 Task: Create new invoice with Date Opened :30-Apr-23, Select Customer: Fujiyama Sushi, Terms: Payment Term 2. Make invoice entry for item-1 with Date: 30-Apr-23, Description: HEATH Milk Chocolate English Toffee Pint_x000D_
, Action: Material, Income Account: Income:Sales, Quantity: 1, Unit Price: 5.6, Discount $: 0.55. Make entry for item-2 with Date: 30-Apr-23, Description: Dove Nutritive Solutions Intensive Repair Conditioner (12 oz), Action: Material, Income Account: Income:Sales, Quantity: 1, Unit Price: 14.25, Discount $: 1.55. Make entry for item-3 with Date: 30-Apr-23, Description: COPA Life at the Beach Clip Blue & Green Umbrella, Action: Material, Income Account: Income:Sales, Quantity: 1, Unit Price: 15.25, Discount $: 2.05. Write Notes: 'Looking forward to serving you again.'. Post Invoice with Post Date: 30-Apr-23, Post to Accounts: Assets:Accounts Receivable. Pay / Process Payment with Transaction Date: 15-May-23, Amount: 30.95, Transfer Account: Checking Account. Print Invoice, display notes by going to Option, then go to Display Tab and check 'Invoice Notes'.
Action: Mouse moved to (202, 40)
Screenshot: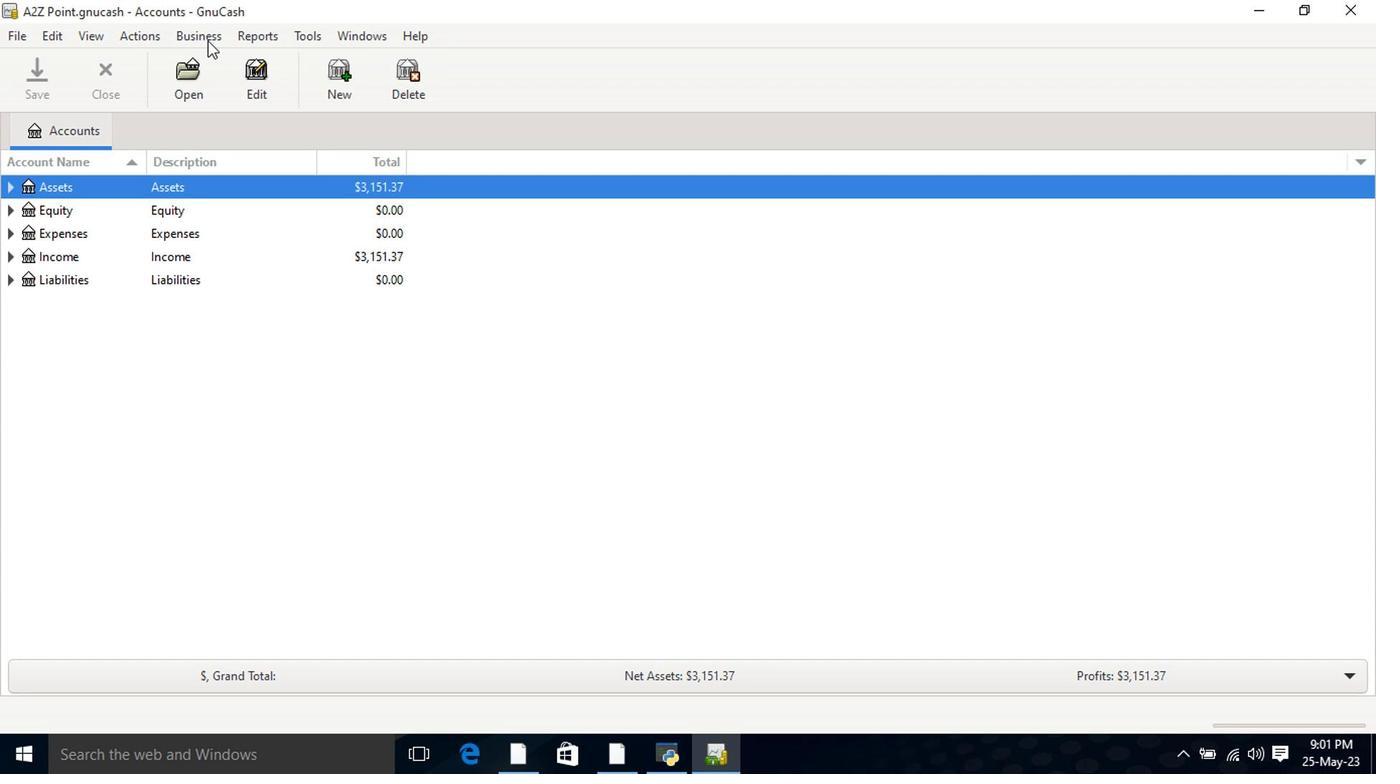 
Action: Mouse pressed left at (202, 40)
Screenshot: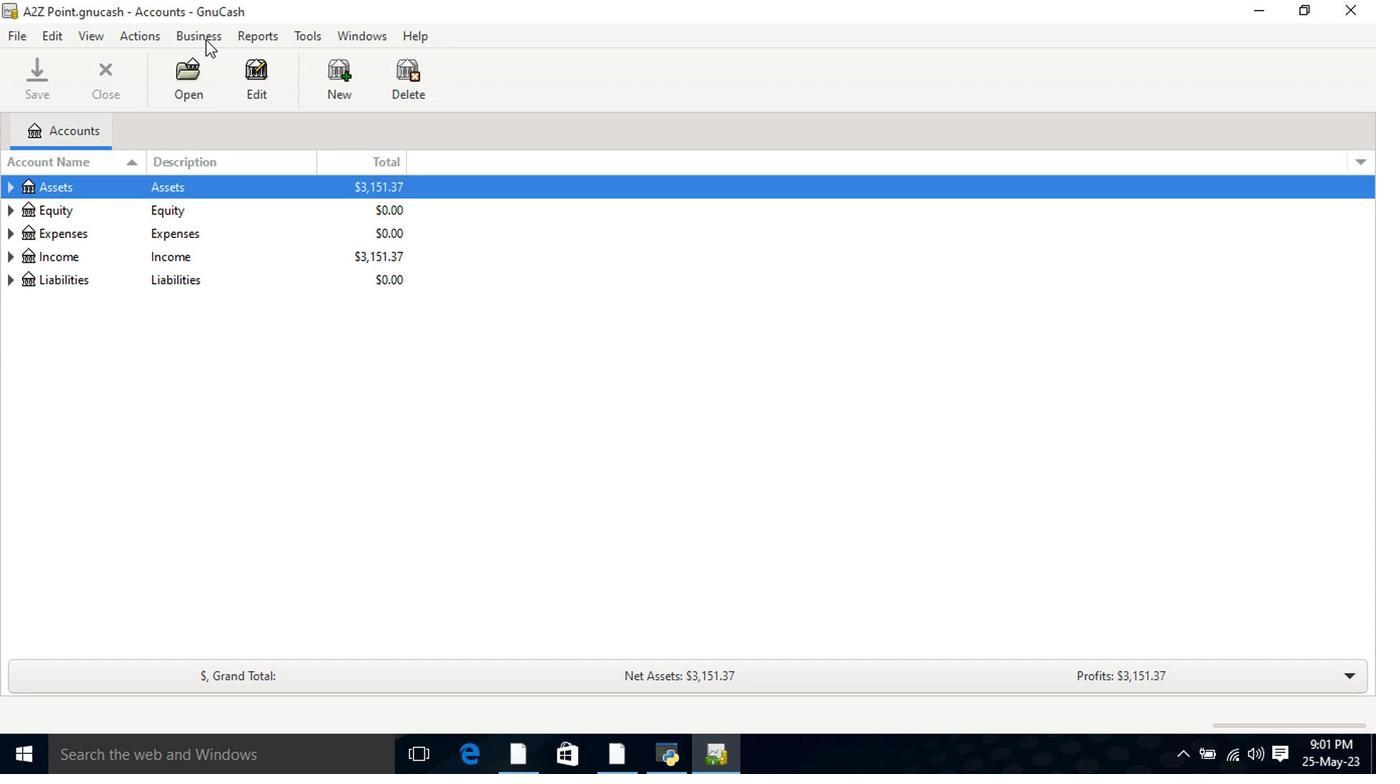 
Action: Mouse moved to (455, 146)
Screenshot: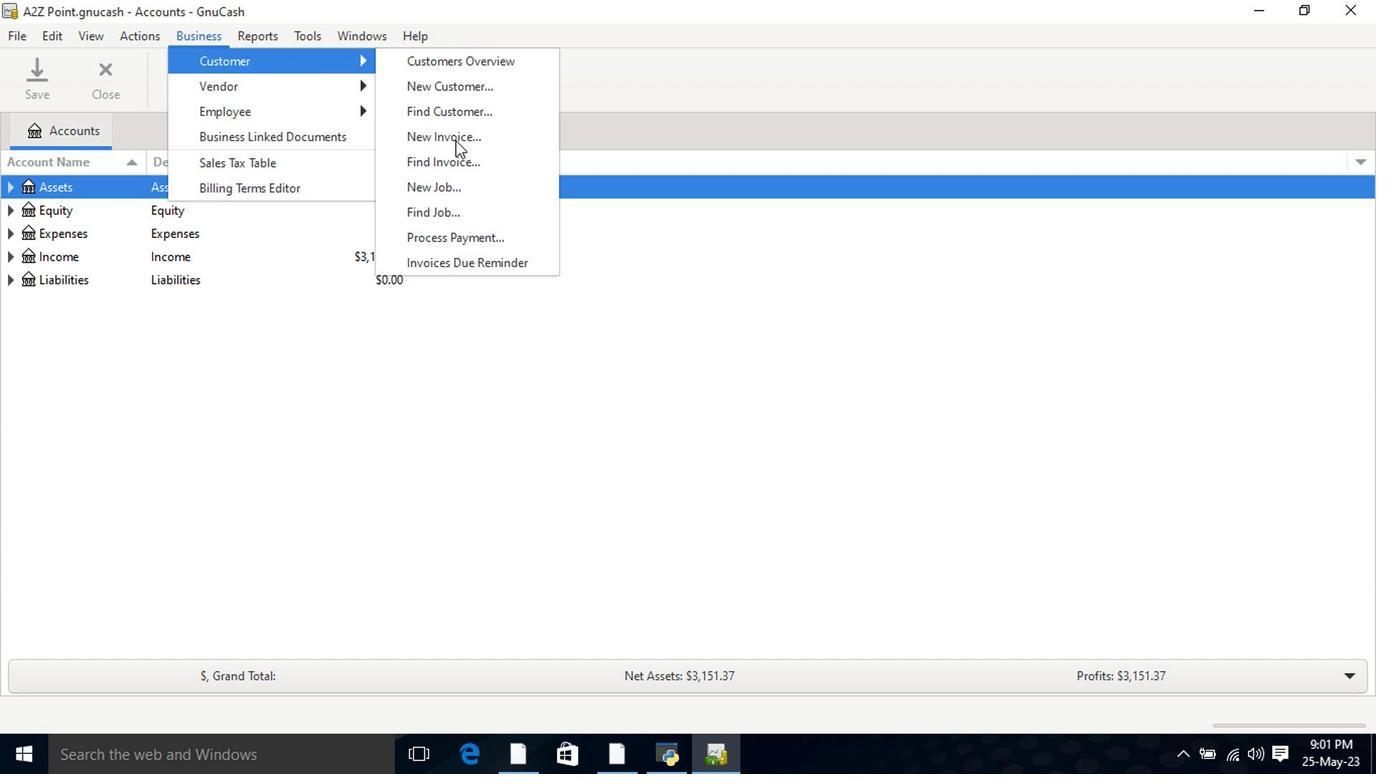 
Action: Mouse pressed left at (455, 146)
Screenshot: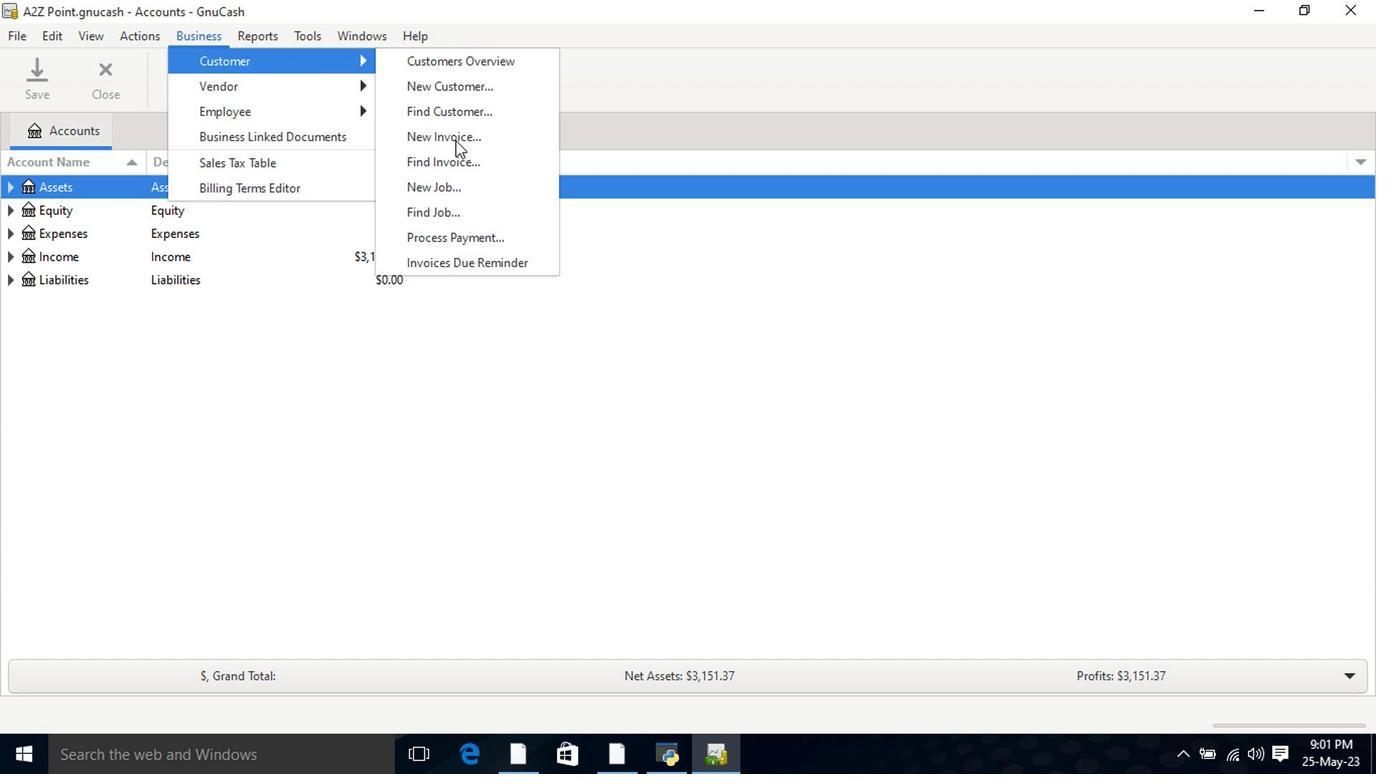 
Action: Mouse moved to (824, 315)
Screenshot: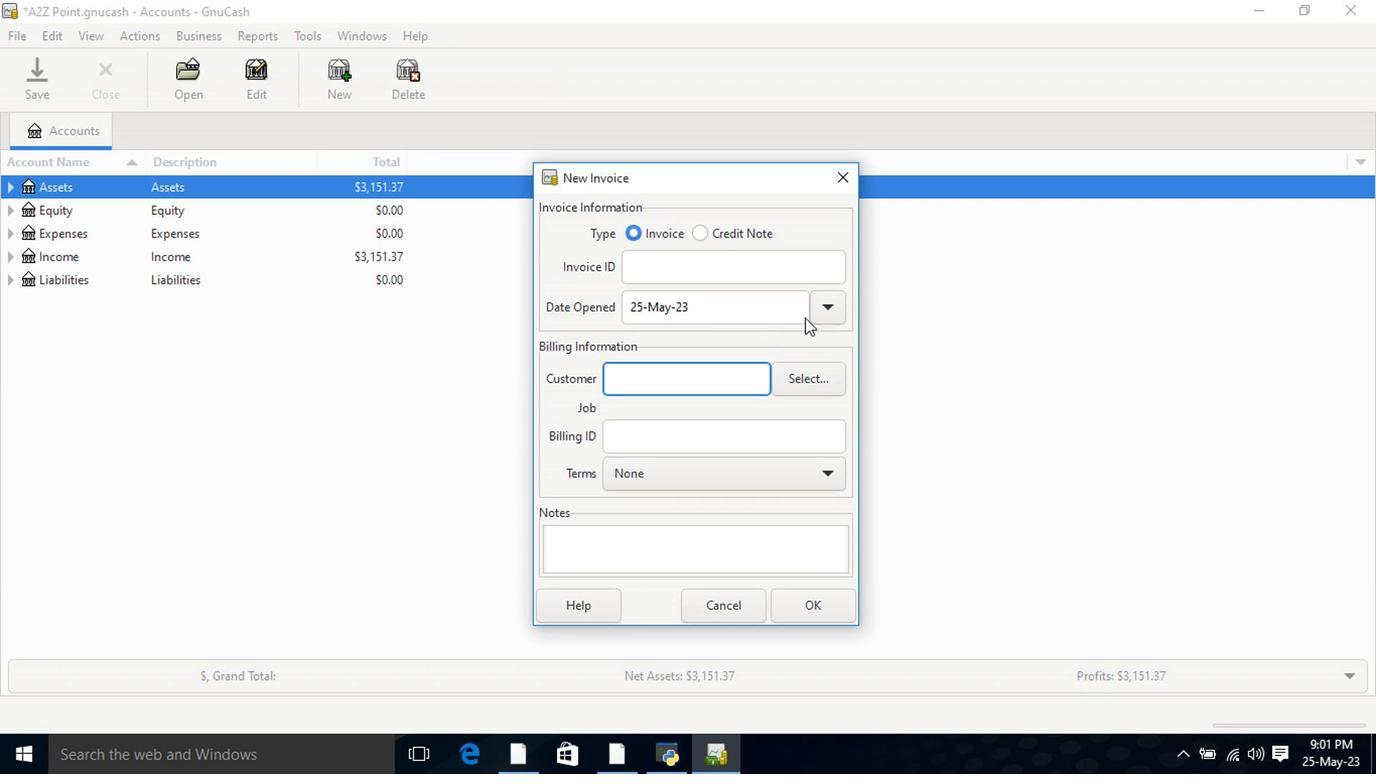 
Action: Mouse pressed left at (824, 315)
Screenshot: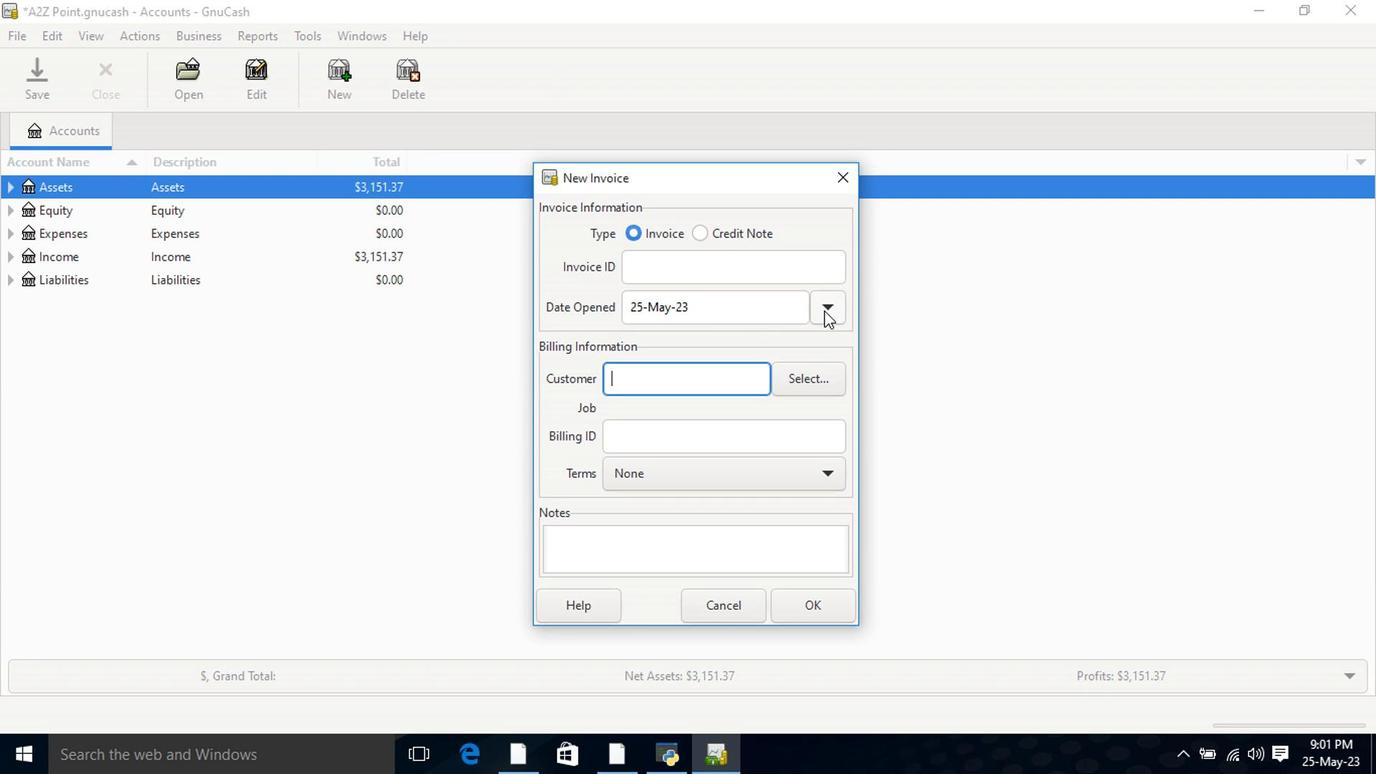 
Action: Mouse moved to (672, 345)
Screenshot: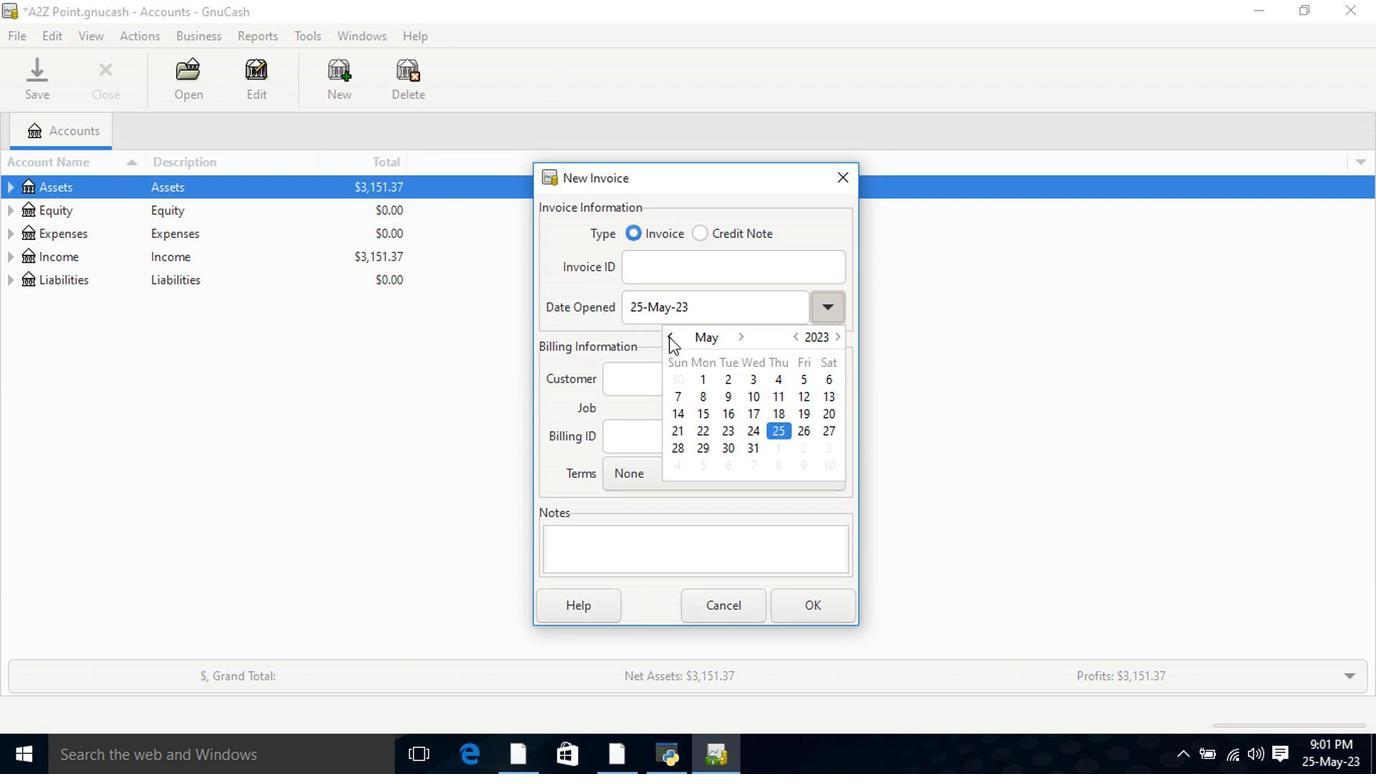 
Action: Mouse pressed left at (672, 345)
Screenshot: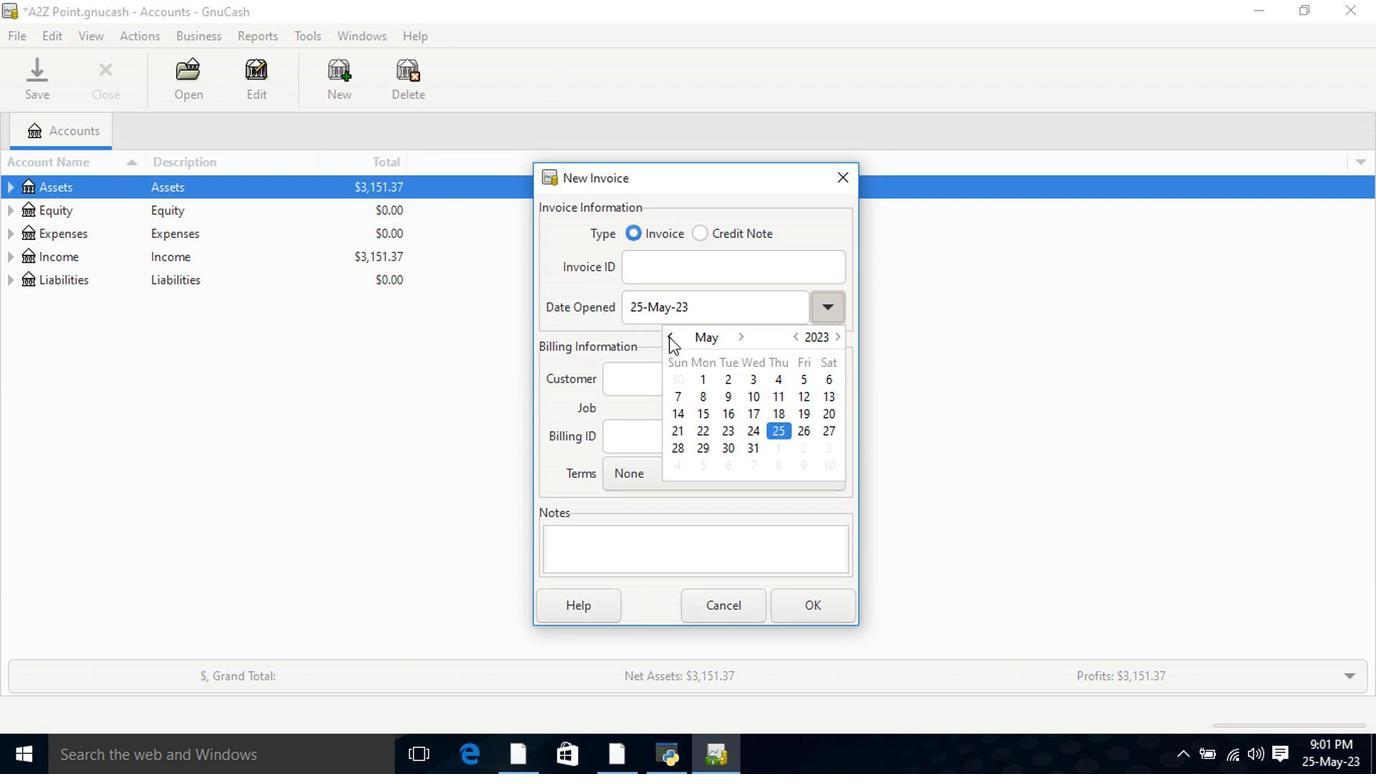 
Action: Mouse moved to (686, 473)
Screenshot: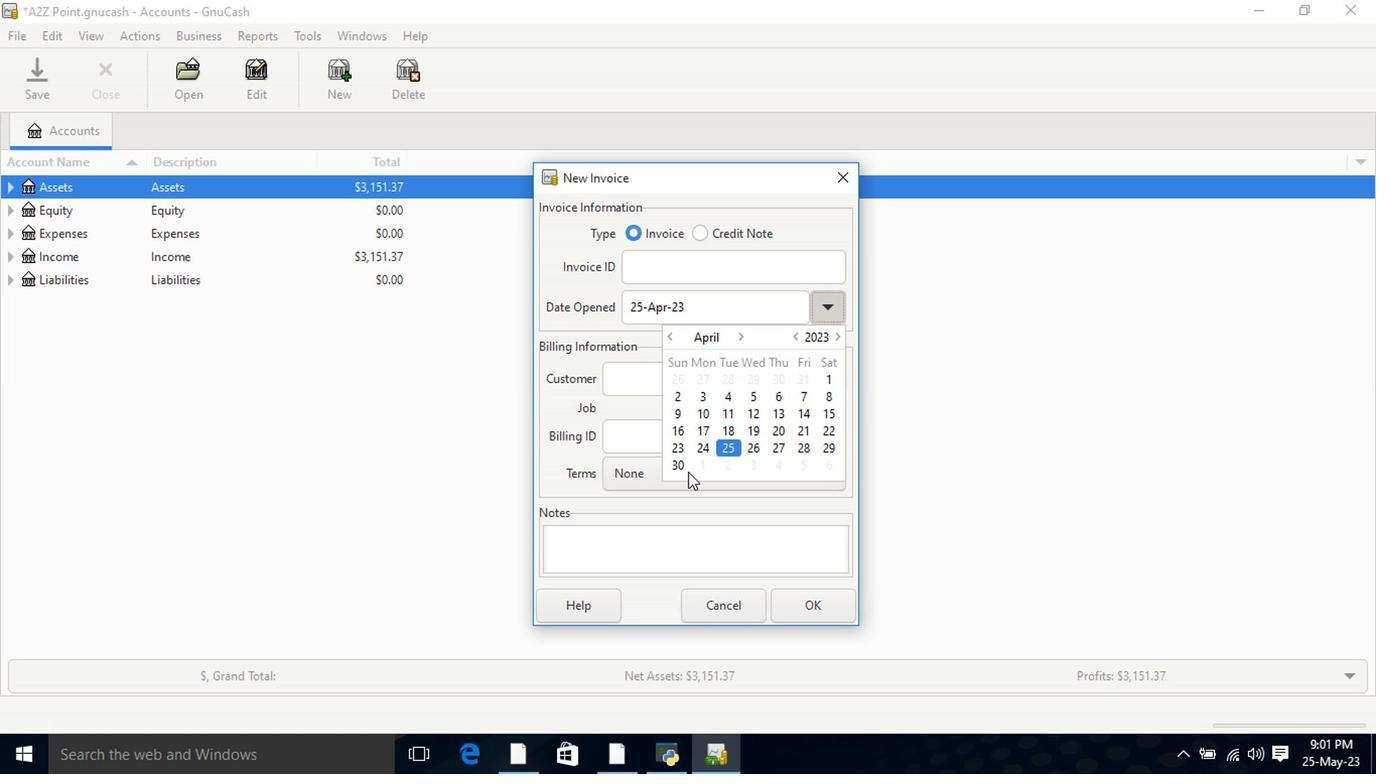 
Action: Mouse pressed left at (686, 475)
Screenshot: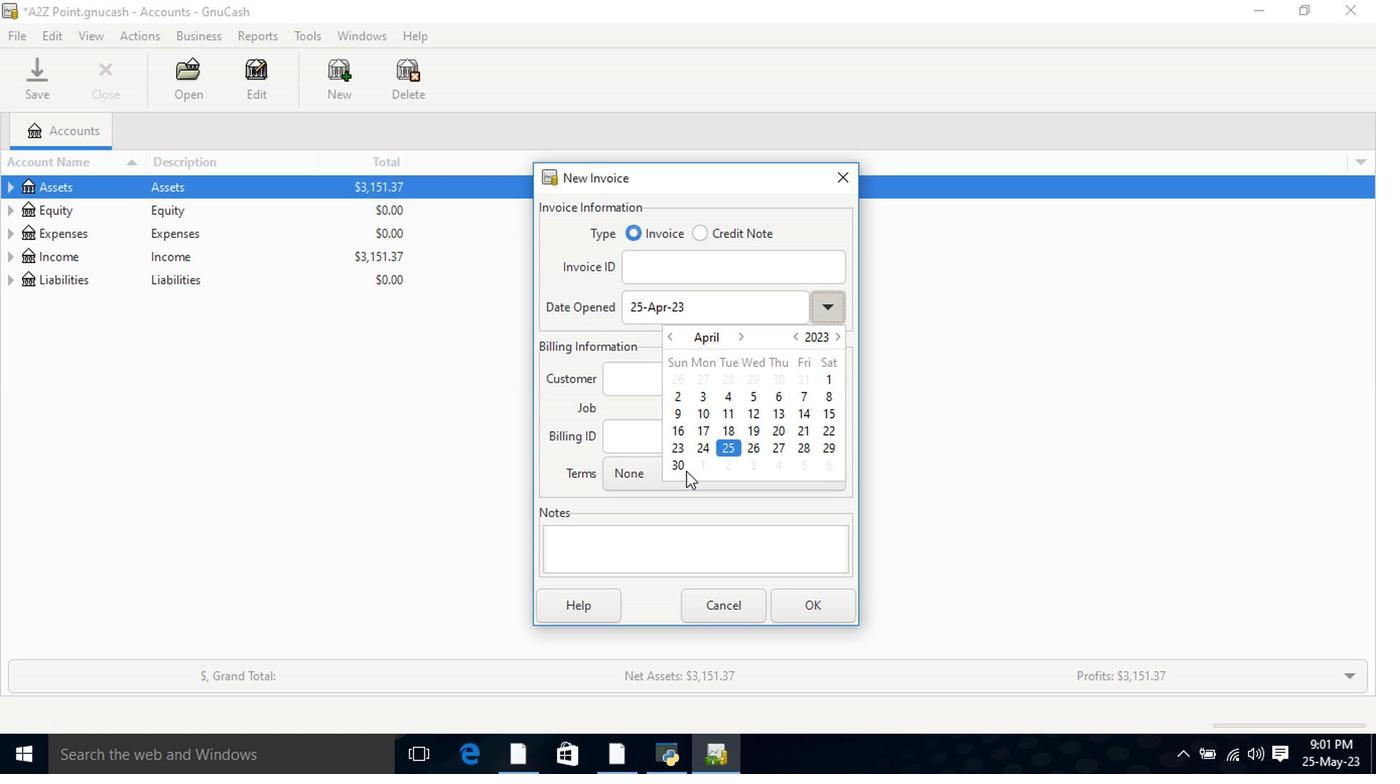 
Action: Mouse moved to (739, 386)
Screenshot: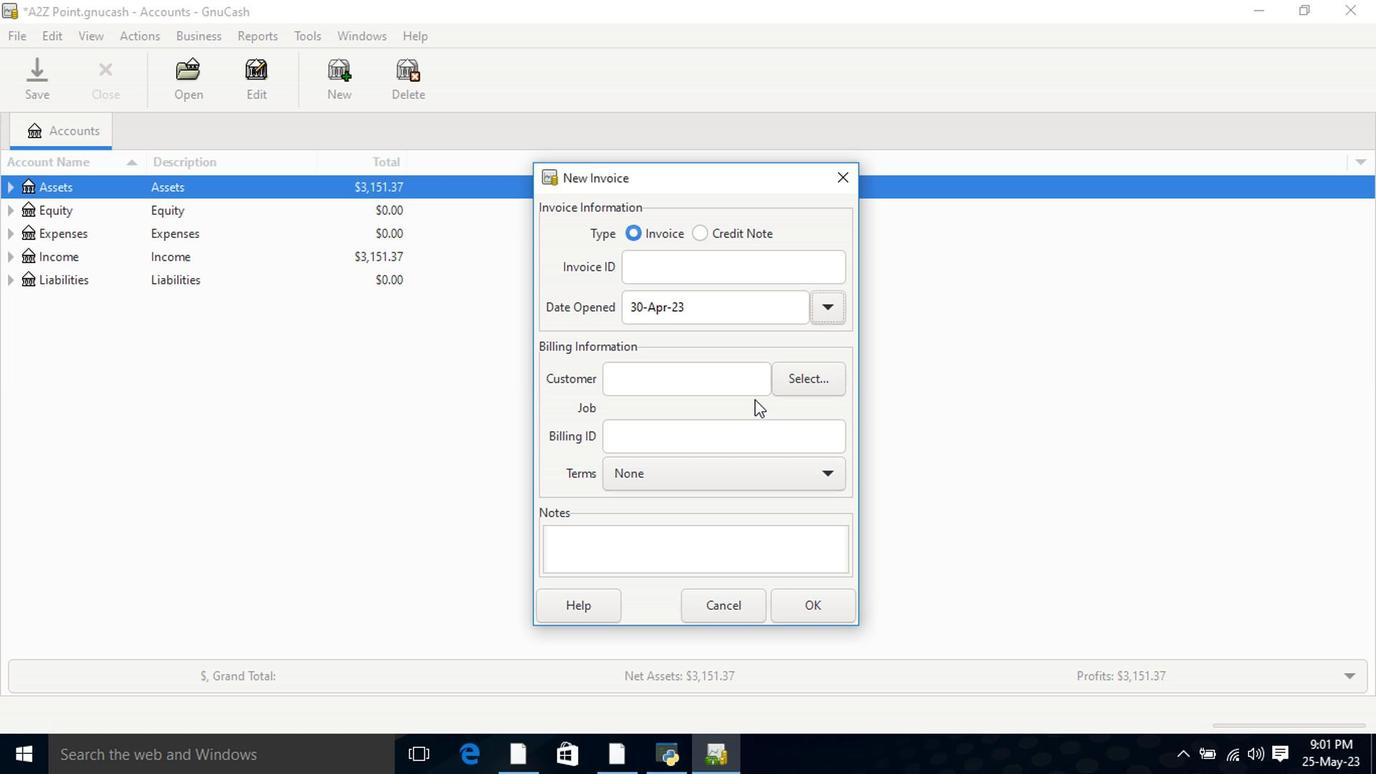 
Action: Mouse pressed left at (739, 386)
Screenshot: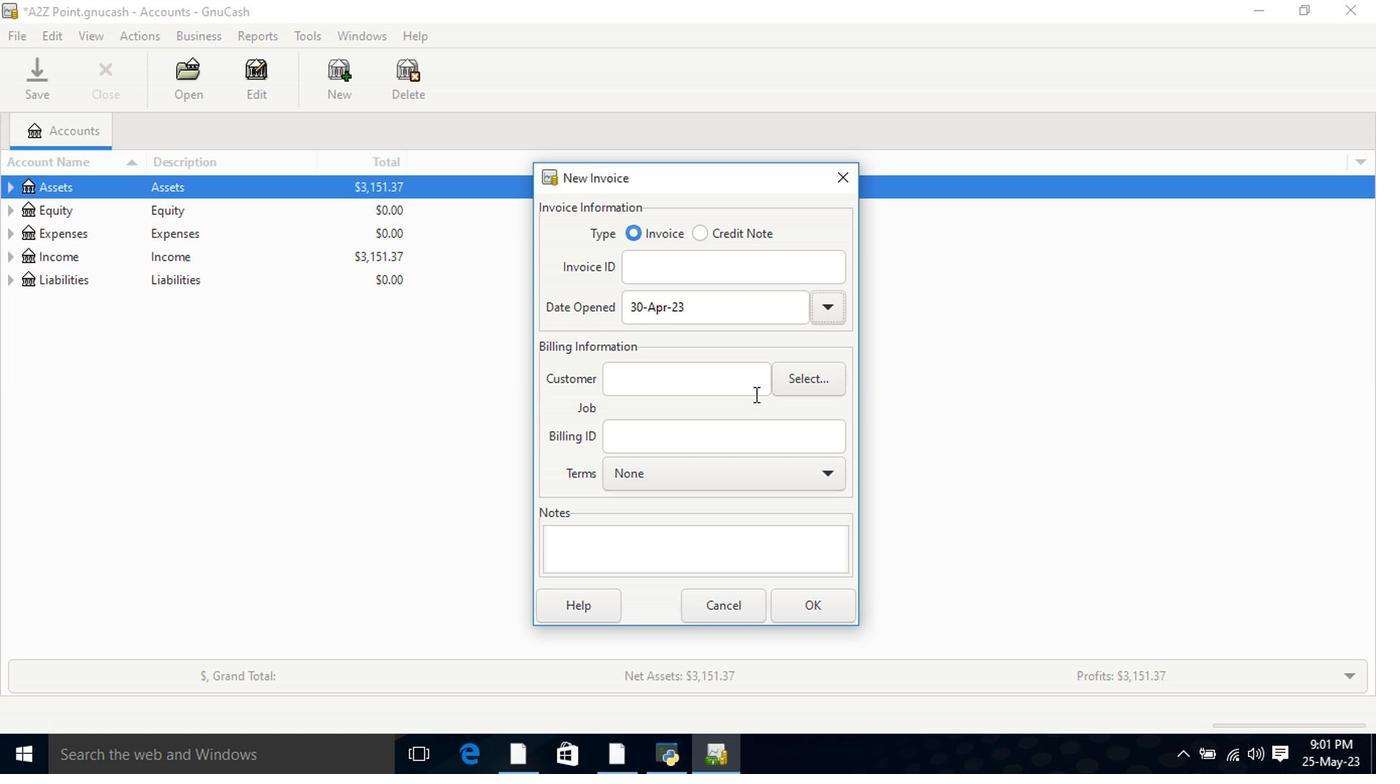 
Action: Key pressed fuji
Screenshot: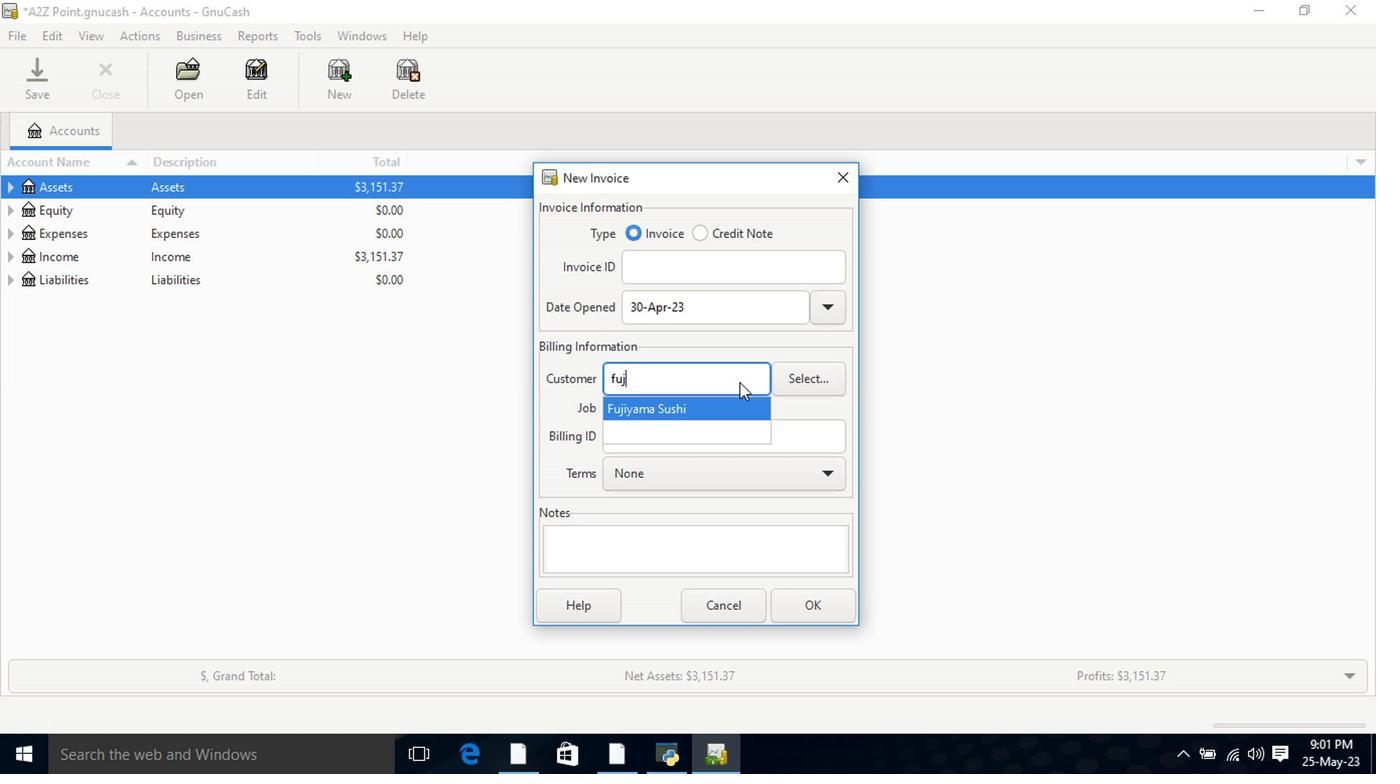 
Action: Mouse moved to (698, 415)
Screenshot: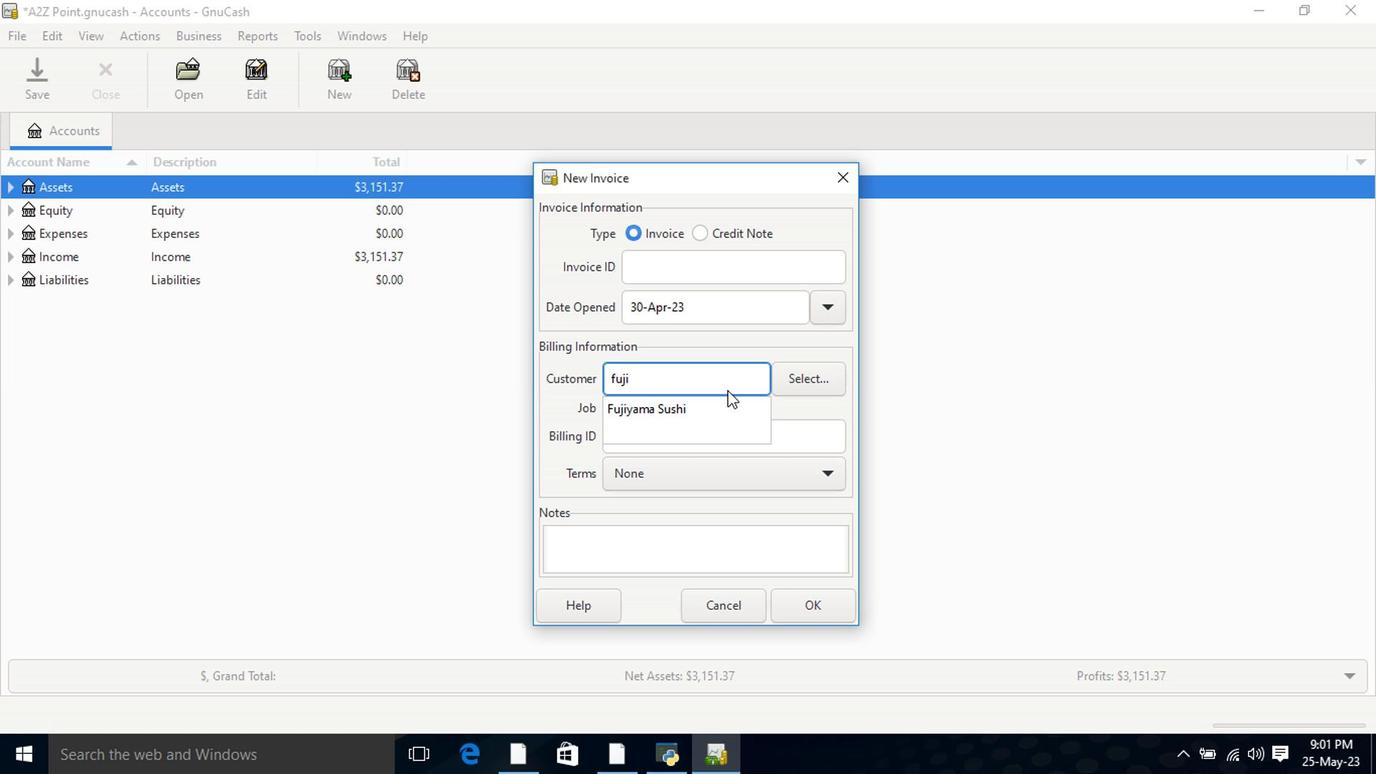 
Action: Mouse pressed left at (698, 415)
Screenshot: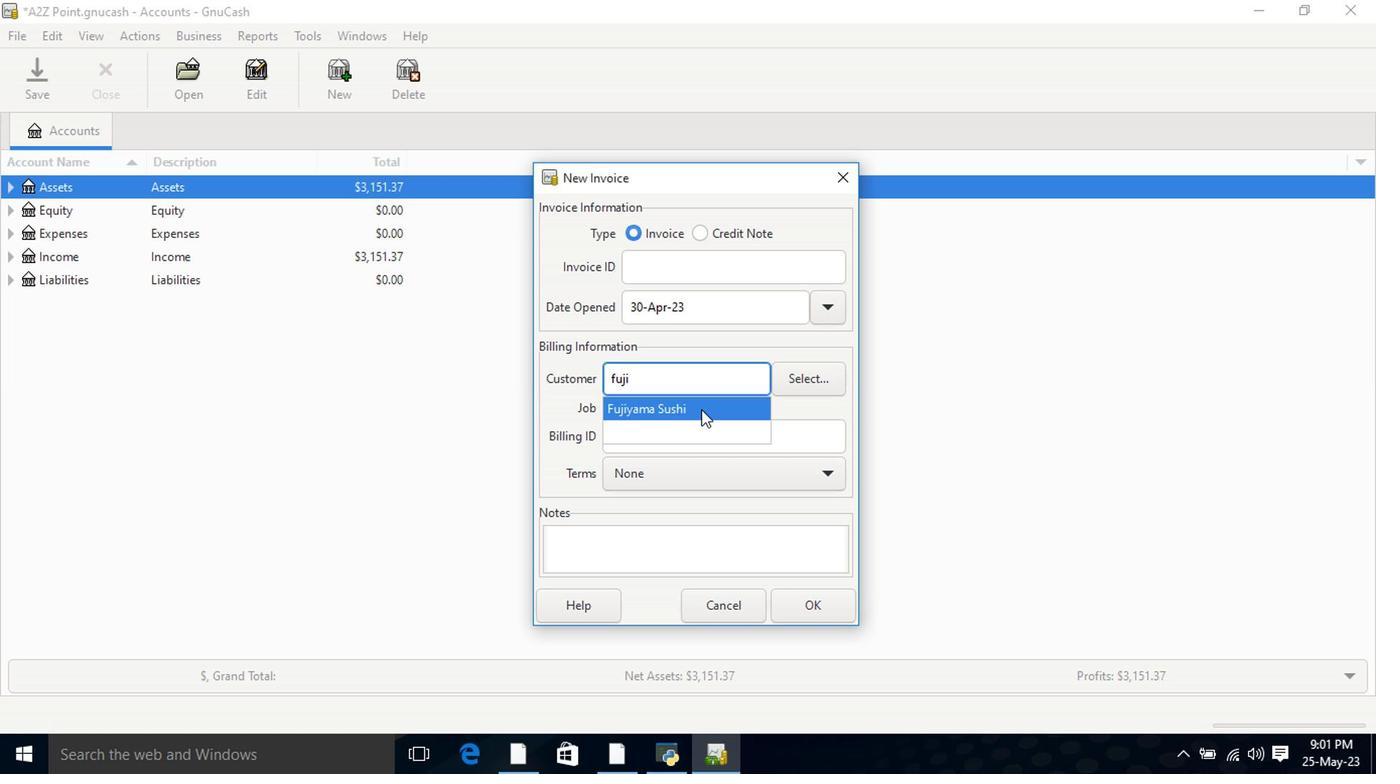 
Action: Mouse moved to (706, 500)
Screenshot: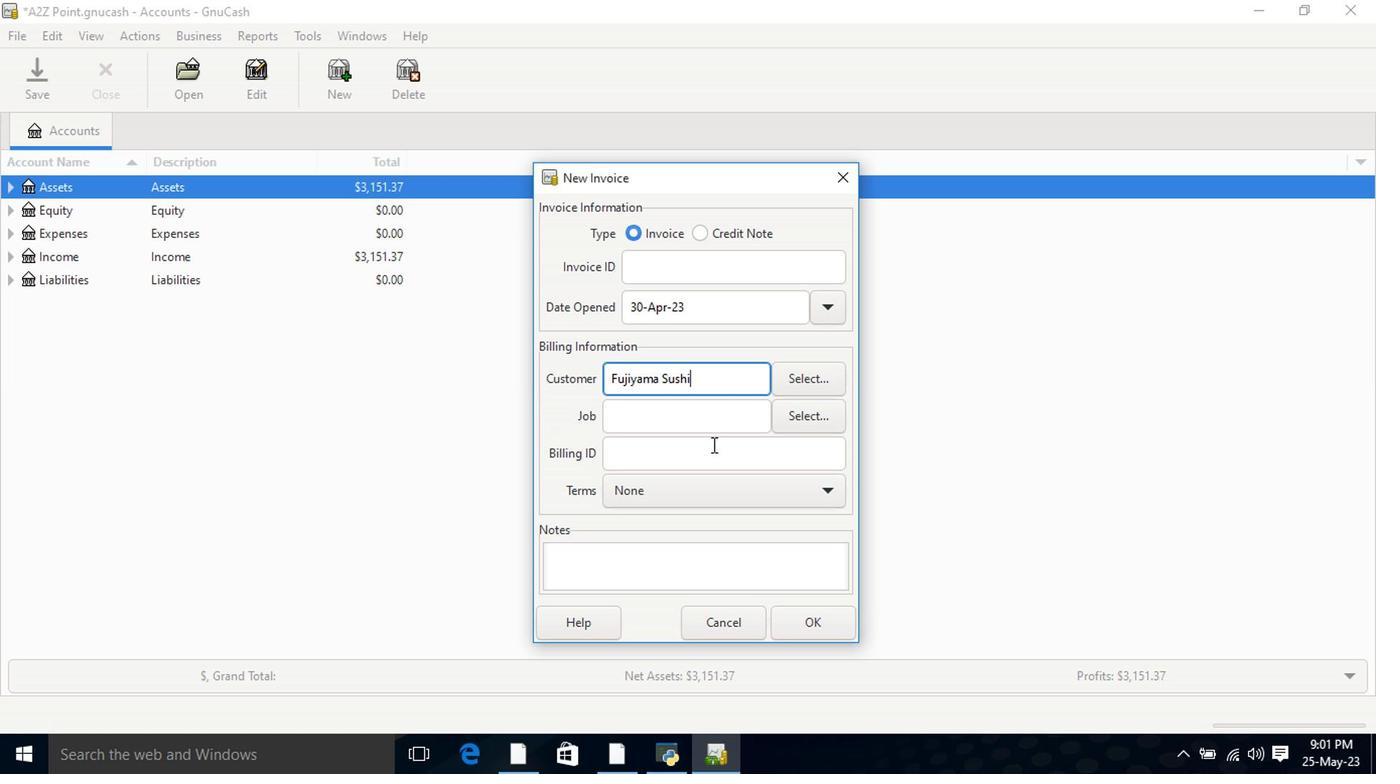 
Action: Mouse pressed left at (706, 500)
Screenshot: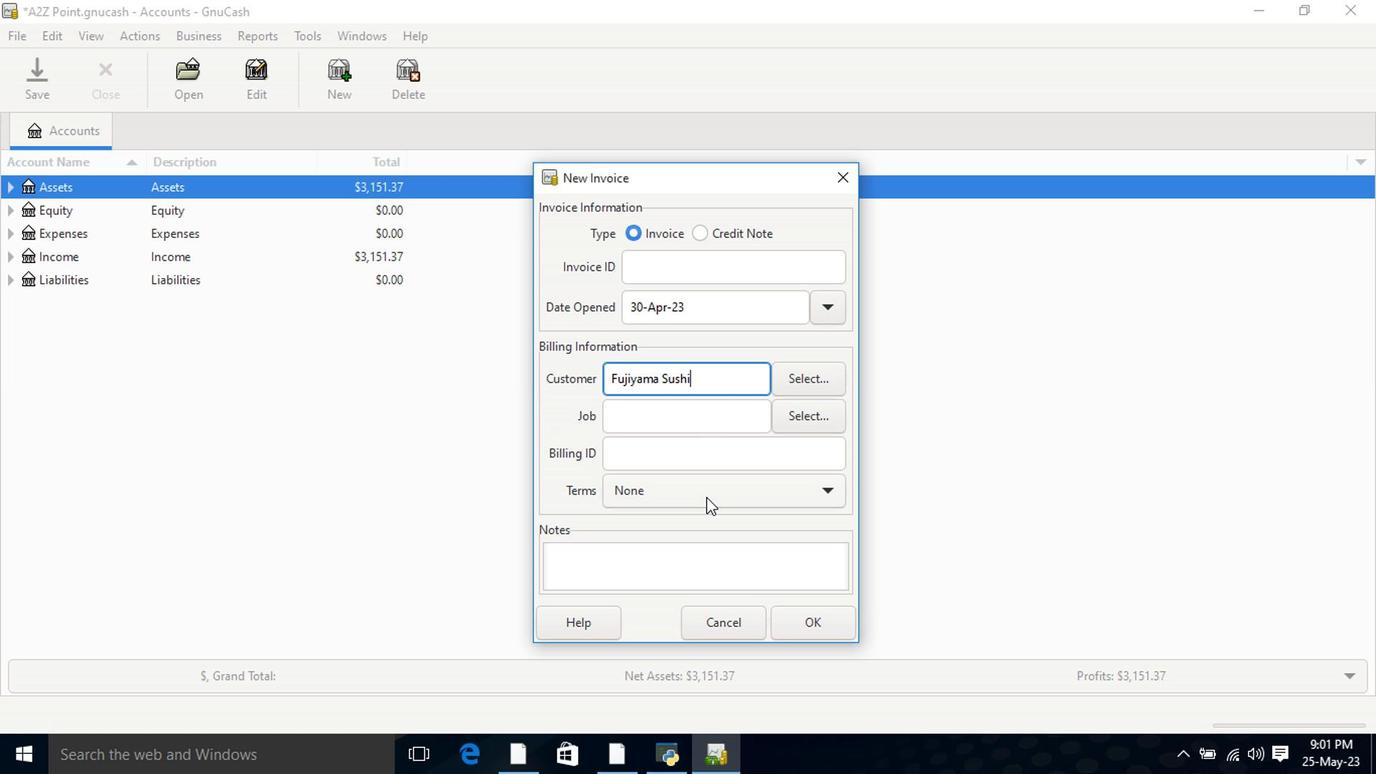 
Action: Mouse moved to (707, 550)
Screenshot: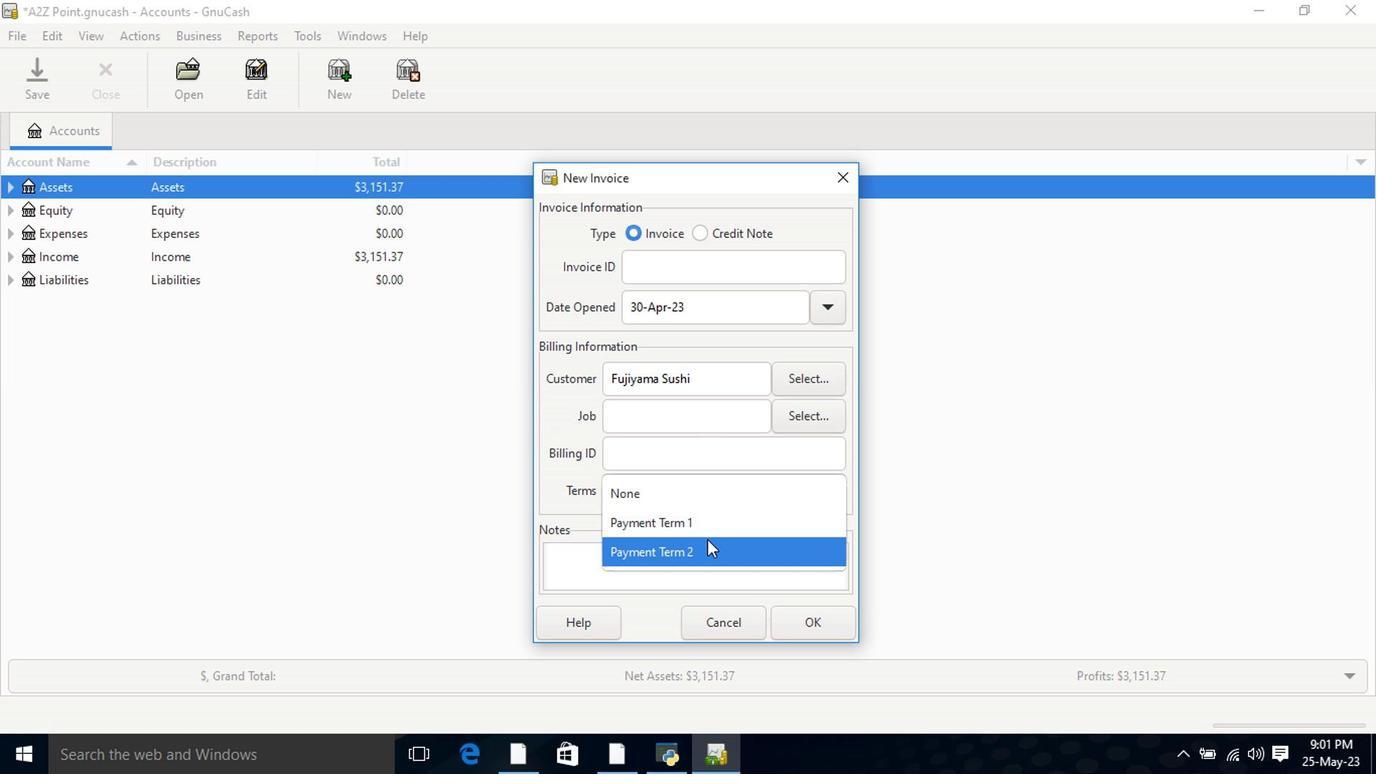 
Action: Mouse pressed left at (707, 550)
Screenshot: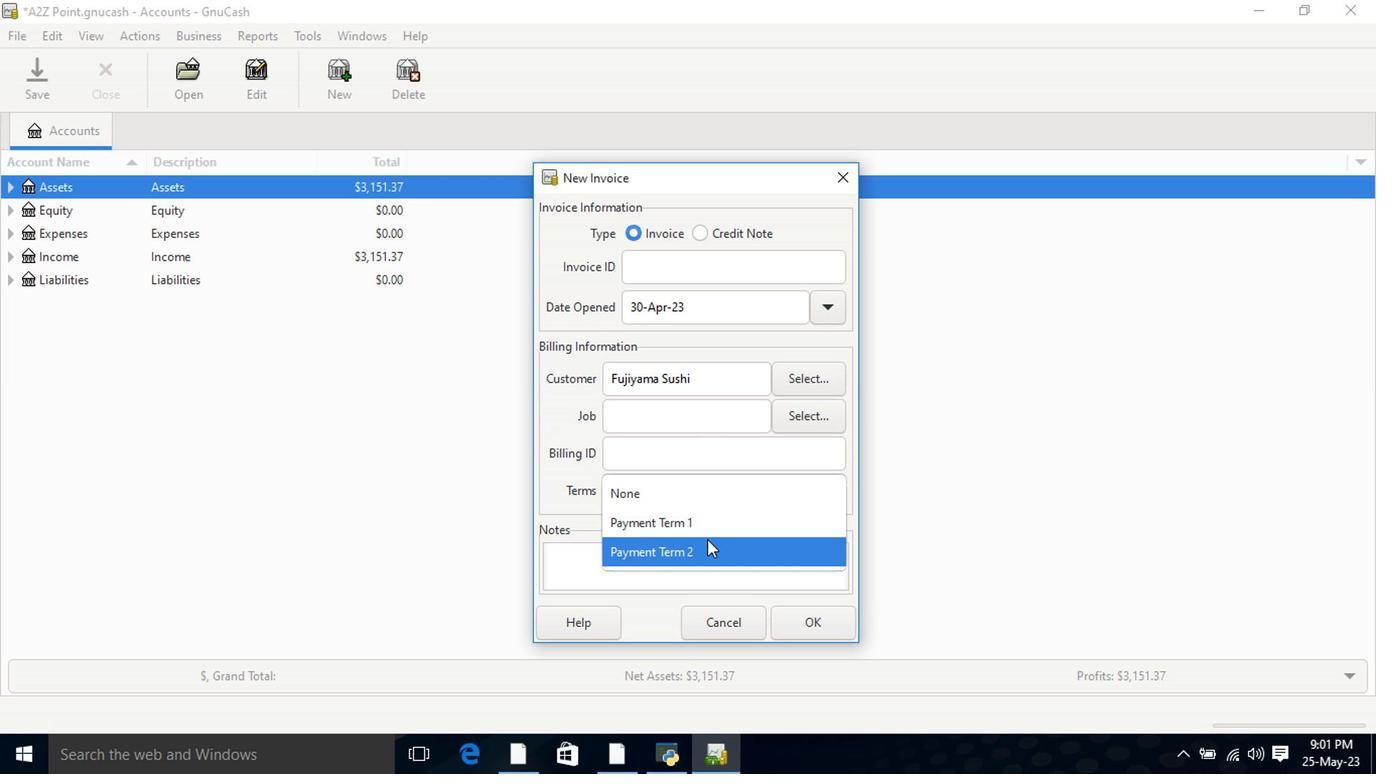 
Action: Mouse moved to (821, 630)
Screenshot: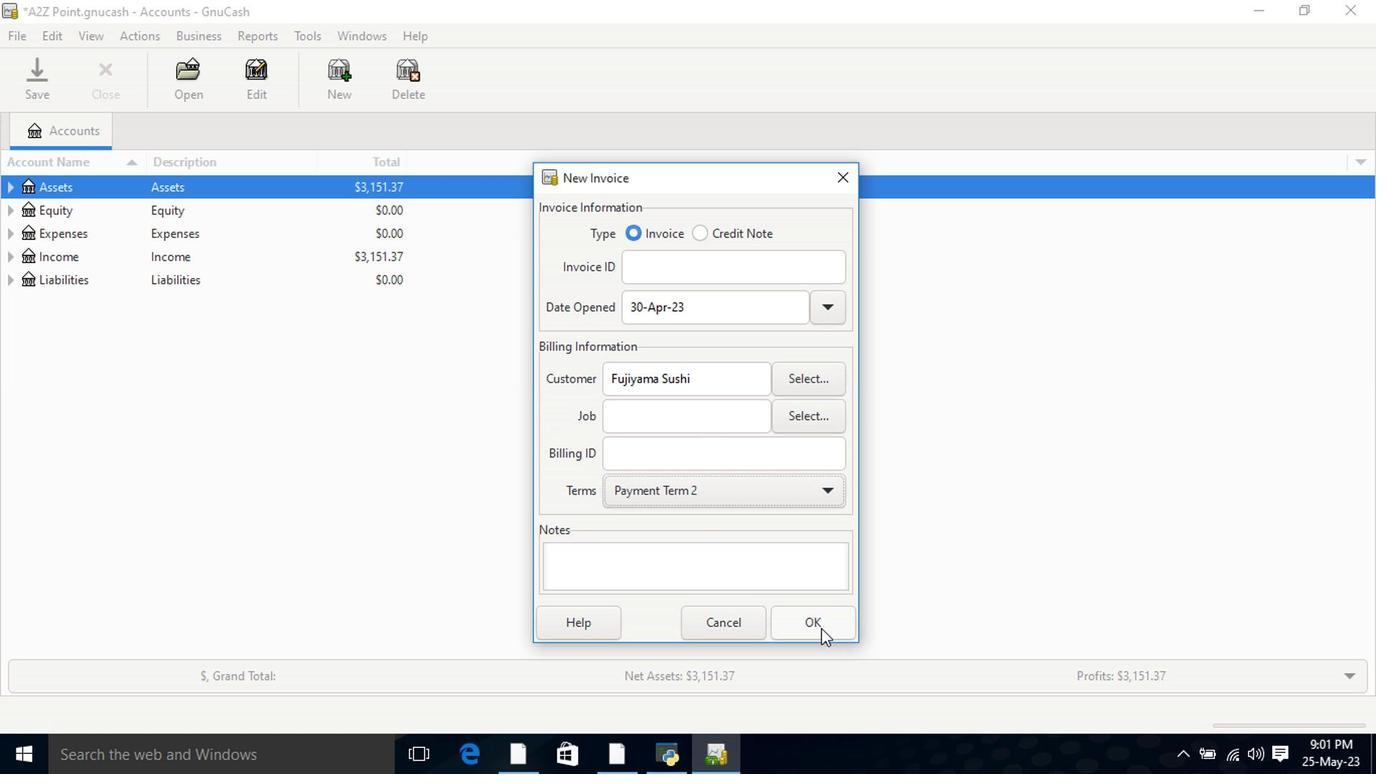 
Action: Mouse pressed left at (821, 630)
Screenshot: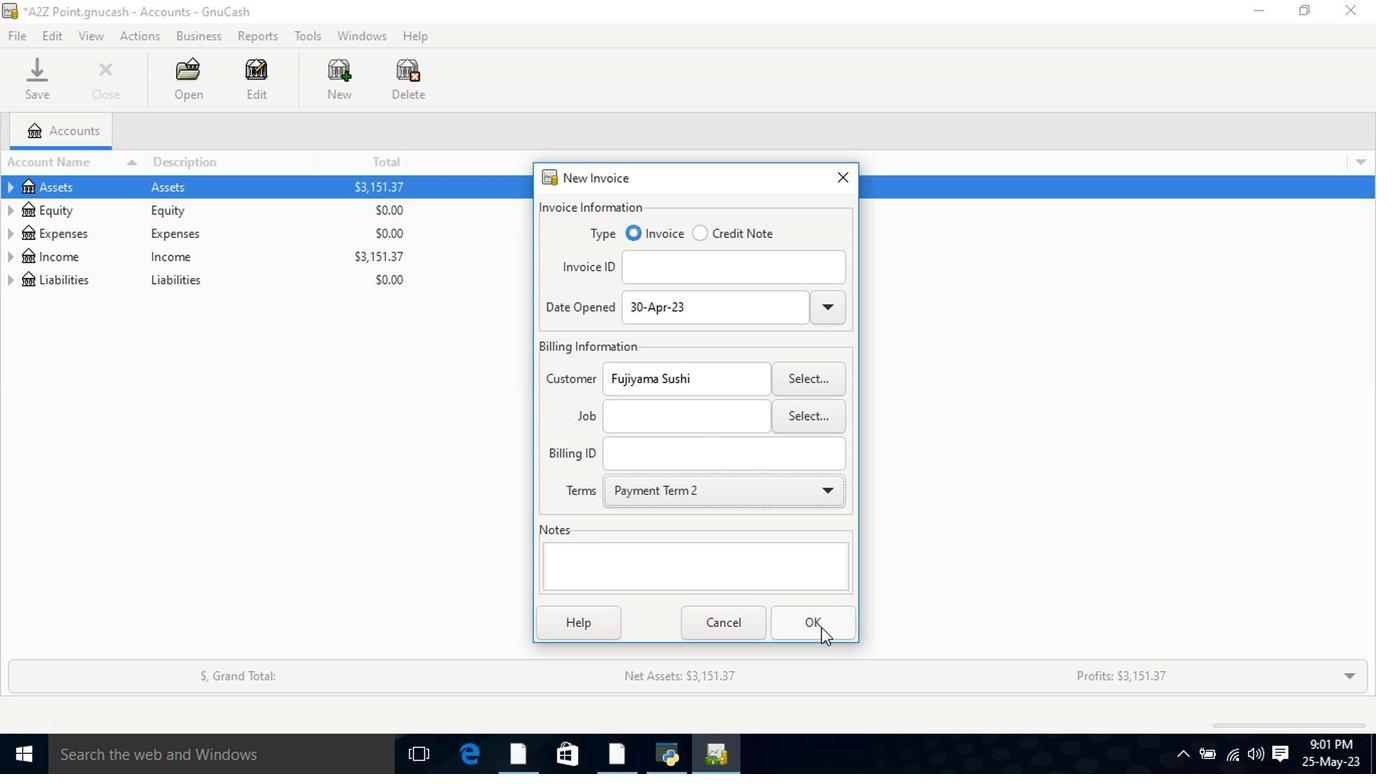 
Action: Mouse moved to (89, 395)
Screenshot: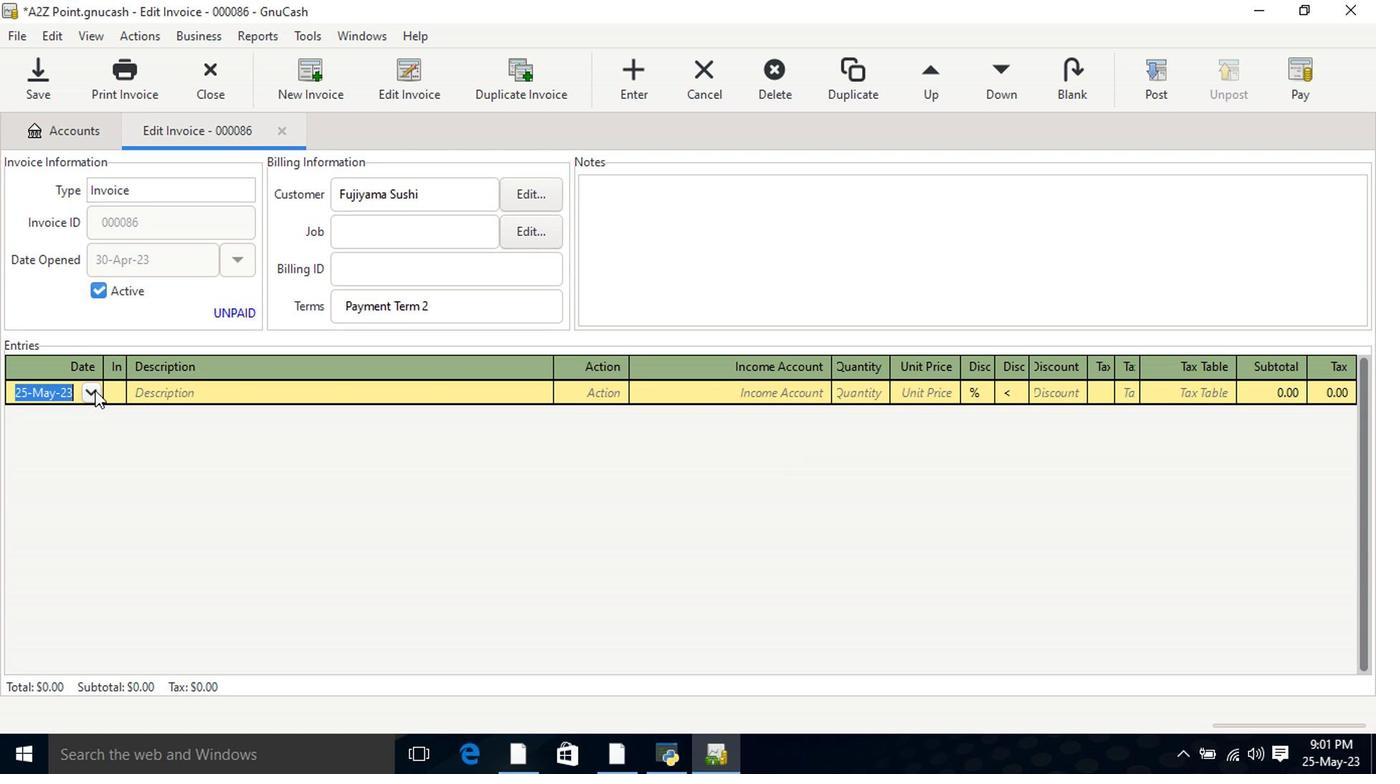 
Action: Mouse pressed left at (89, 395)
Screenshot: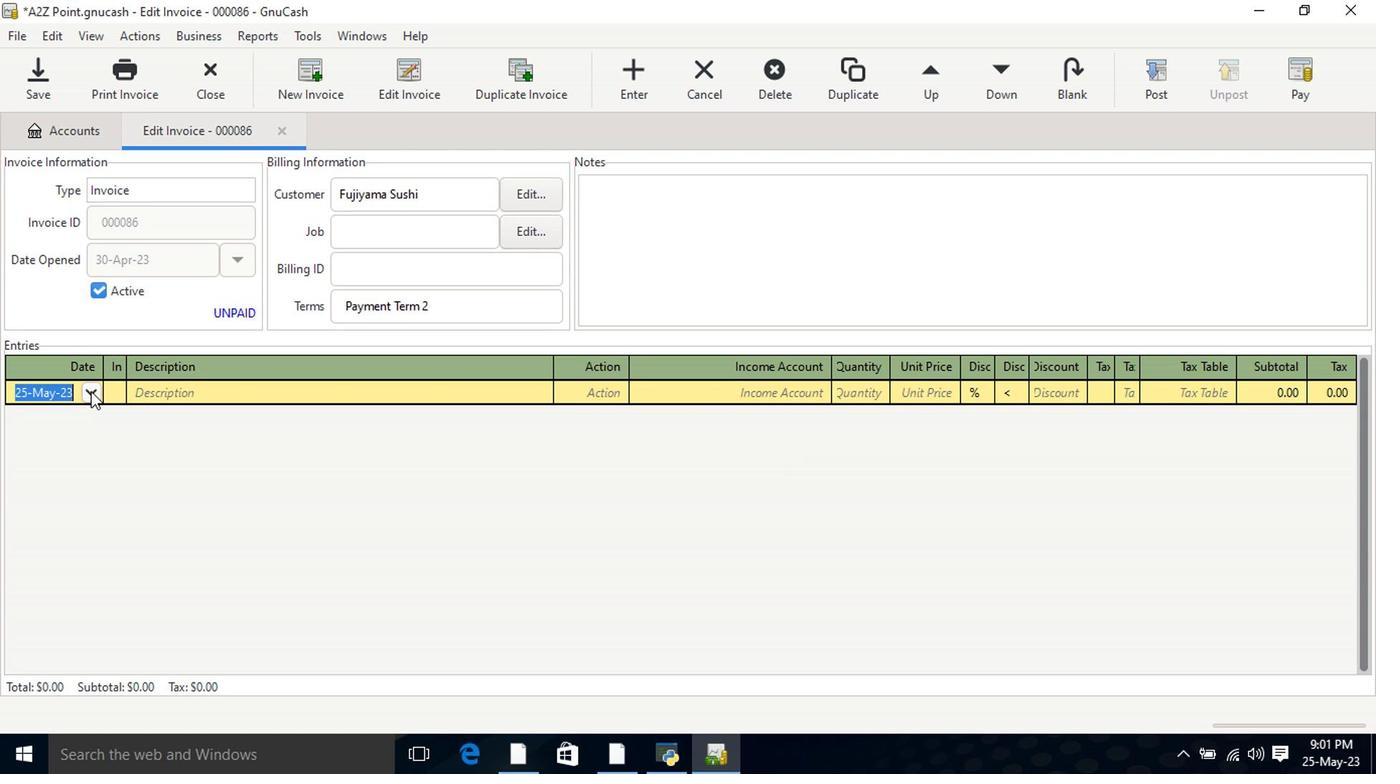 
Action: Mouse moved to (13, 422)
Screenshot: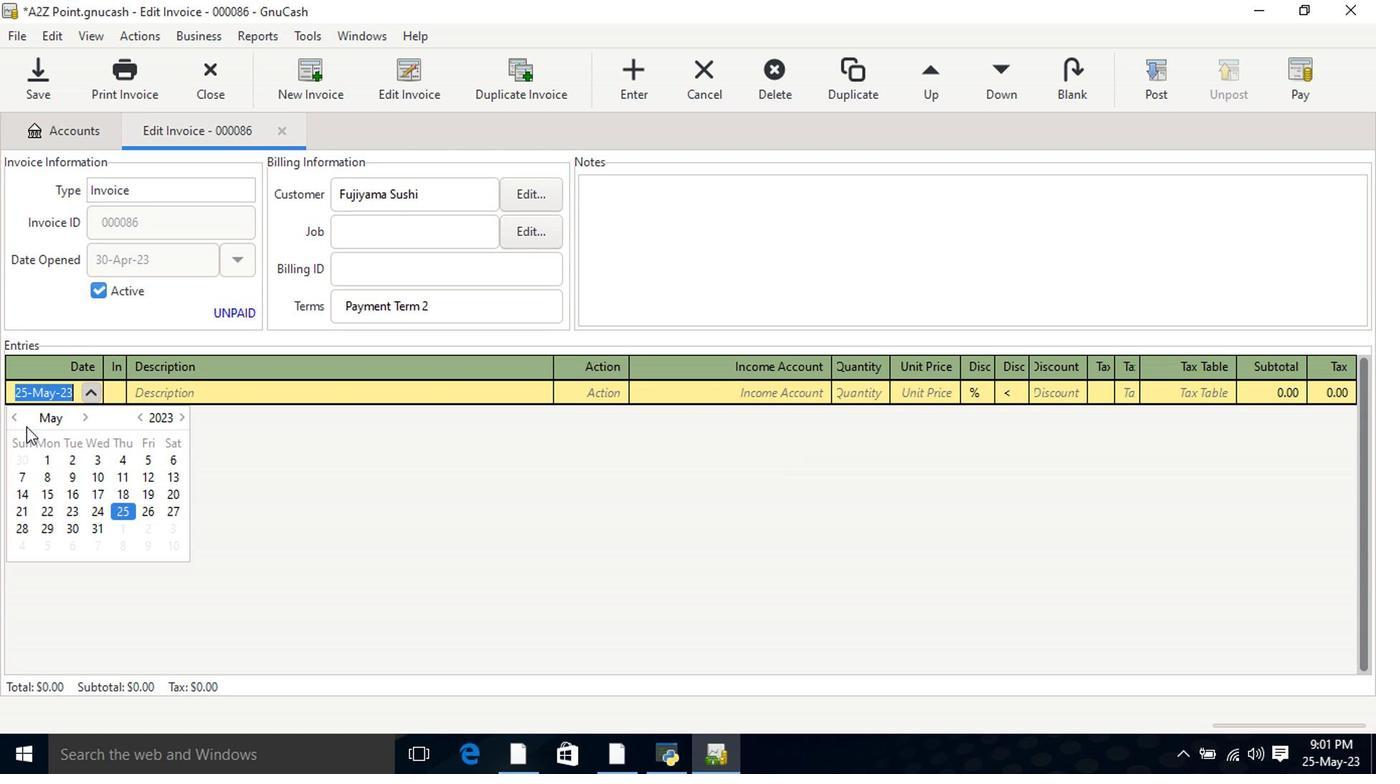 
Action: Mouse pressed left at (13, 422)
Screenshot: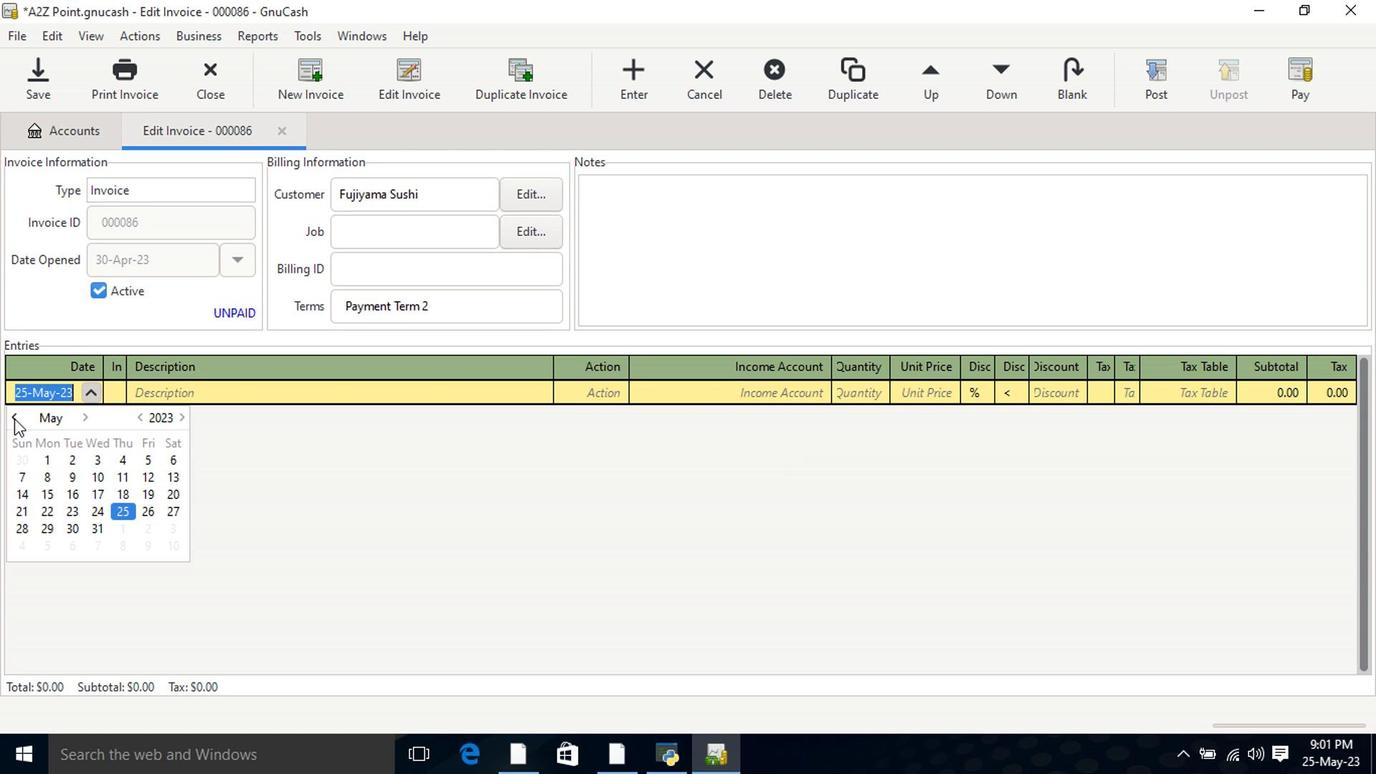 
Action: Mouse moved to (28, 551)
Screenshot: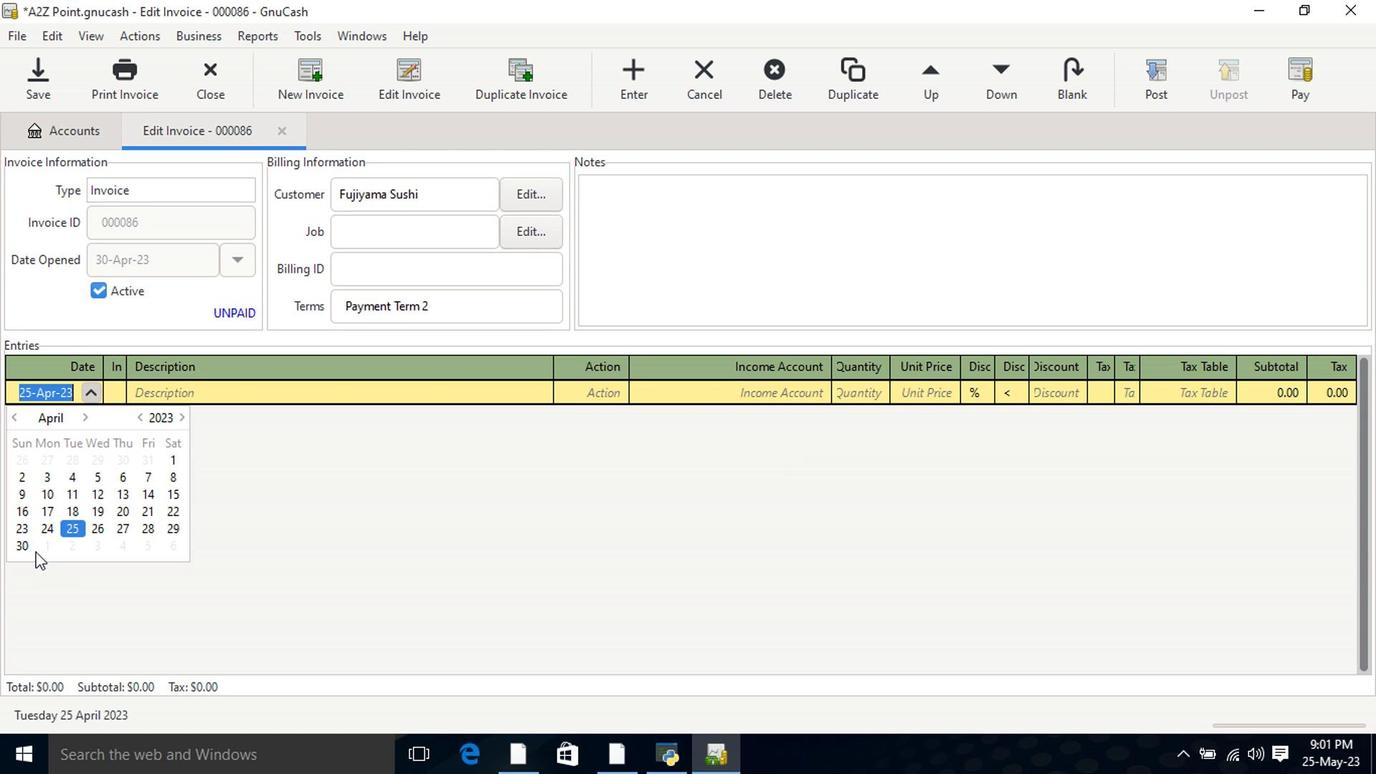 
Action: Mouse pressed left at (28, 551)
Screenshot: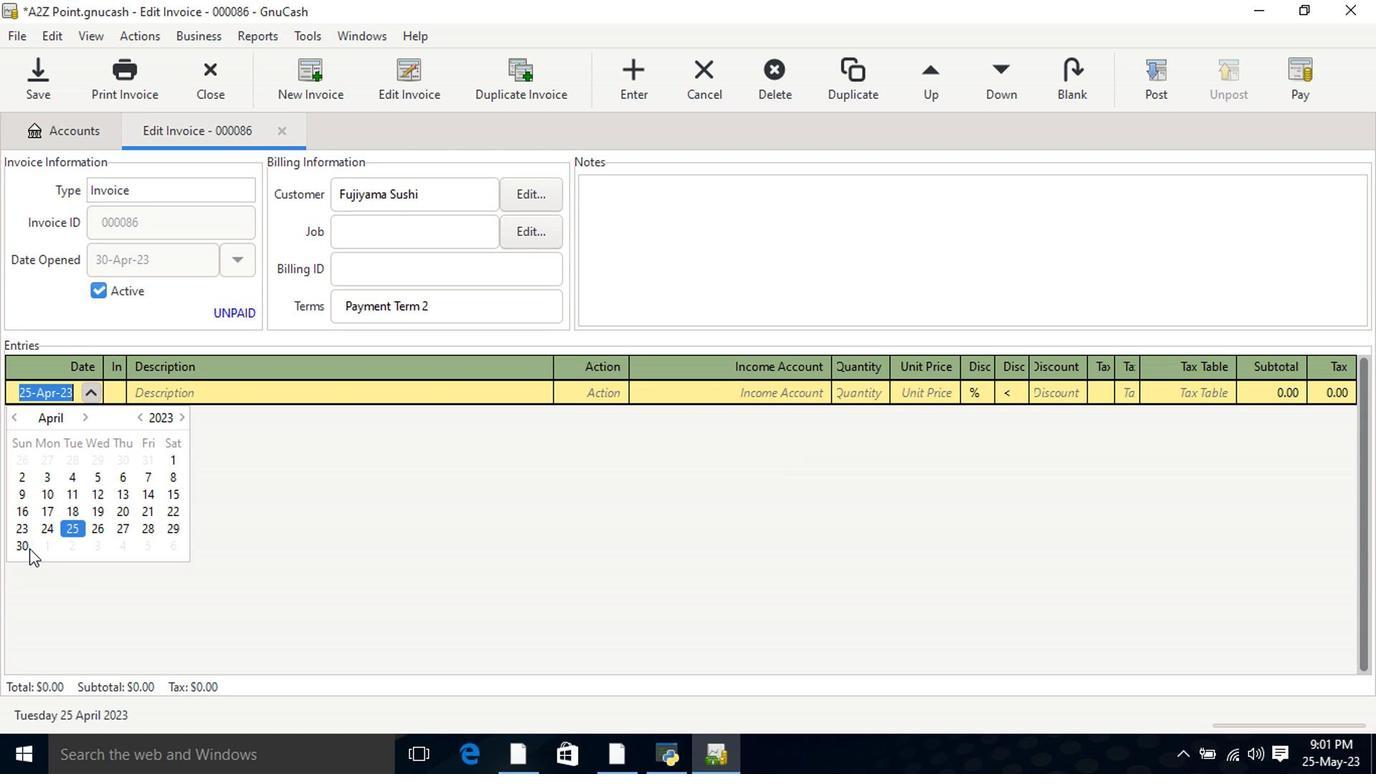 
Action: Mouse pressed left at (28, 551)
Screenshot: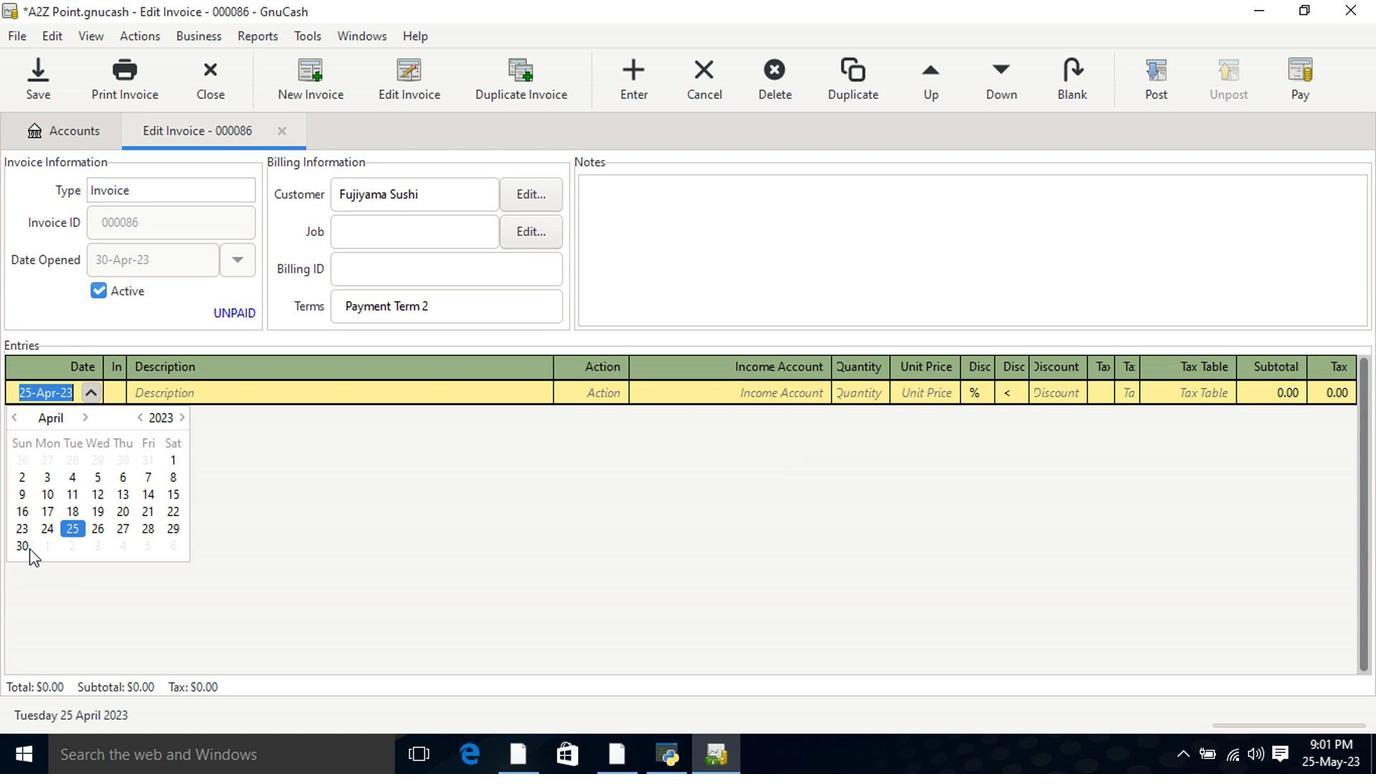 
Action: Mouse moved to (222, 394)
Screenshot: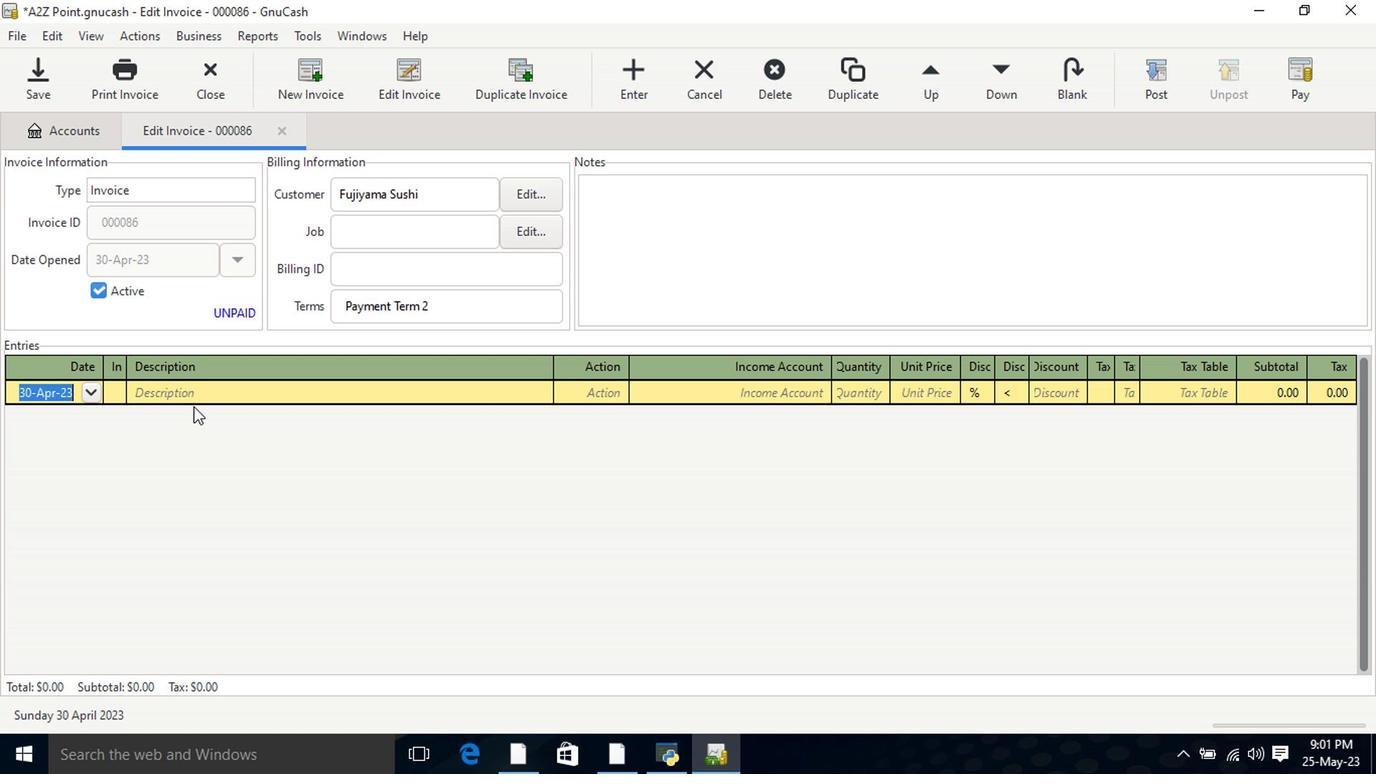 
Action: Mouse pressed left at (222, 394)
Screenshot: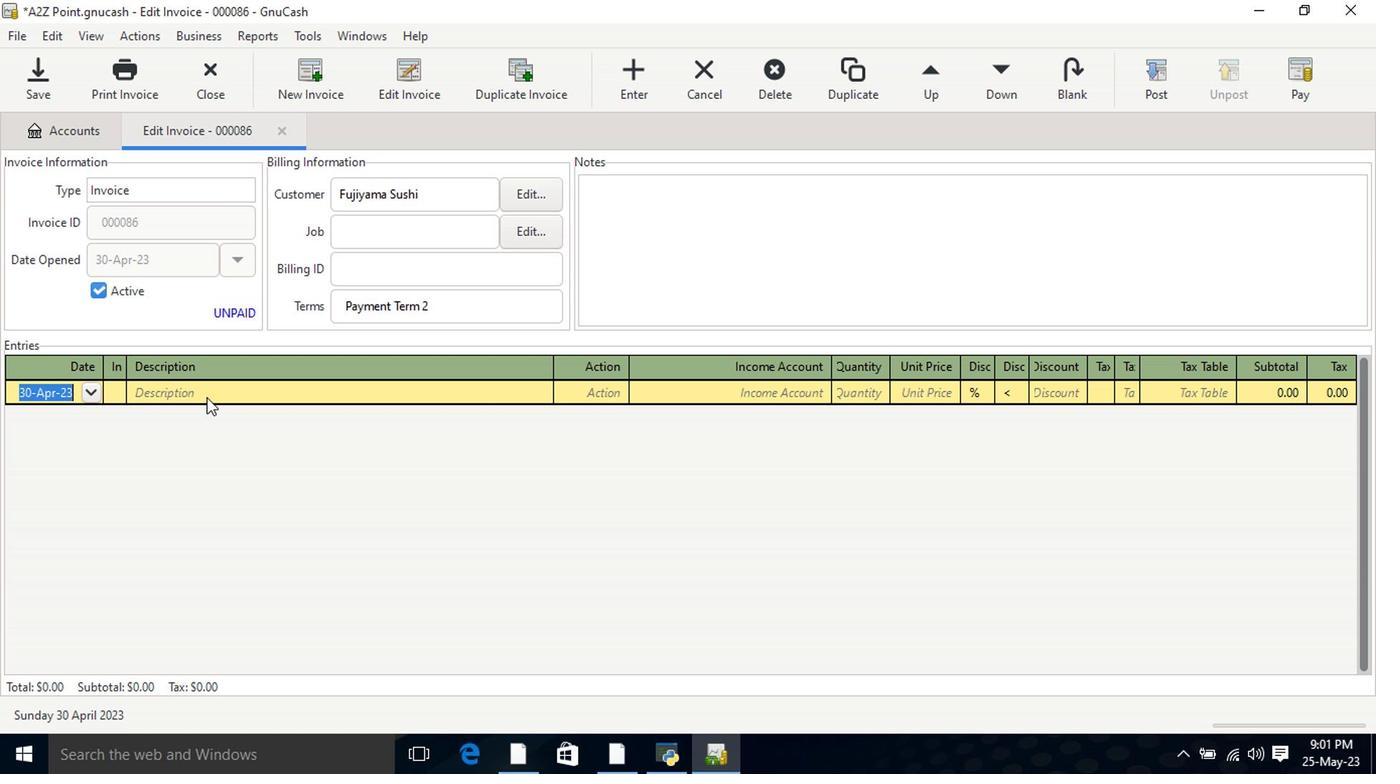 
Action: Mouse moved to (222, 394)
Screenshot: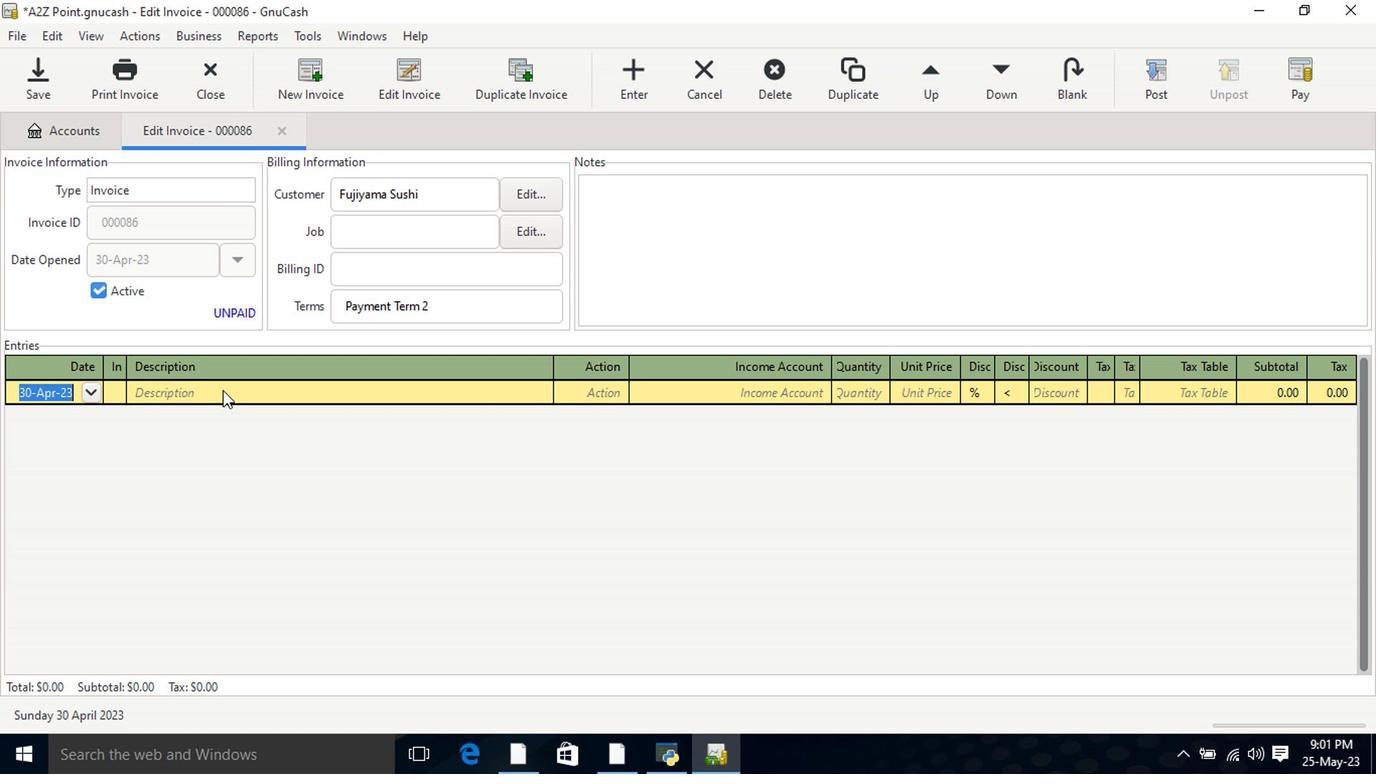 
Action: Key pressed <Key.shift>HEATH<Key.tab>1<Key.tab>5.6<Key.tab>
Screenshot: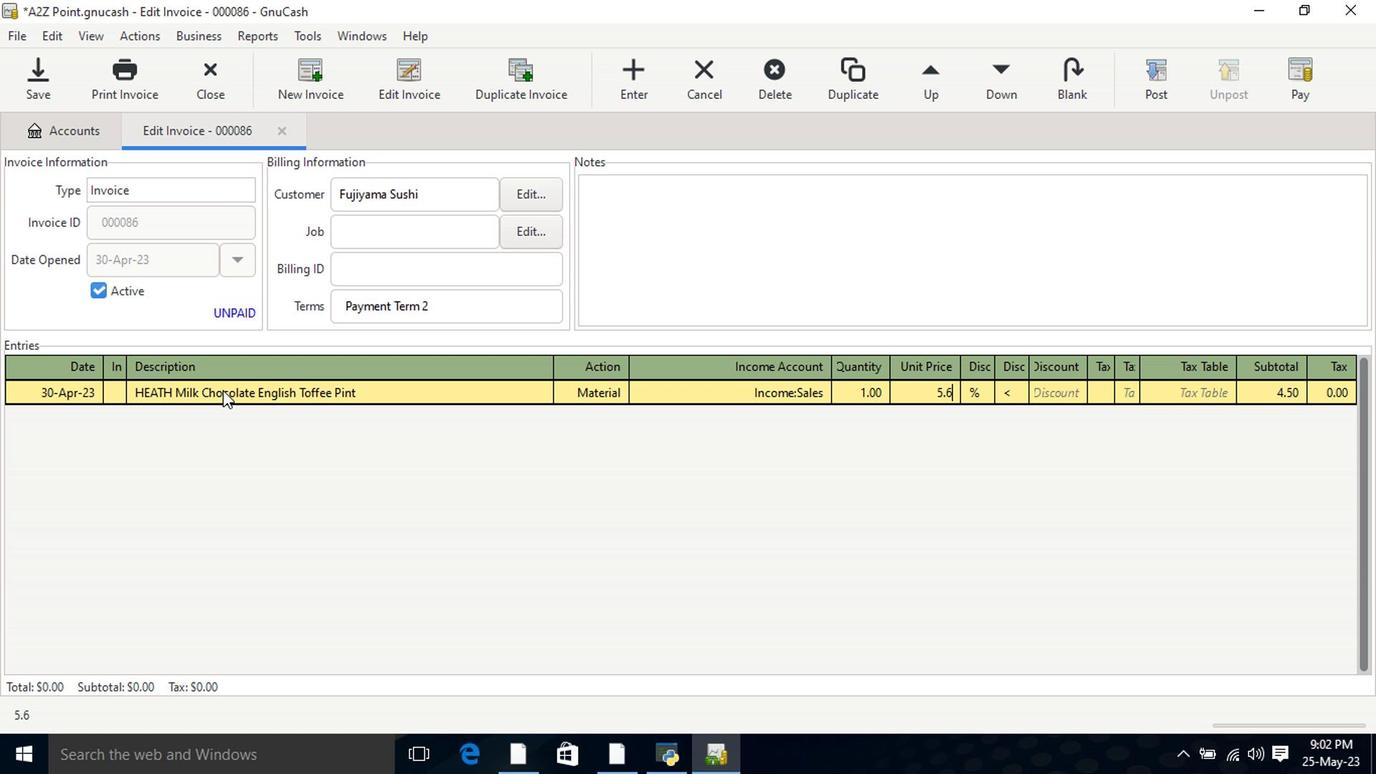 
Action: Mouse moved to (978, 387)
Screenshot: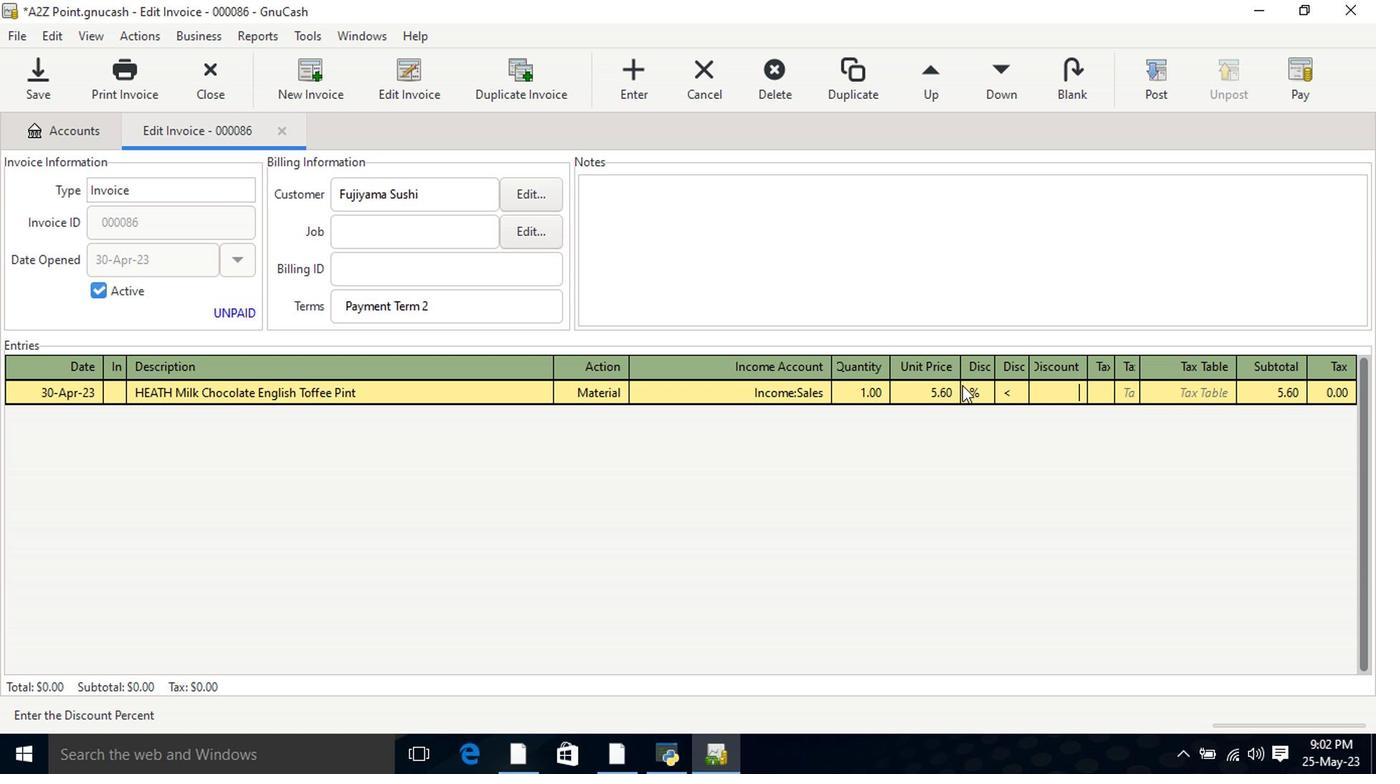 
Action: Mouse pressed left at (978, 387)
Screenshot: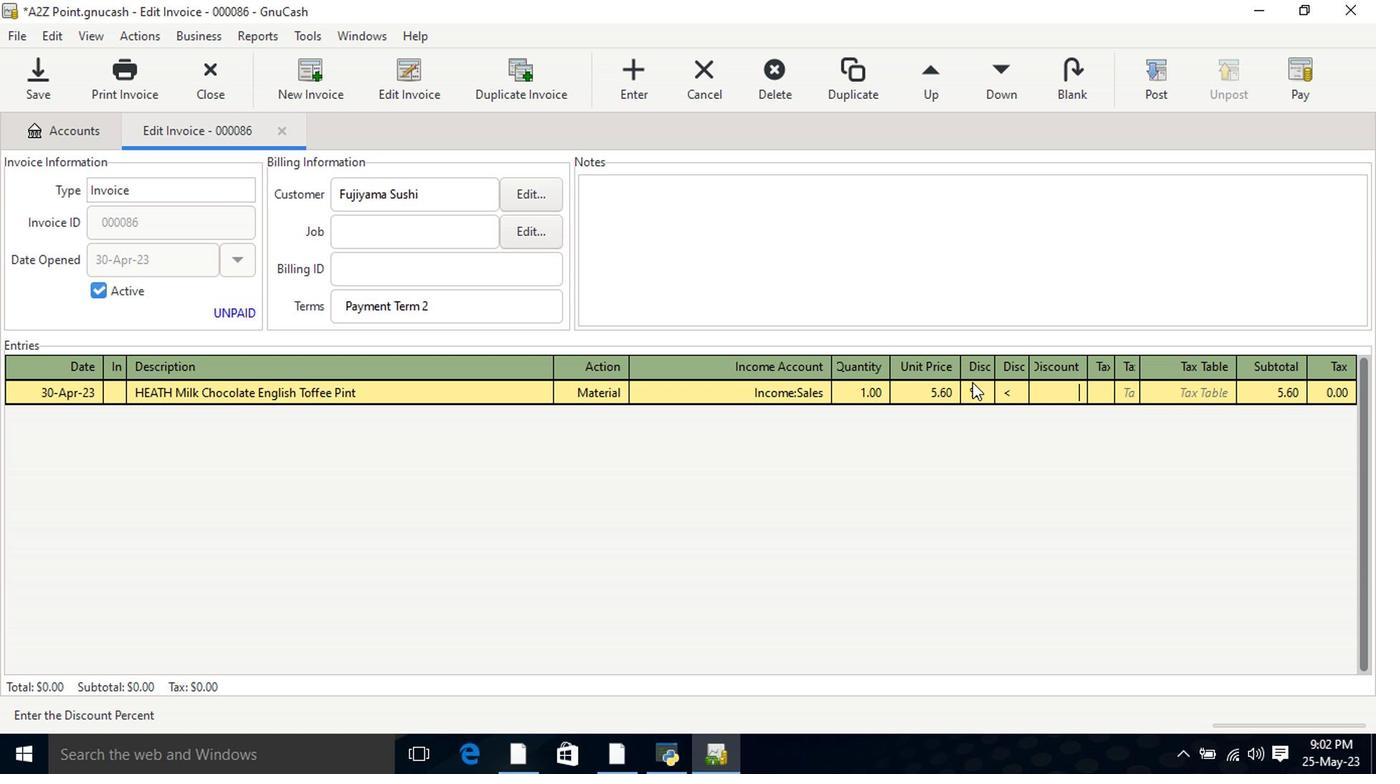 
Action: Mouse moved to (998, 403)
Screenshot: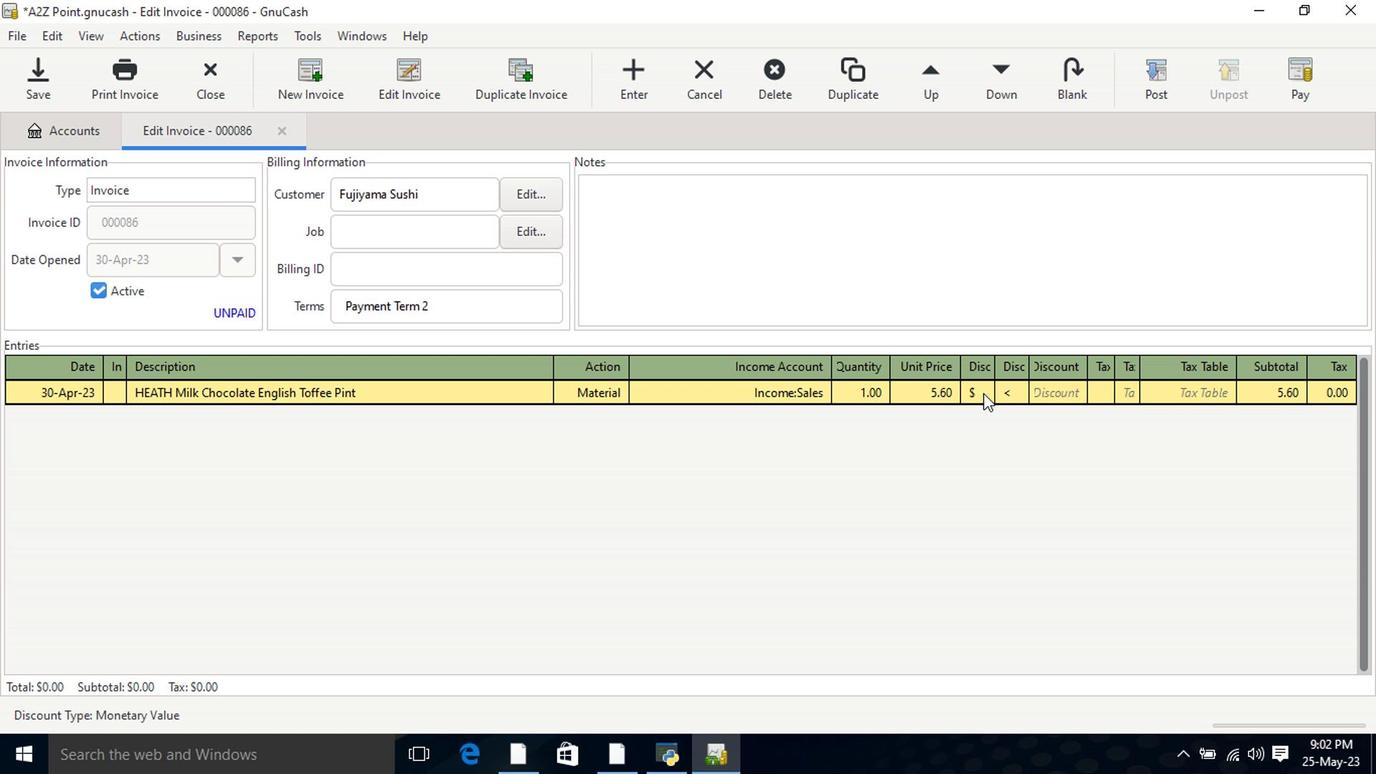 
Action: Mouse pressed left at (998, 403)
Screenshot: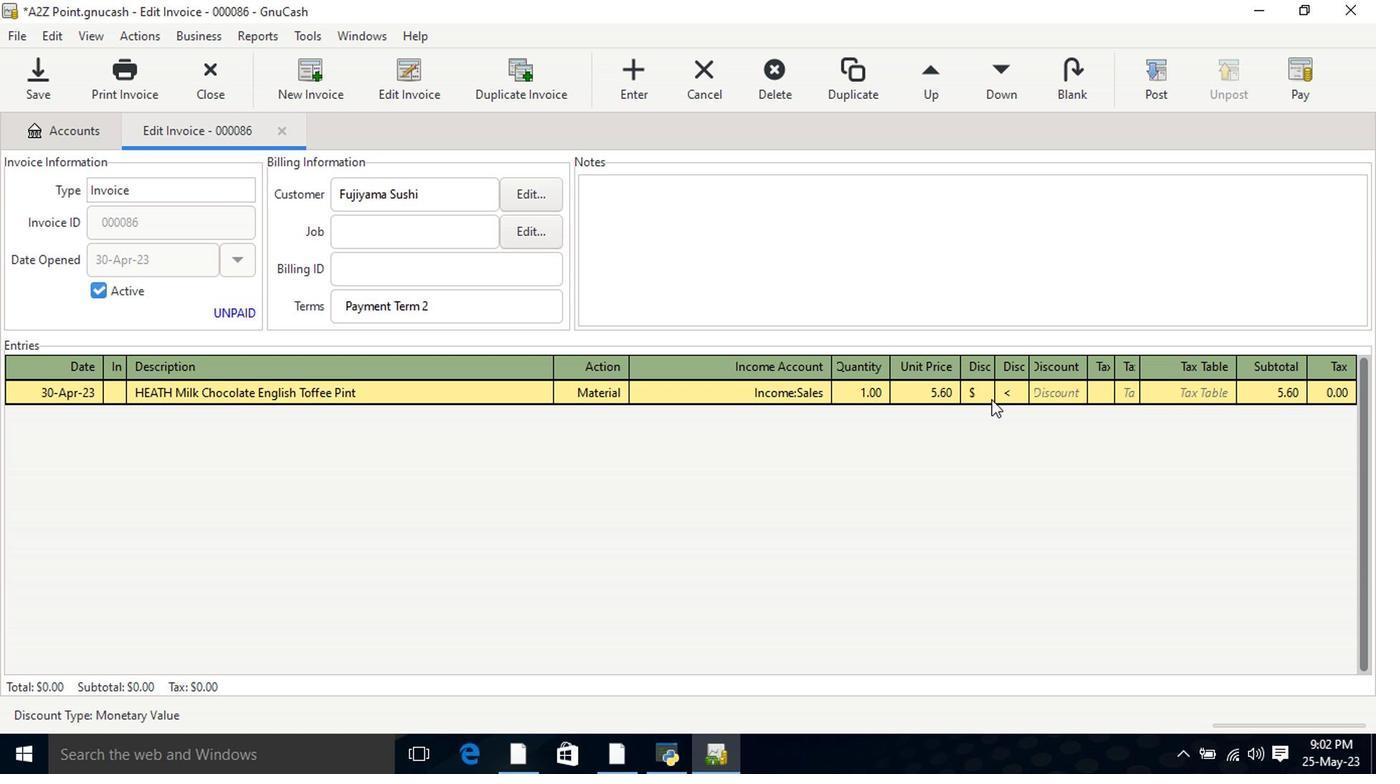
Action: Mouse moved to (1054, 399)
Screenshot: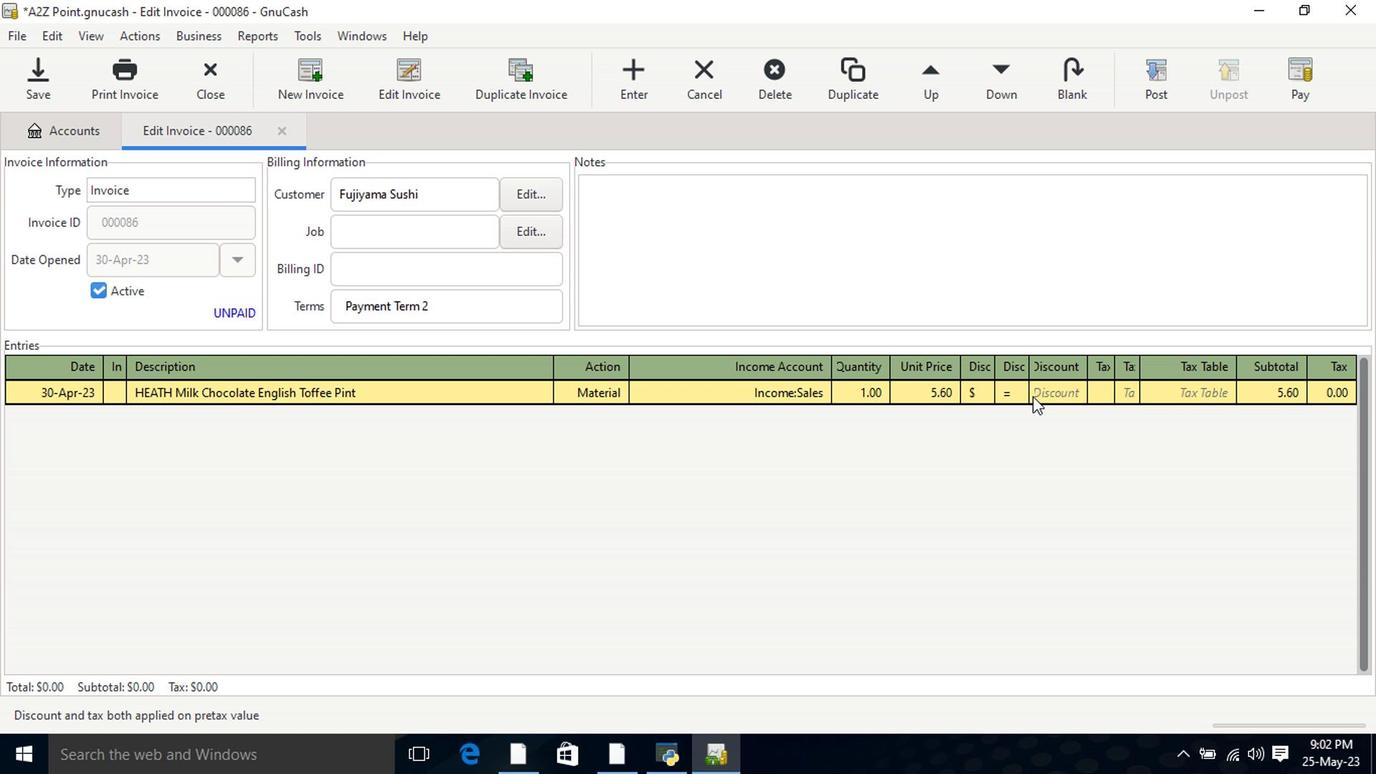 
Action: Mouse pressed left at (1054, 399)
Screenshot: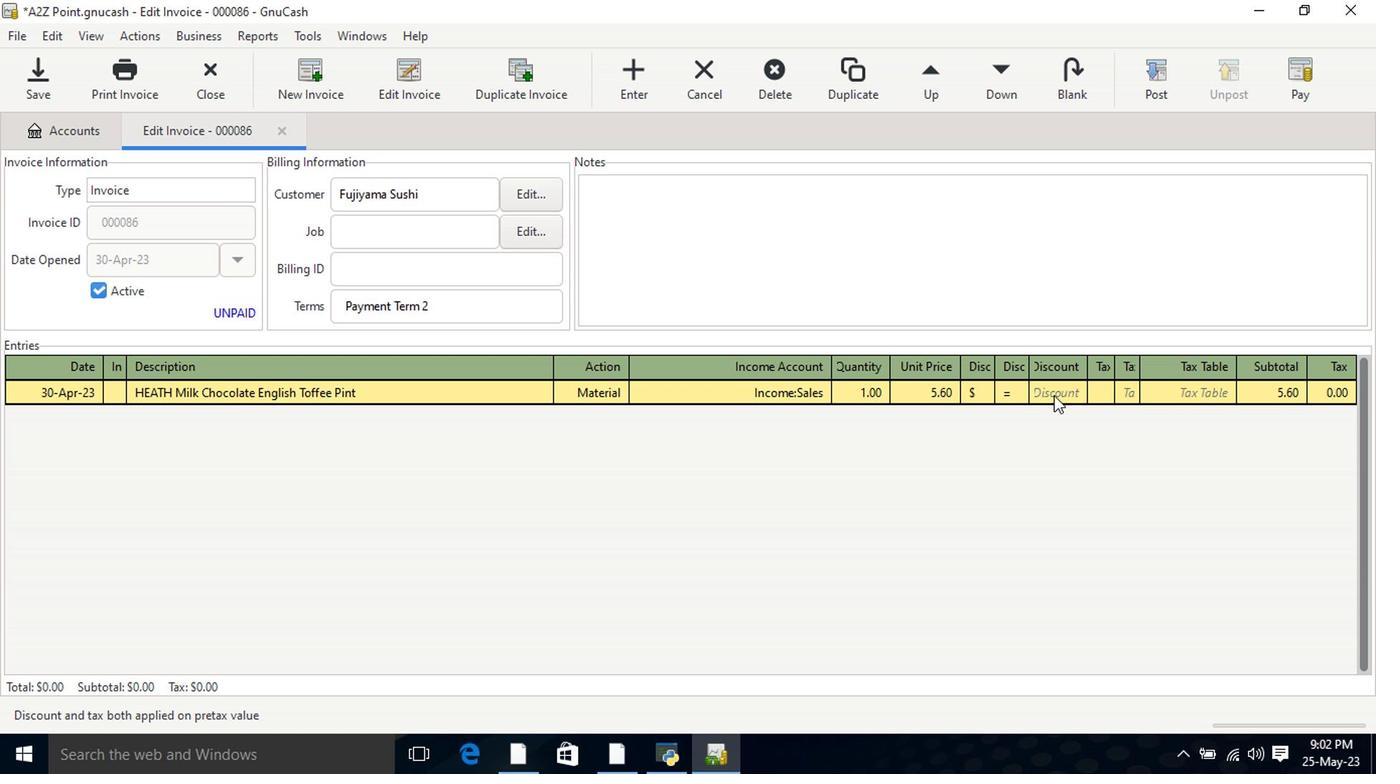 
Action: Mouse moved to (1054, 399)
Screenshot: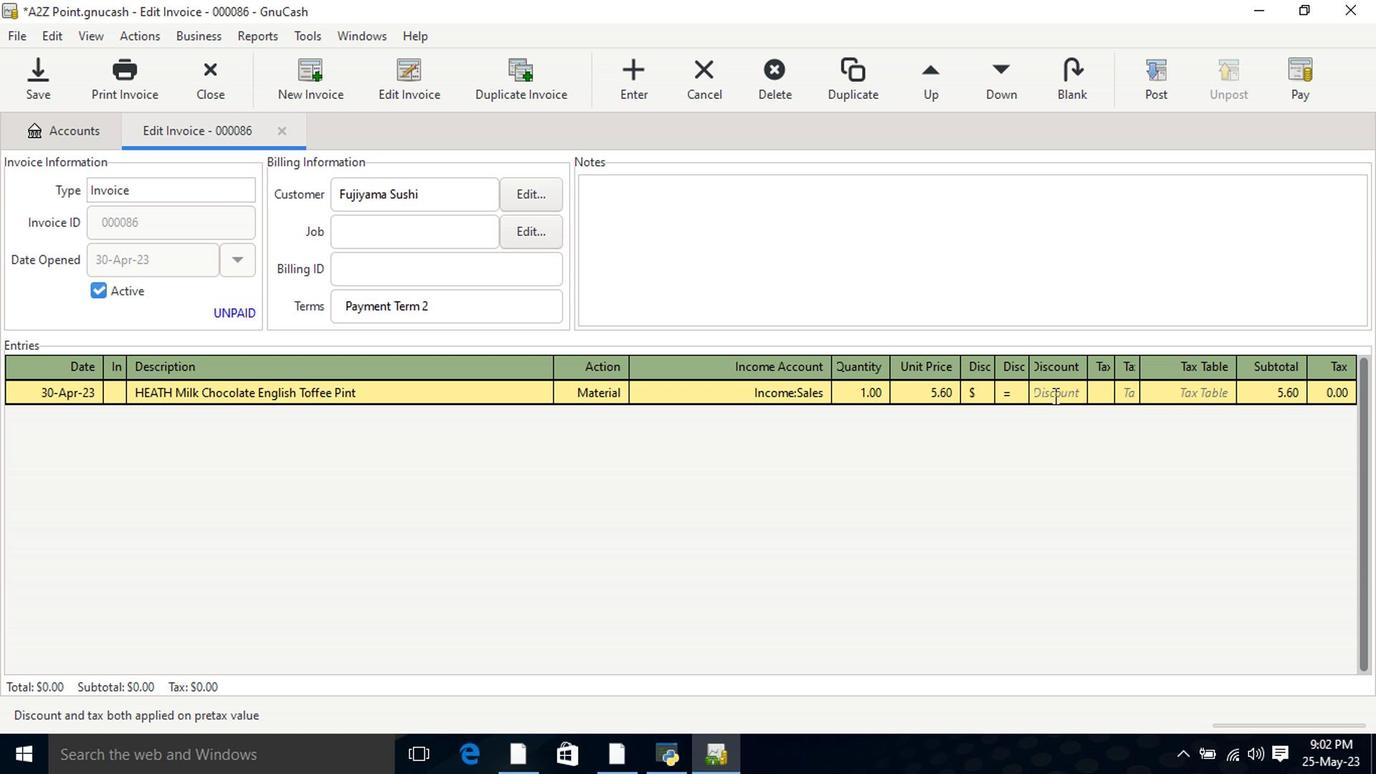 
Action: Key pressed 0.55<Key.tab><Key.tab><Key.shift>Dove<Key.space><Key.shift>Nutritive<Key.space><Key.shift>Solutions<Key.space><Key.shift>Intes<Key.backspace>nsive<Key.space><Key.shift>Repair<Key.space><Key.shift>Cons<Key.backspace>dtioner<Key.space><Key.shift_r><Key.shift_r><Key.shift_r><Key.shift_r><Key.shift_r><Key.shift_r><Key.shift_r><Key.shift_r><Key.shift_r><Key.shift_r><Key.shift_r><Key.shift_r><Key.shift_r><Key.shift_r><Key.shift_r><Key.shift_r>(12<Key.space>oz<Key.shift_r>)<Key.tab>ma<Key.tab>incom<Key.down><Key.down><Key.down><Key.tab>1<Key.tab>14.25<Key.tab>
Screenshot: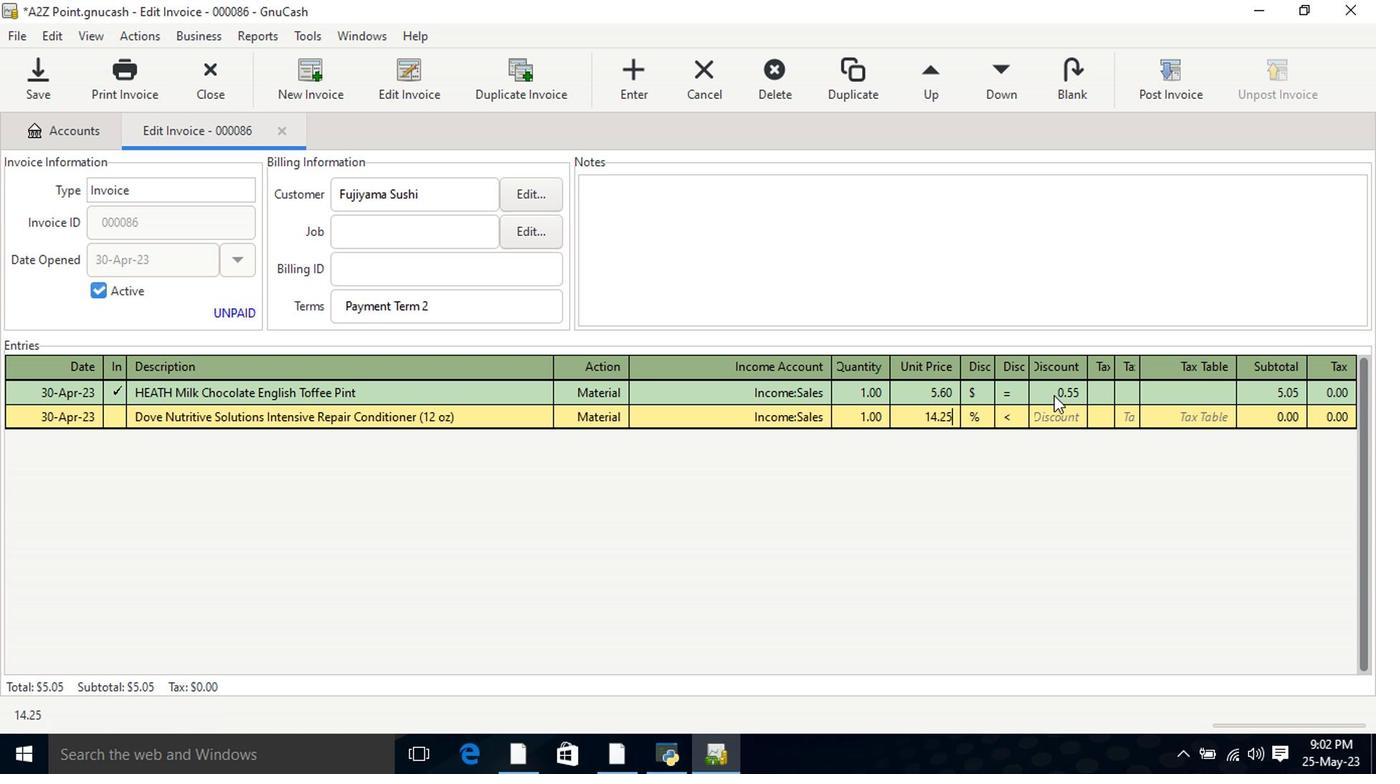 
Action: Mouse moved to (984, 422)
Screenshot: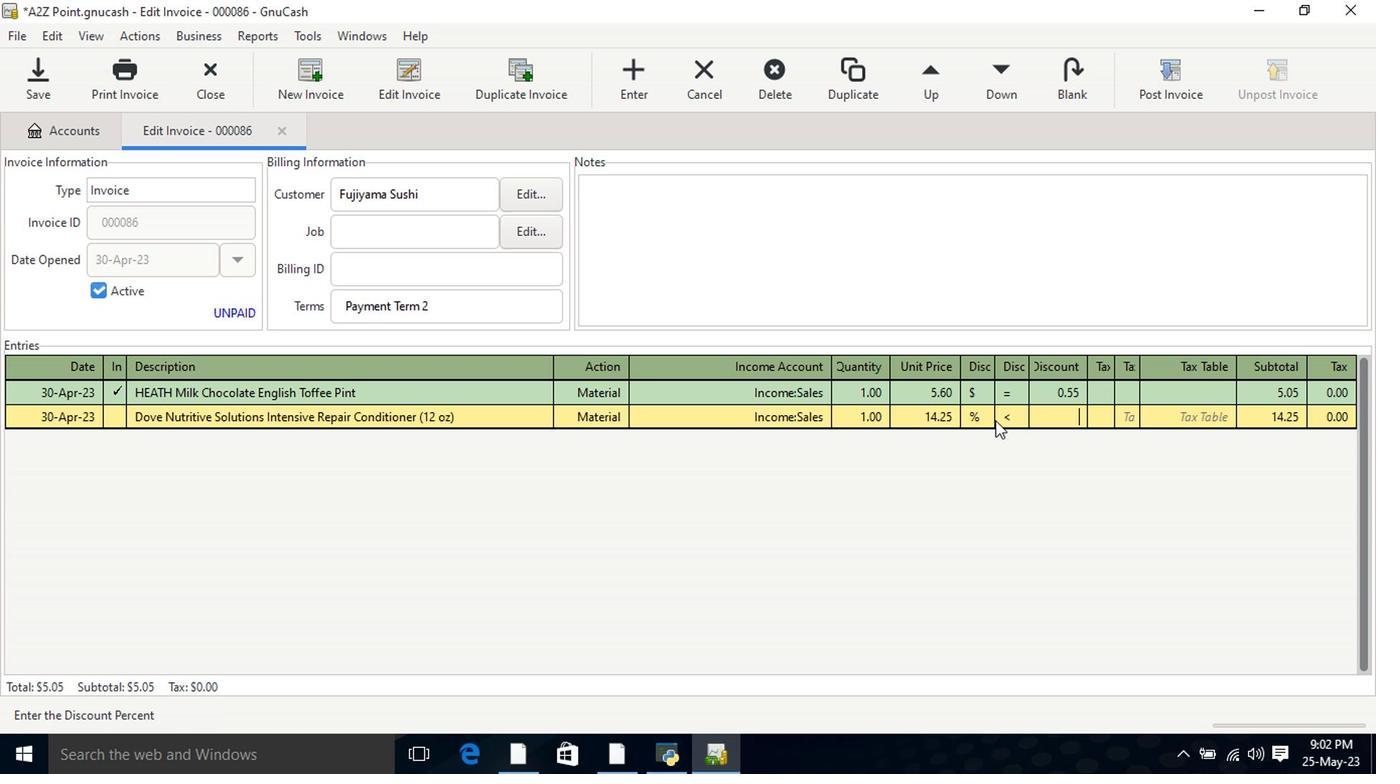 
Action: Mouse pressed left at (984, 422)
Screenshot: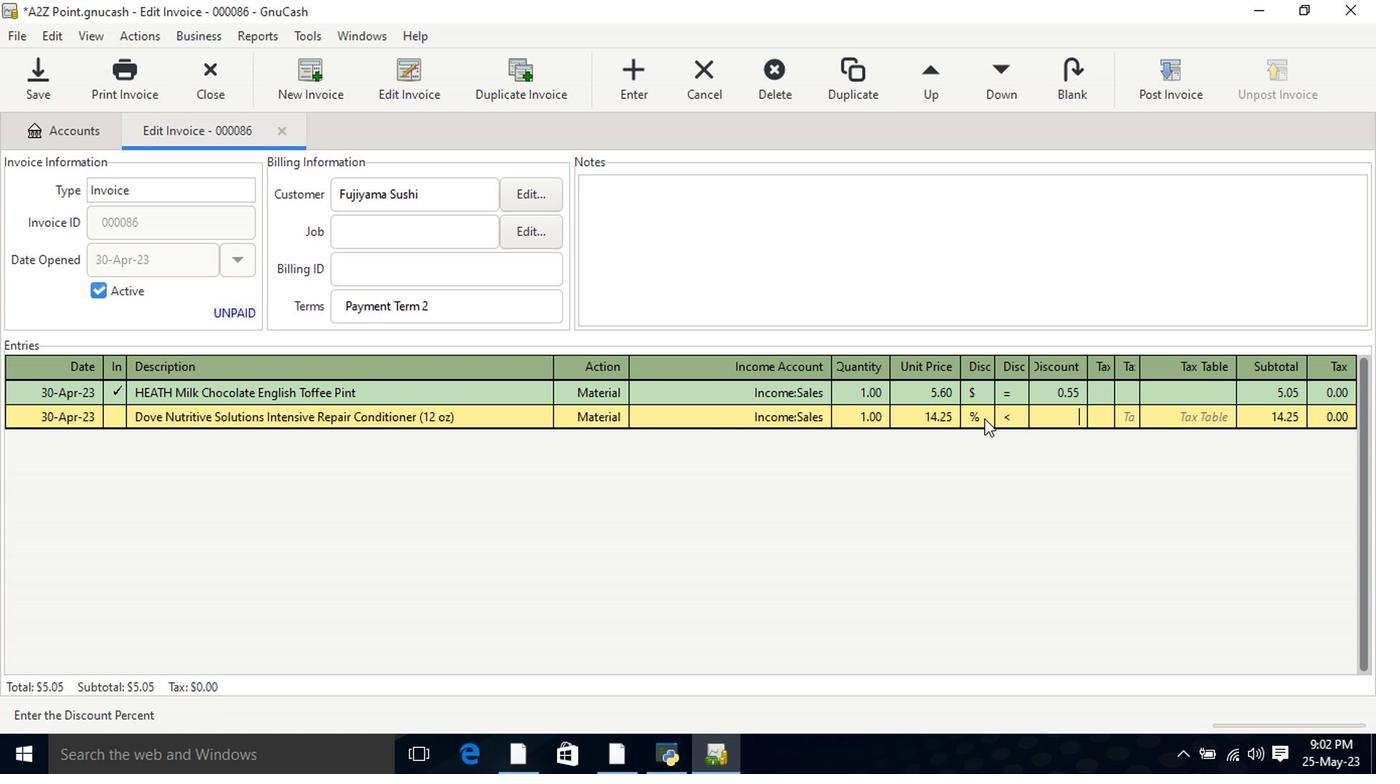 
Action: Mouse moved to (1018, 425)
Screenshot: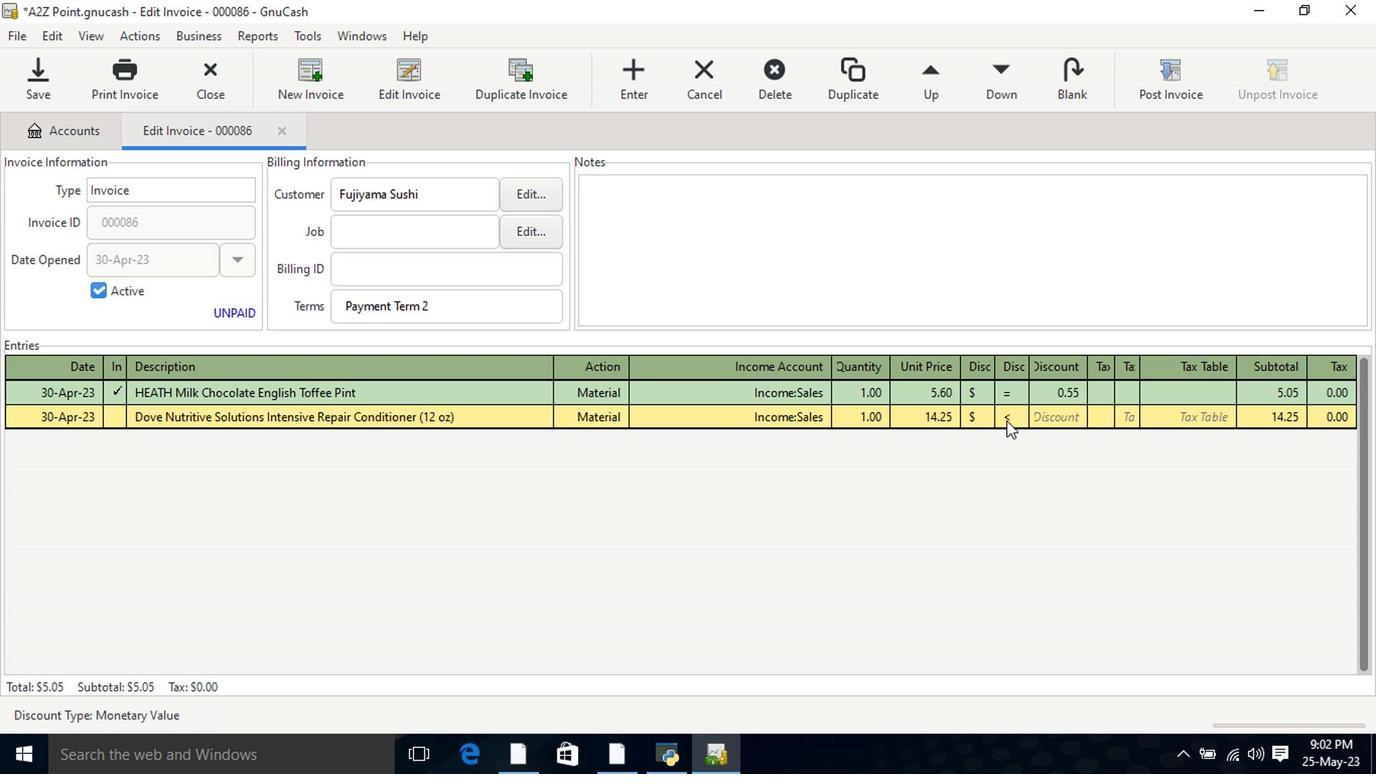 
Action: Mouse pressed left at (1018, 425)
Screenshot: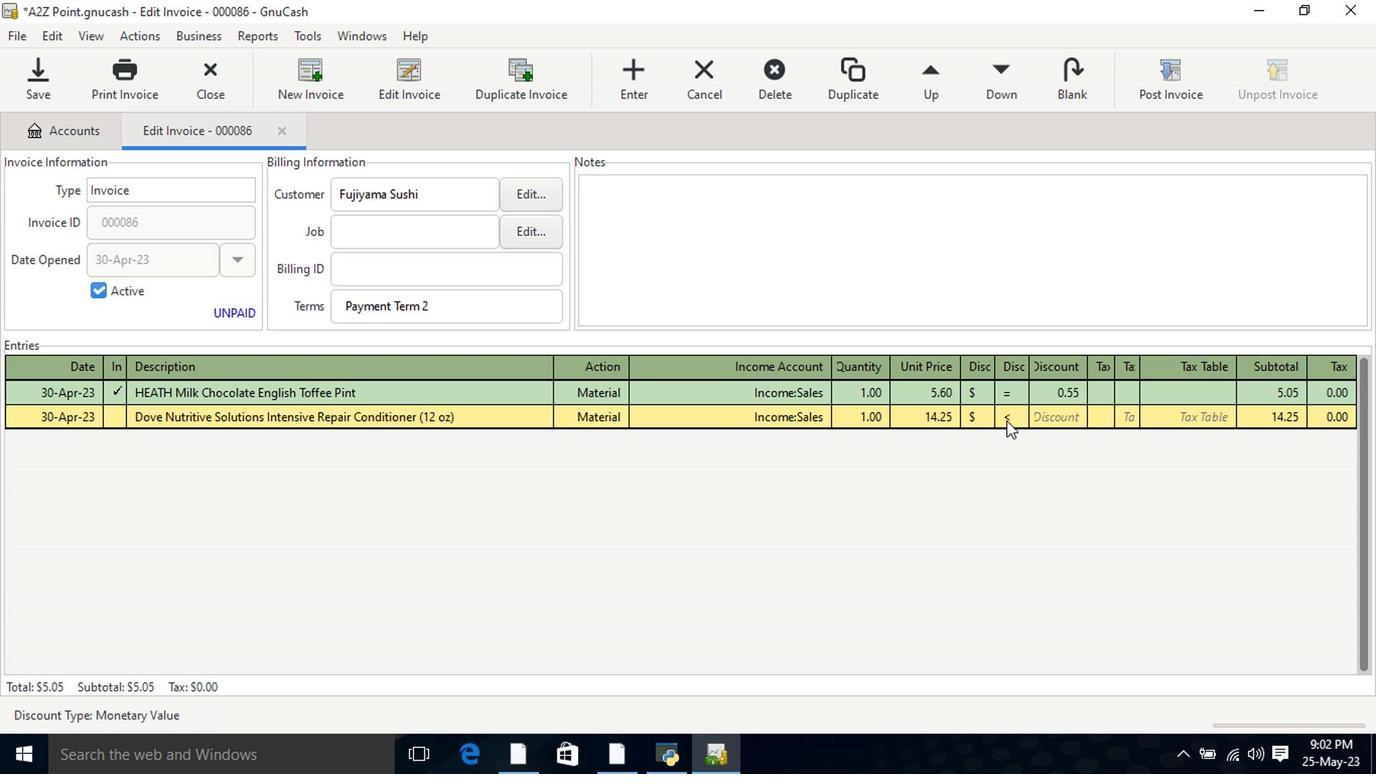 
Action: Mouse moved to (1048, 425)
Screenshot: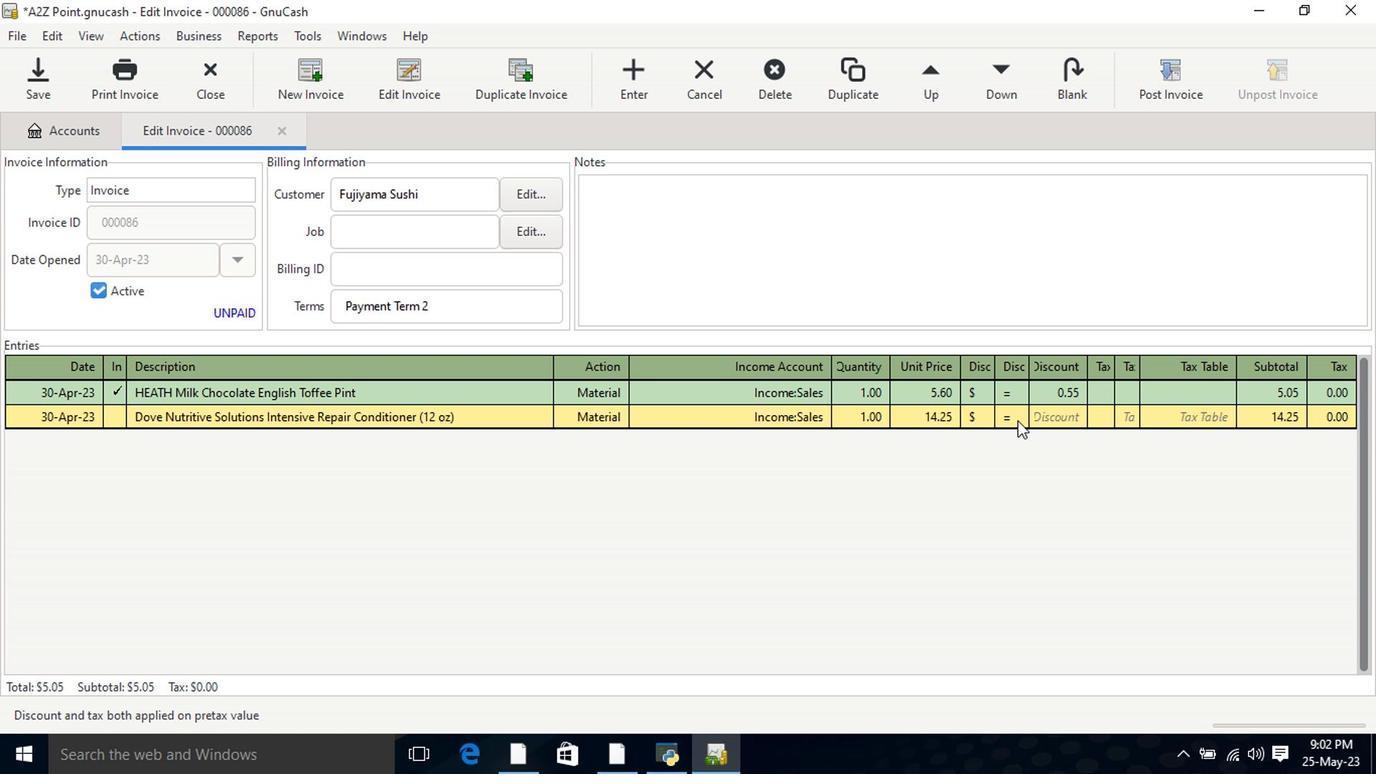 
Action: Mouse pressed left at (1048, 425)
Screenshot: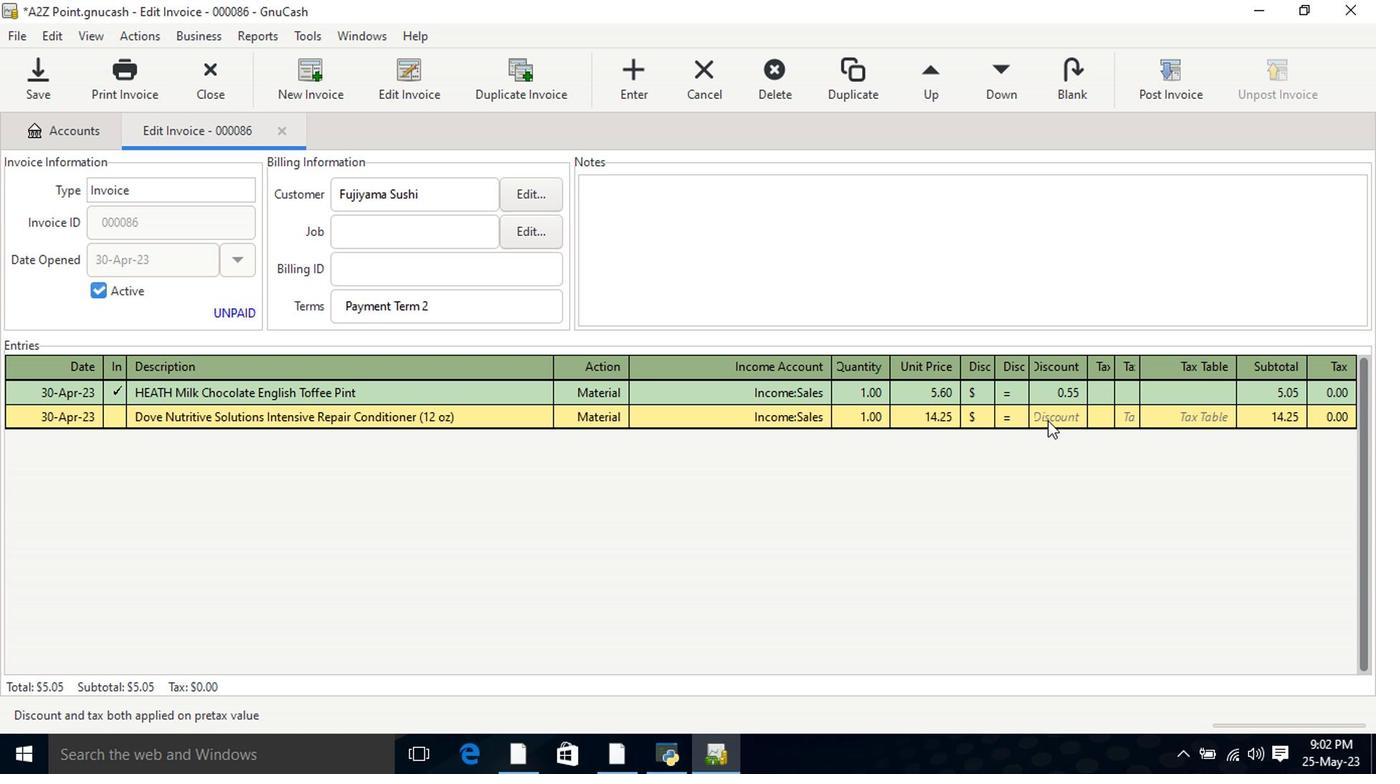 
Action: Key pressed 1.55<Key.tab><Key.tab><Key.shift>COPA<Key.space><Key.shift>Life<Key.space>at<Key.space>the<Key.space><Key.shift>Beach<Key.shift>Clip<Key.space><Key.shift>Blue<Key.space><Key.shift>&<Key.space><Key.shift>Green<Key.space><Key.shift>Umbrella<Key.tab>mate<Key.tab>incom<Key.down><Key.down><Key.down><Key.tab>1<Key.tab>15.25<Key.tab>
Screenshot: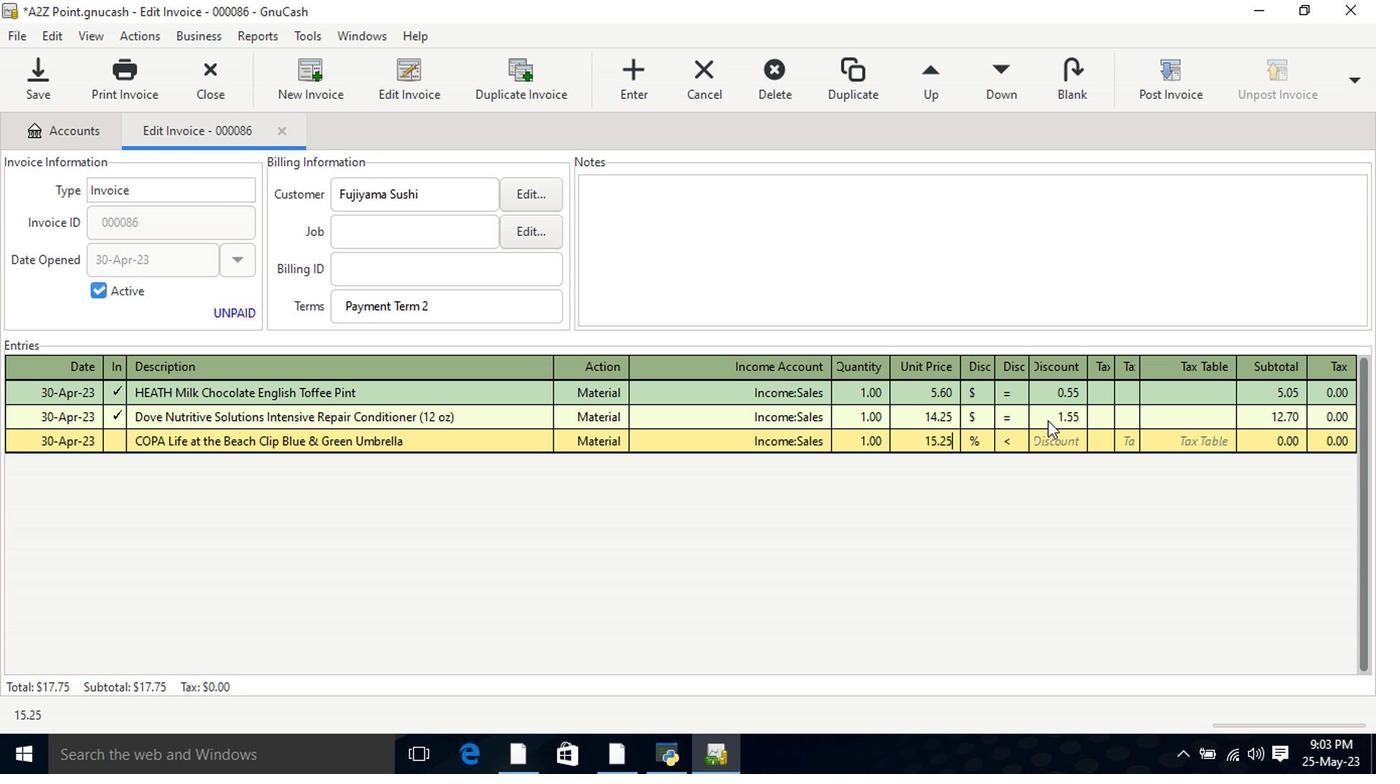 
Action: Mouse moved to (973, 445)
Screenshot: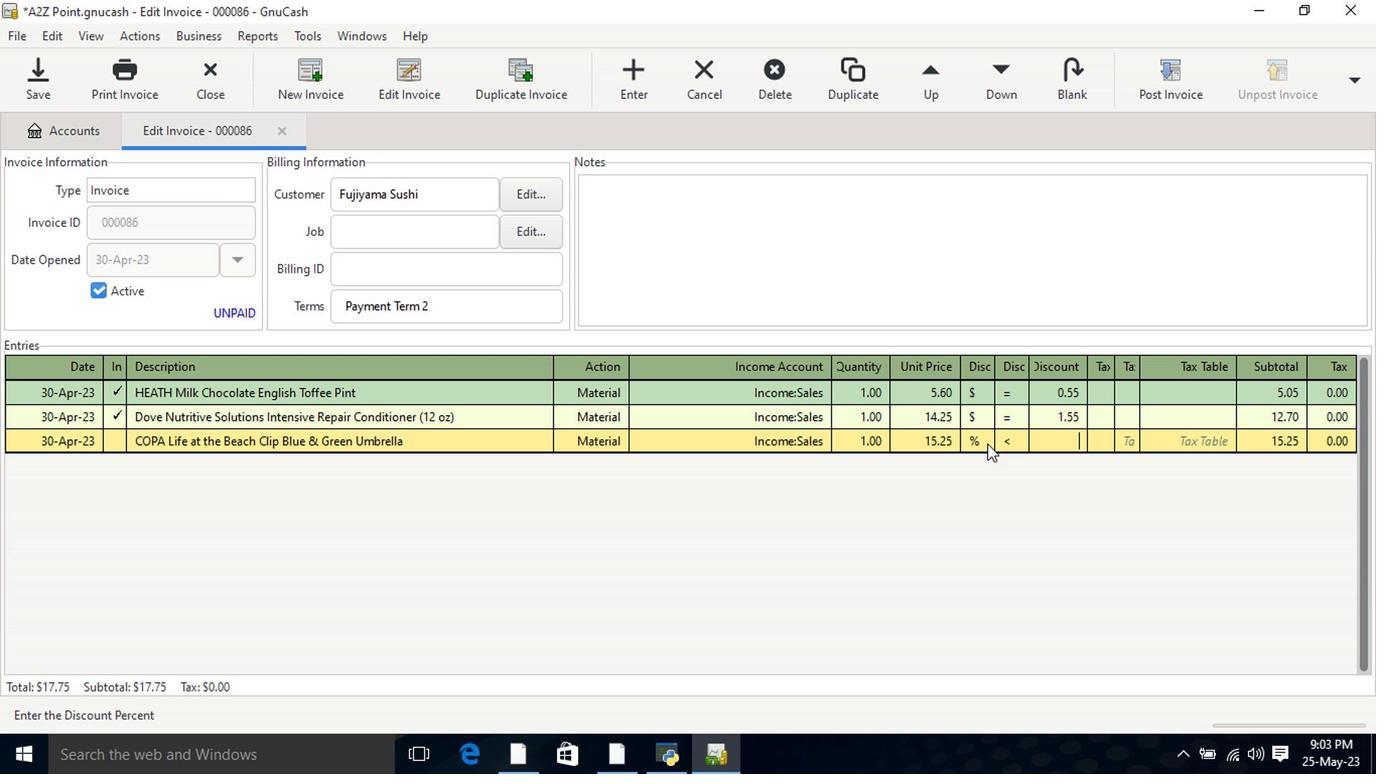 
Action: Mouse pressed left at (973, 445)
Screenshot: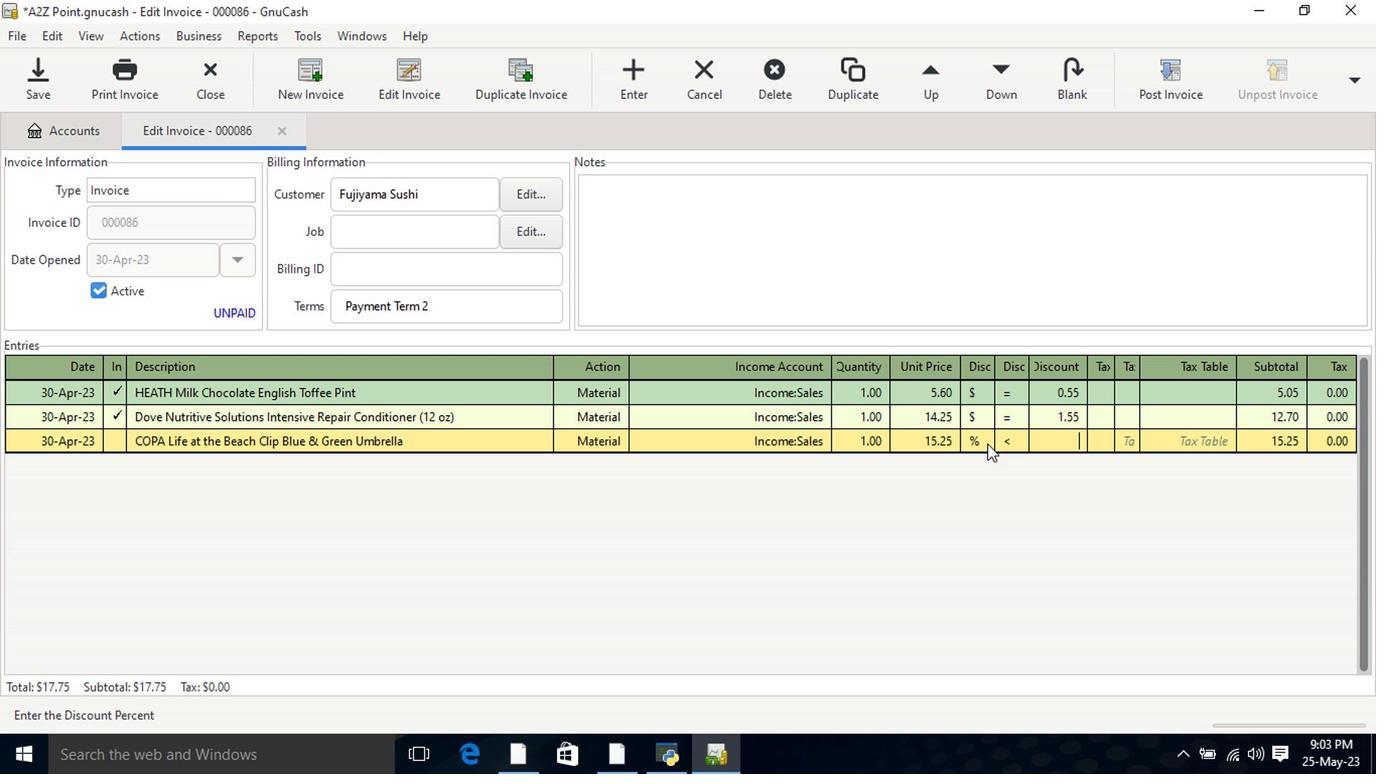 
Action: Mouse moved to (1006, 440)
Screenshot: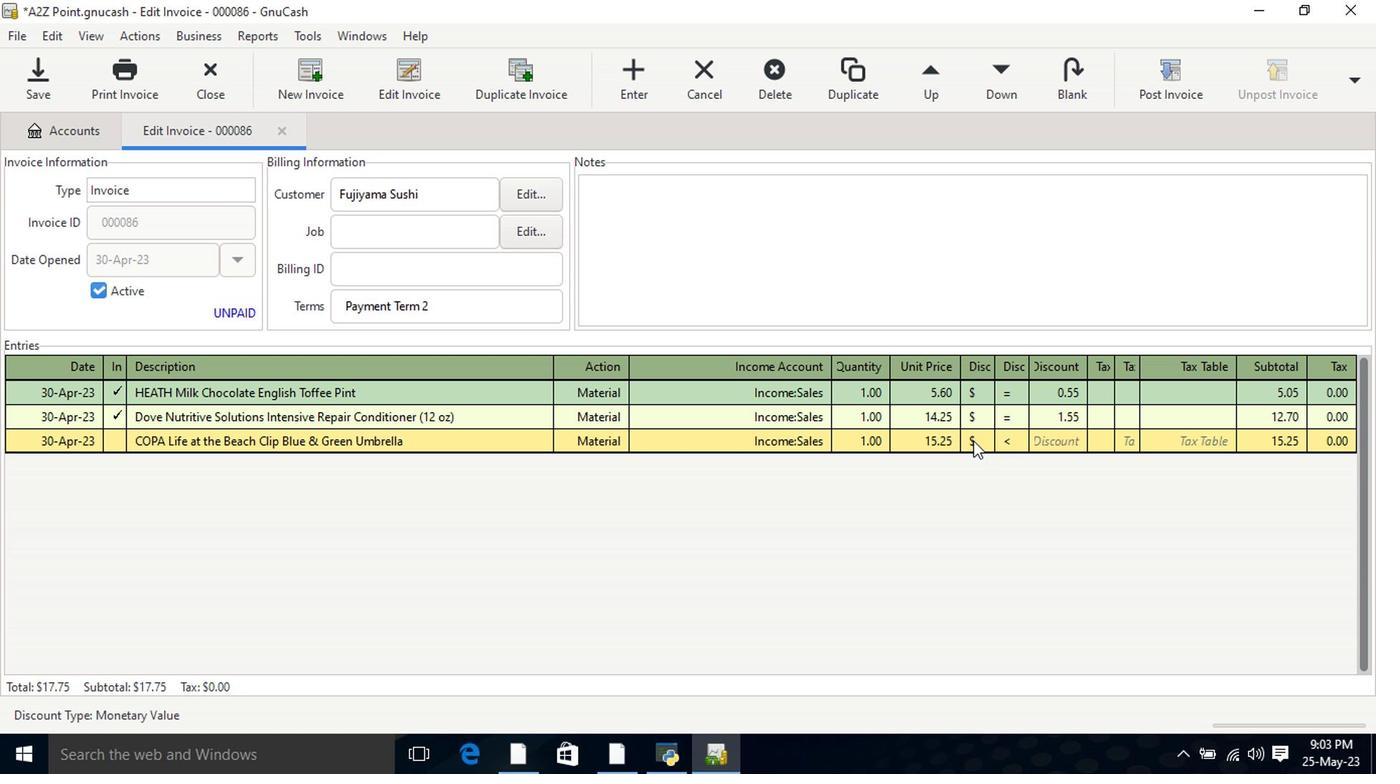 
Action: Mouse pressed left at (1006, 440)
Screenshot: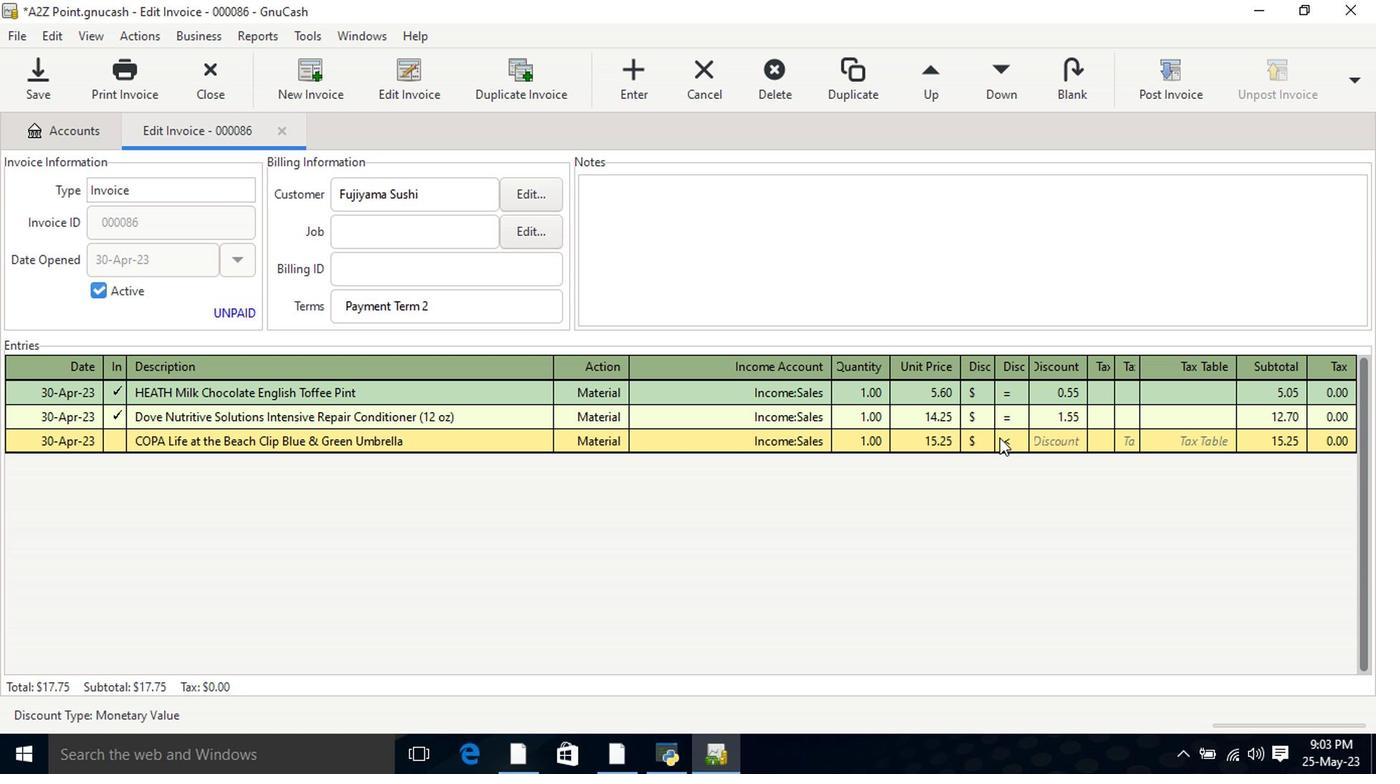 
Action: Mouse moved to (1056, 443)
Screenshot: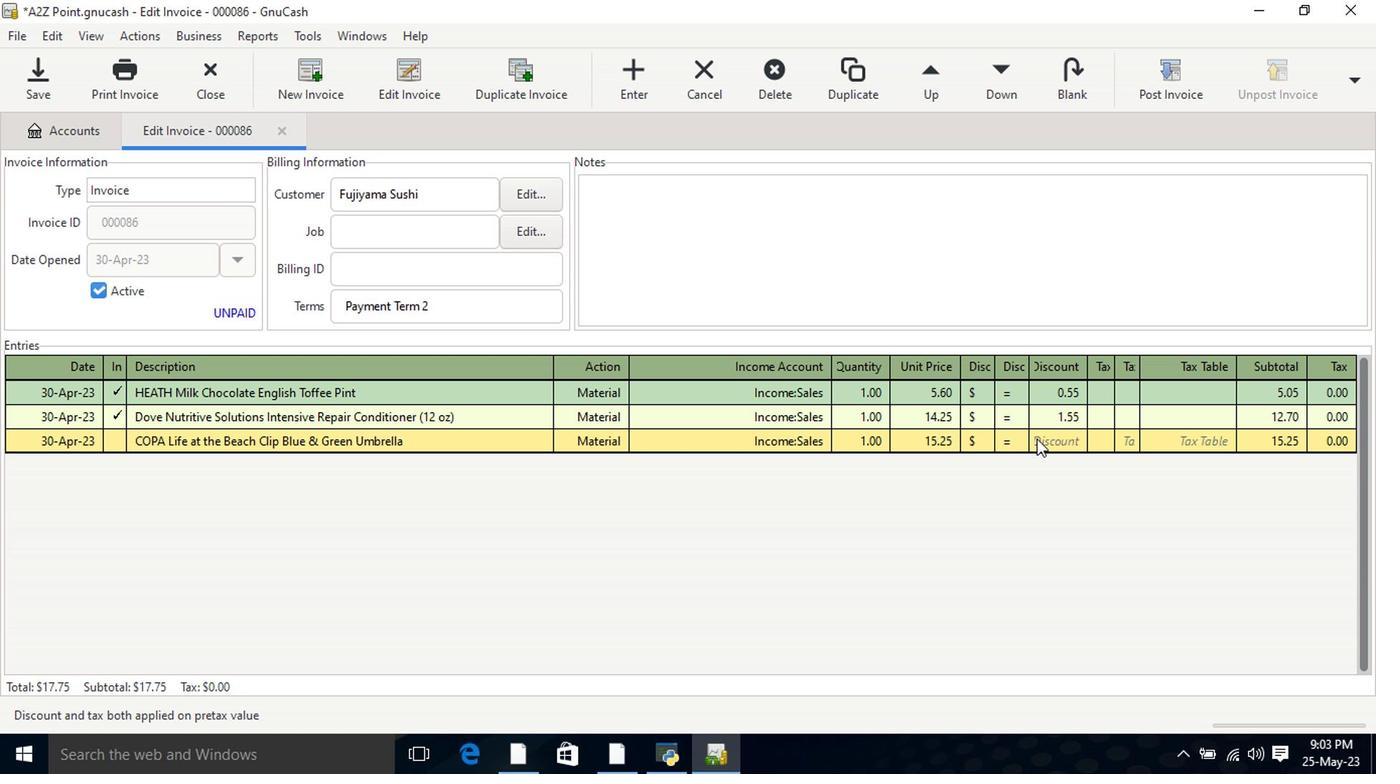 
Action: Mouse pressed left at (1056, 443)
Screenshot: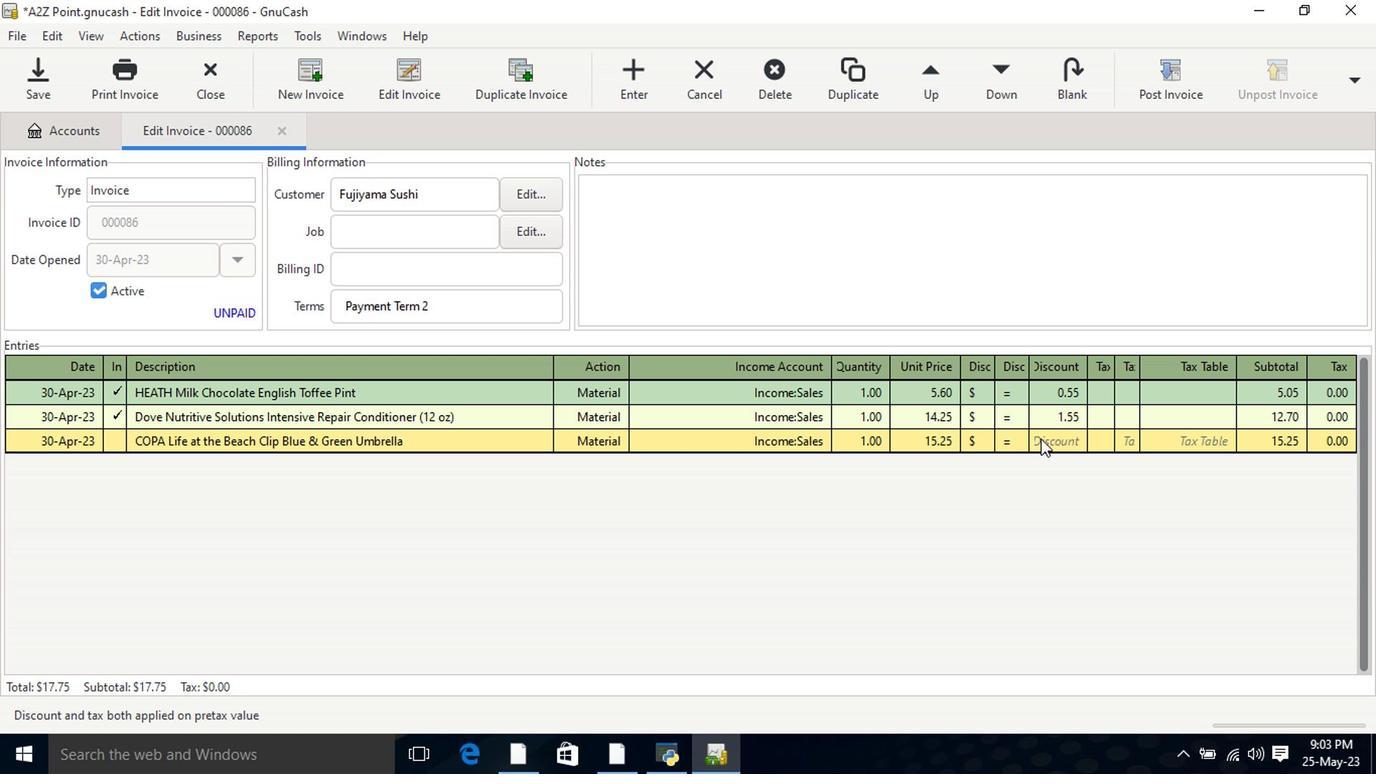 
Action: Key pressed 2.05<Key.tab>
Screenshot: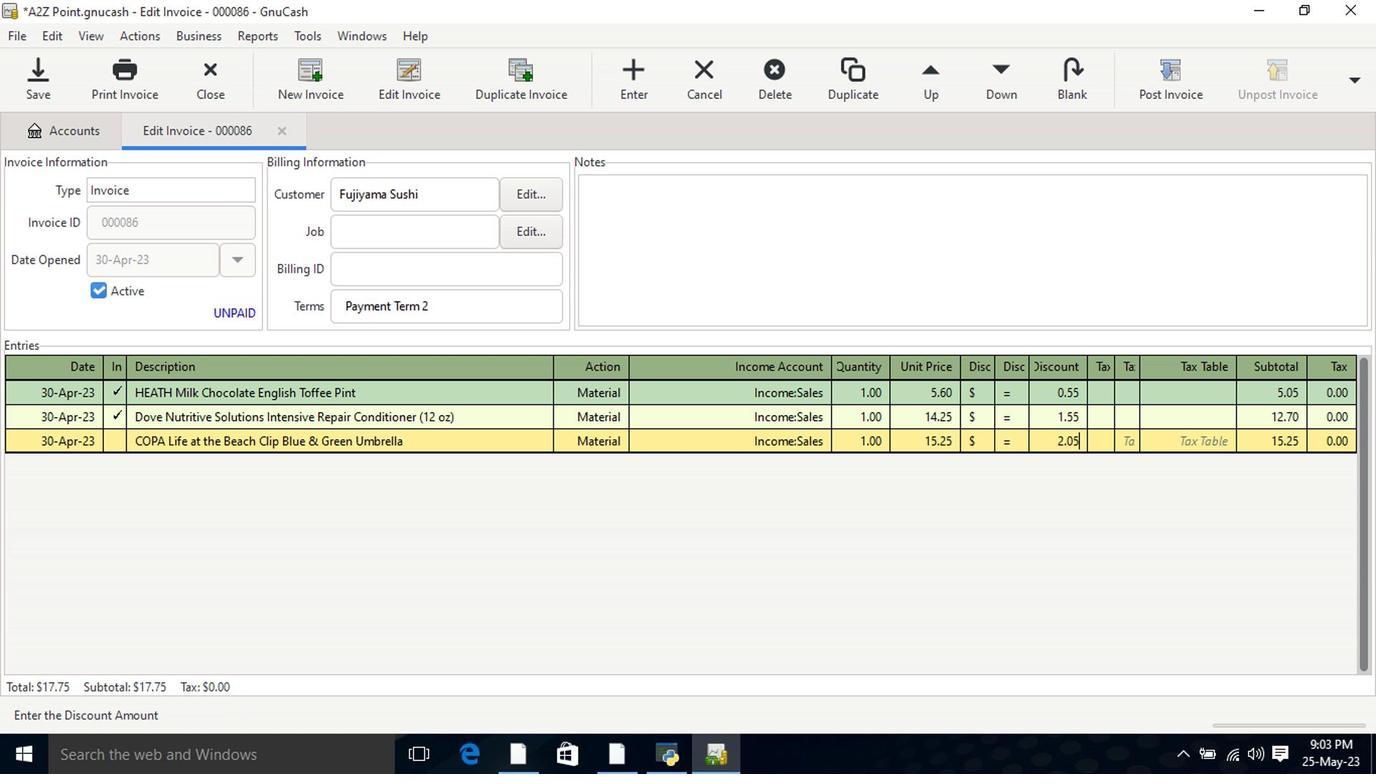 
Action: Mouse moved to (682, 255)
Screenshot: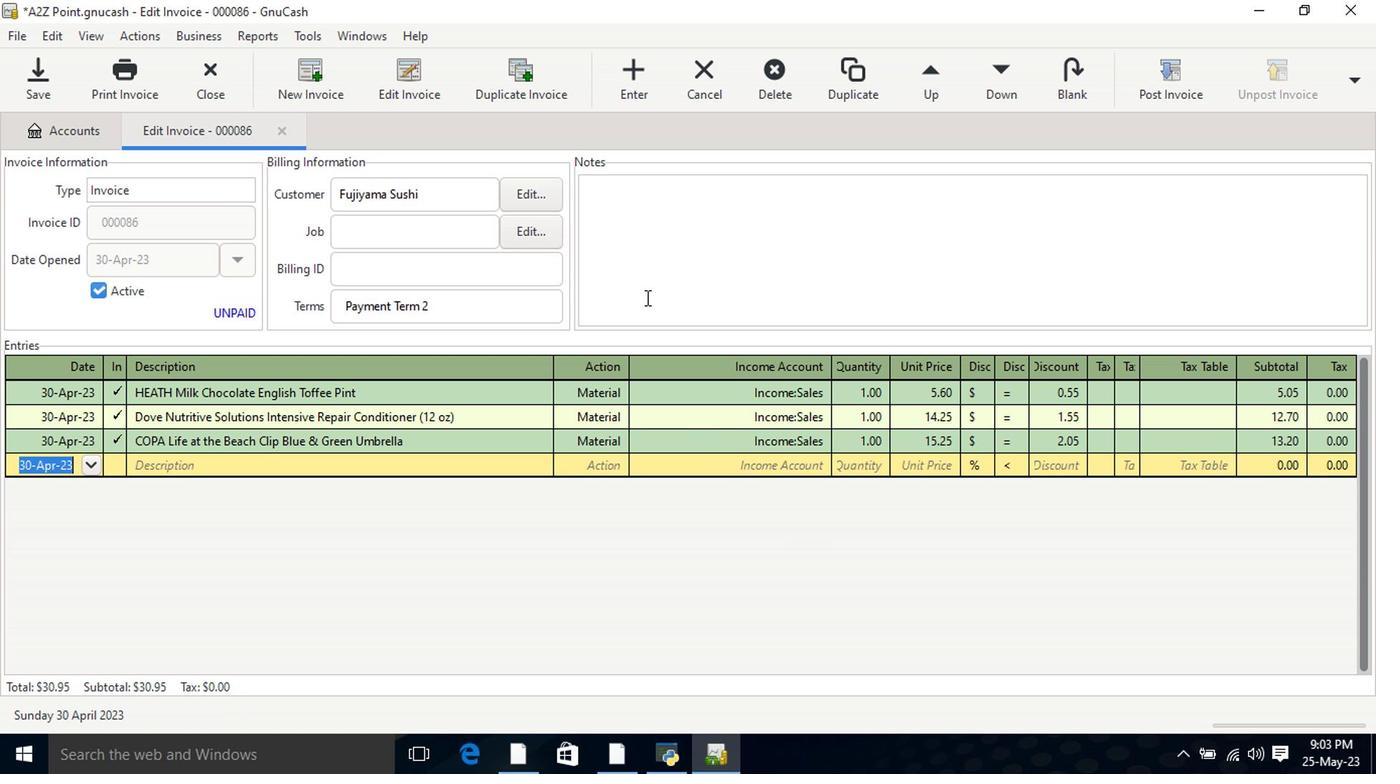 
Action: Mouse pressed left at (682, 255)
Screenshot: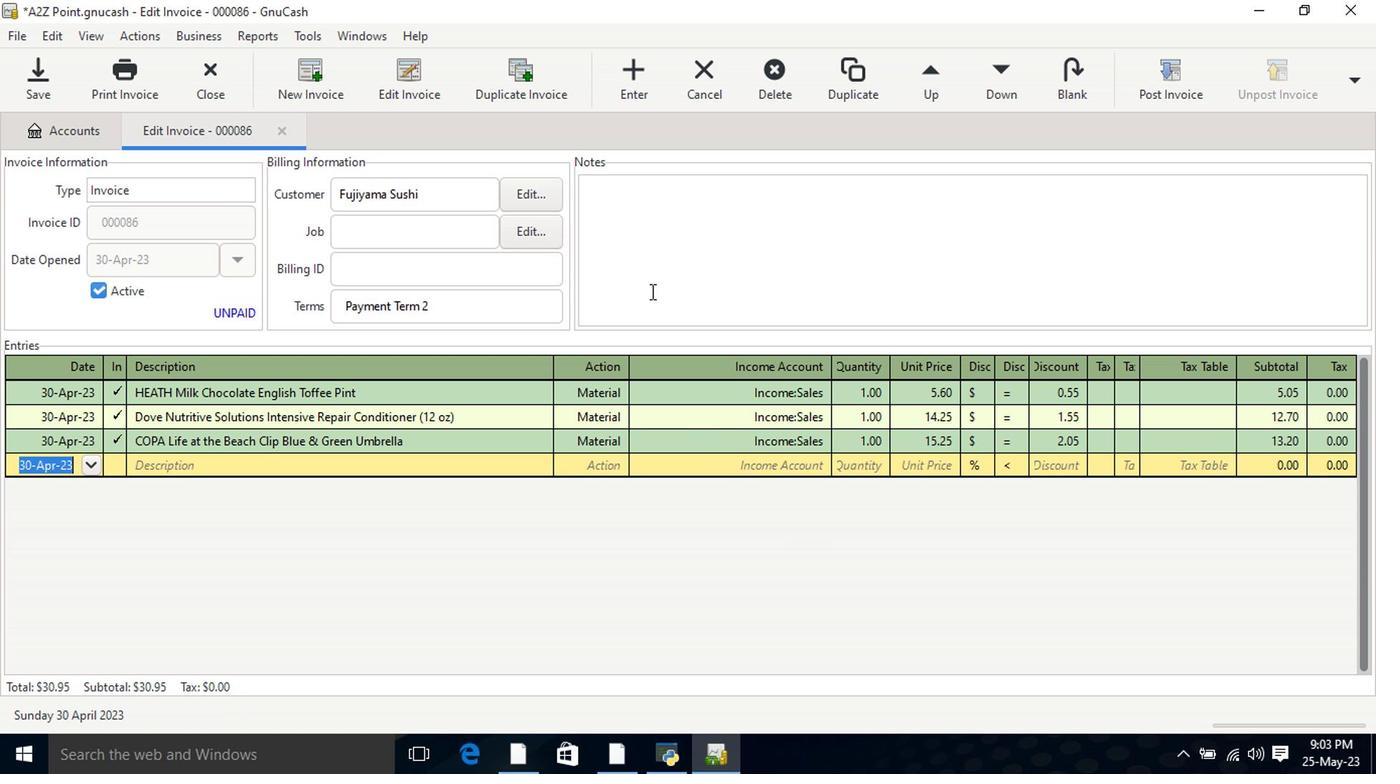 
Action: Key pressed <Key.shift>Looking<Key.space>fr<Key.space>war<Key.backspace><Key.backspace><Key.backspace><Key.backspace>ward<Key.space>to<Key.space>serving<Key.space>you<Key.space>again.
Screenshot: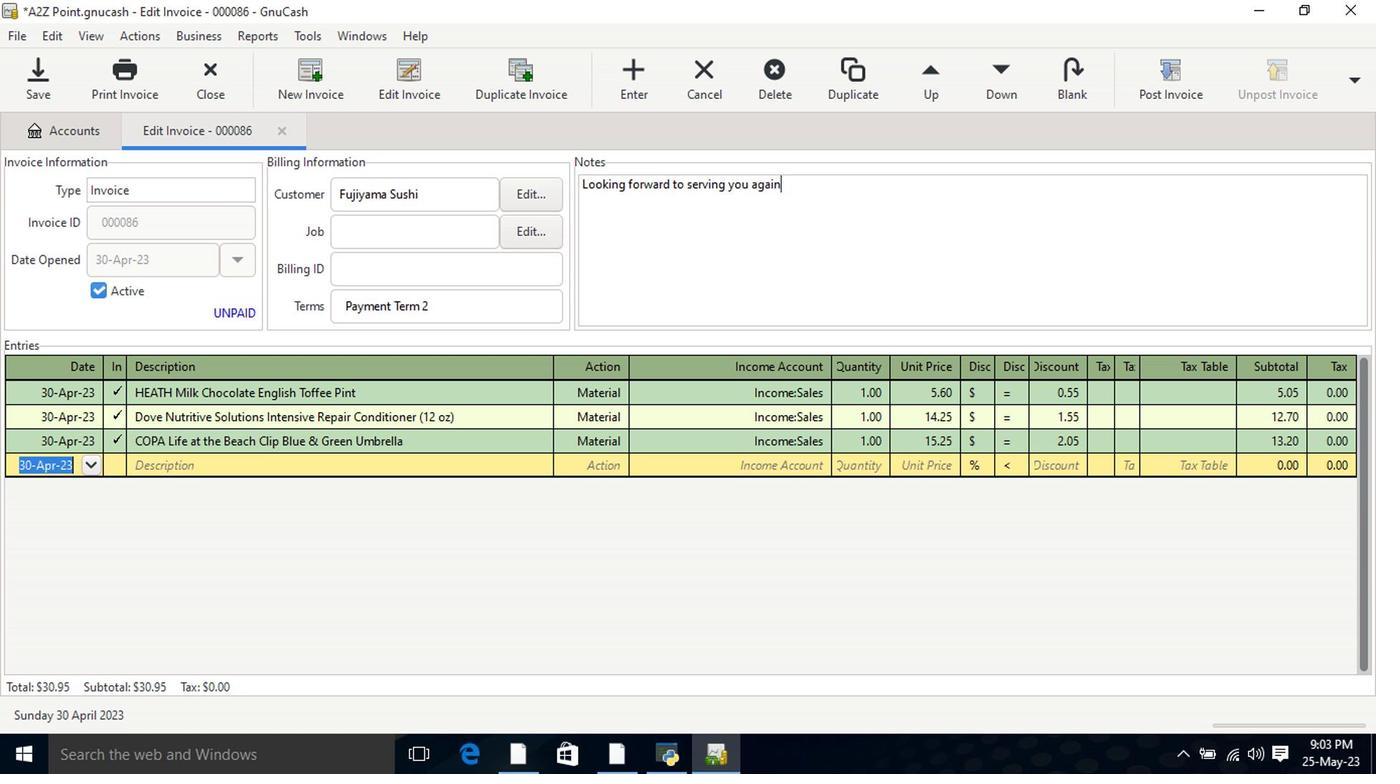 
Action: Mouse moved to (1150, 88)
Screenshot: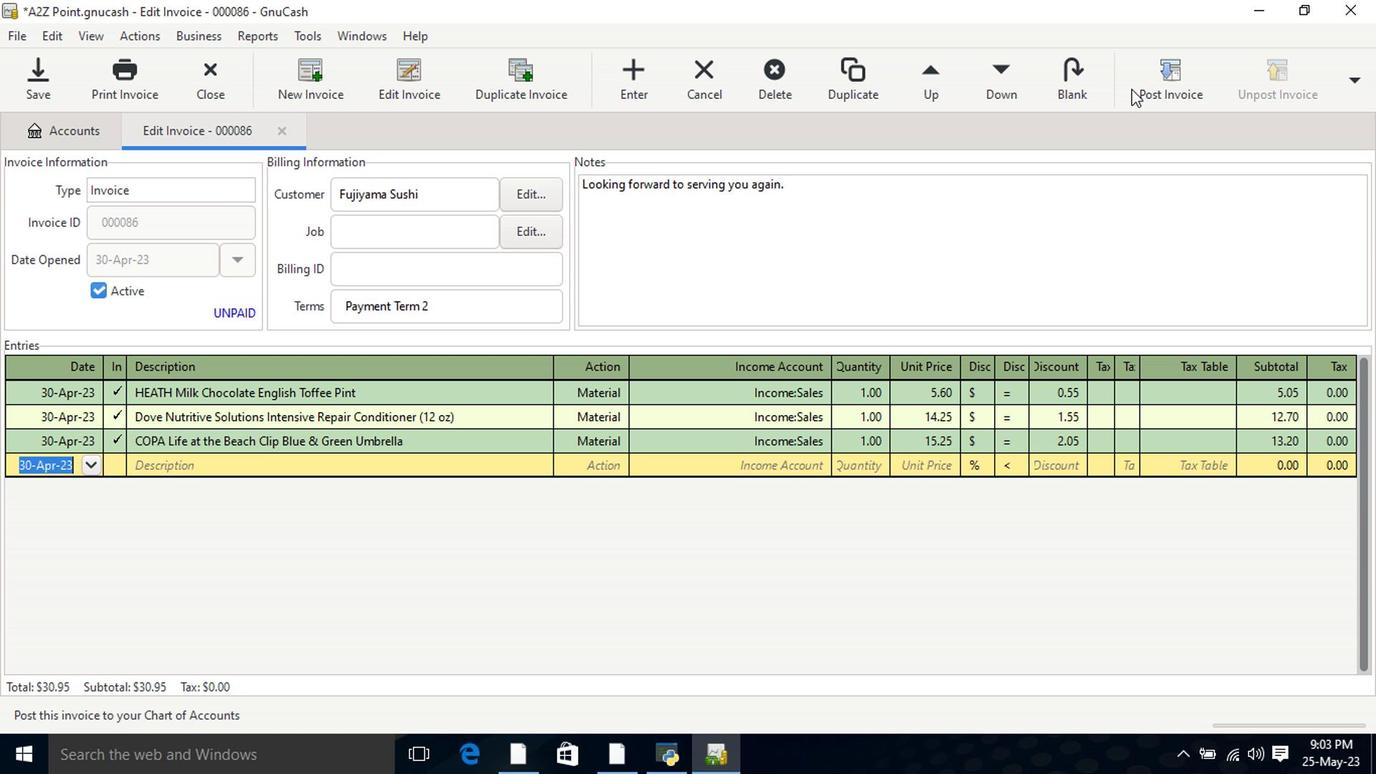 
Action: Mouse pressed left at (1150, 88)
Screenshot: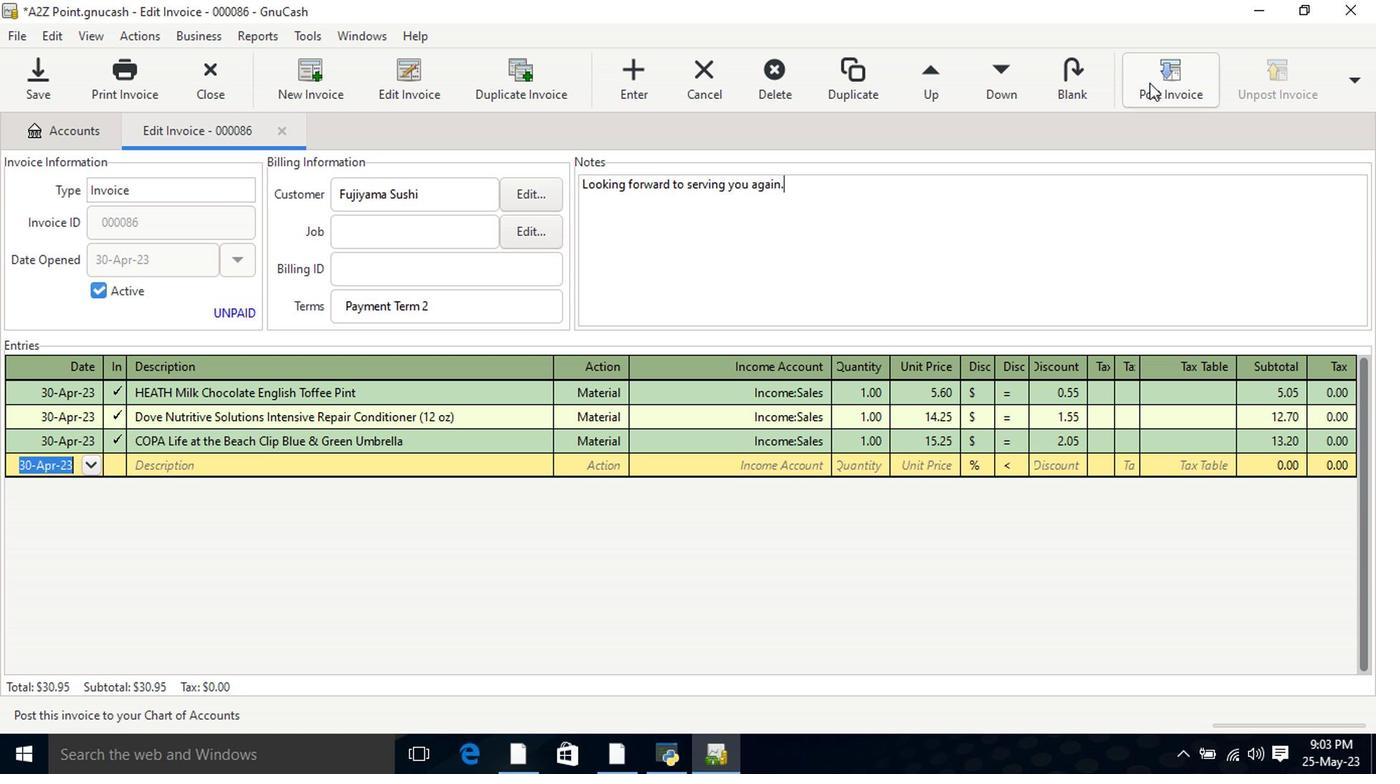 
Action: Mouse moved to (853, 340)
Screenshot: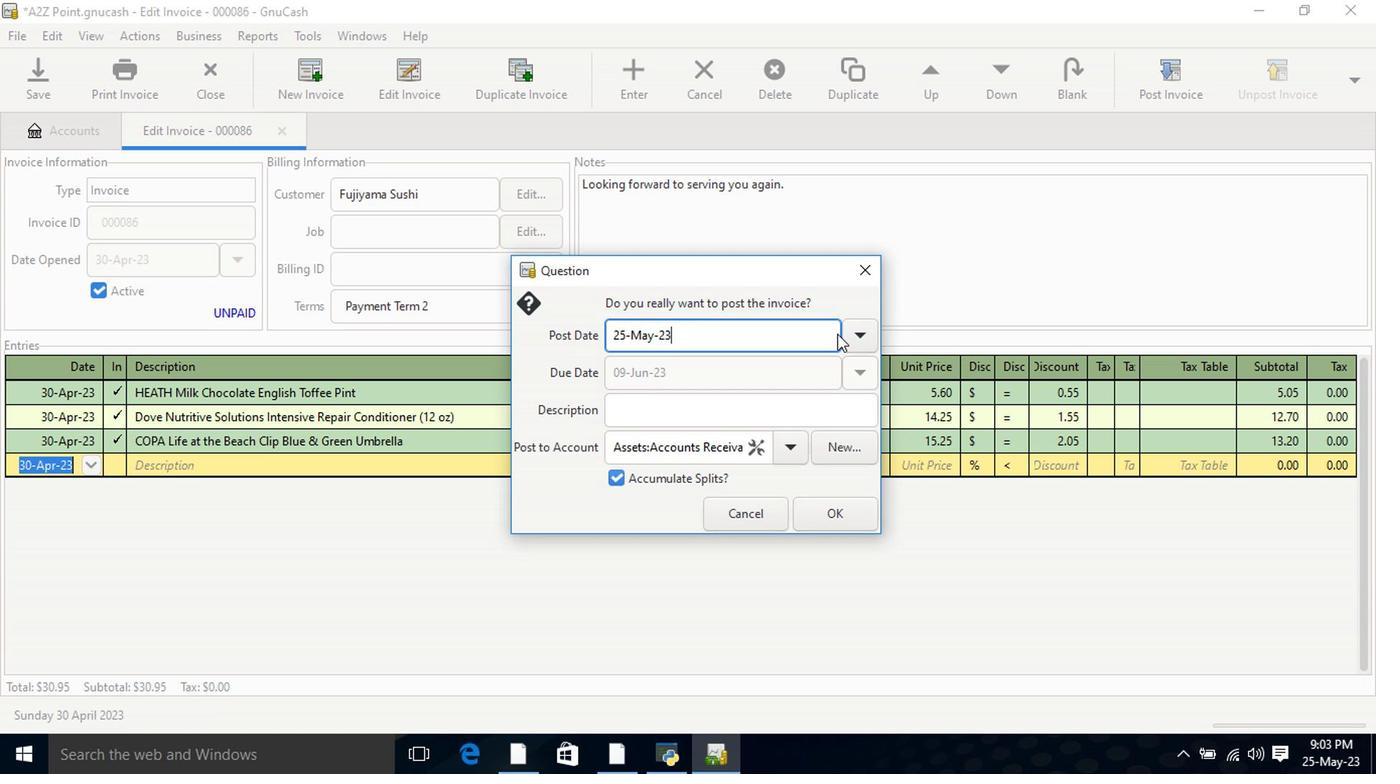 
Action: Mouse pressed left at (853, 340)
Screenshot: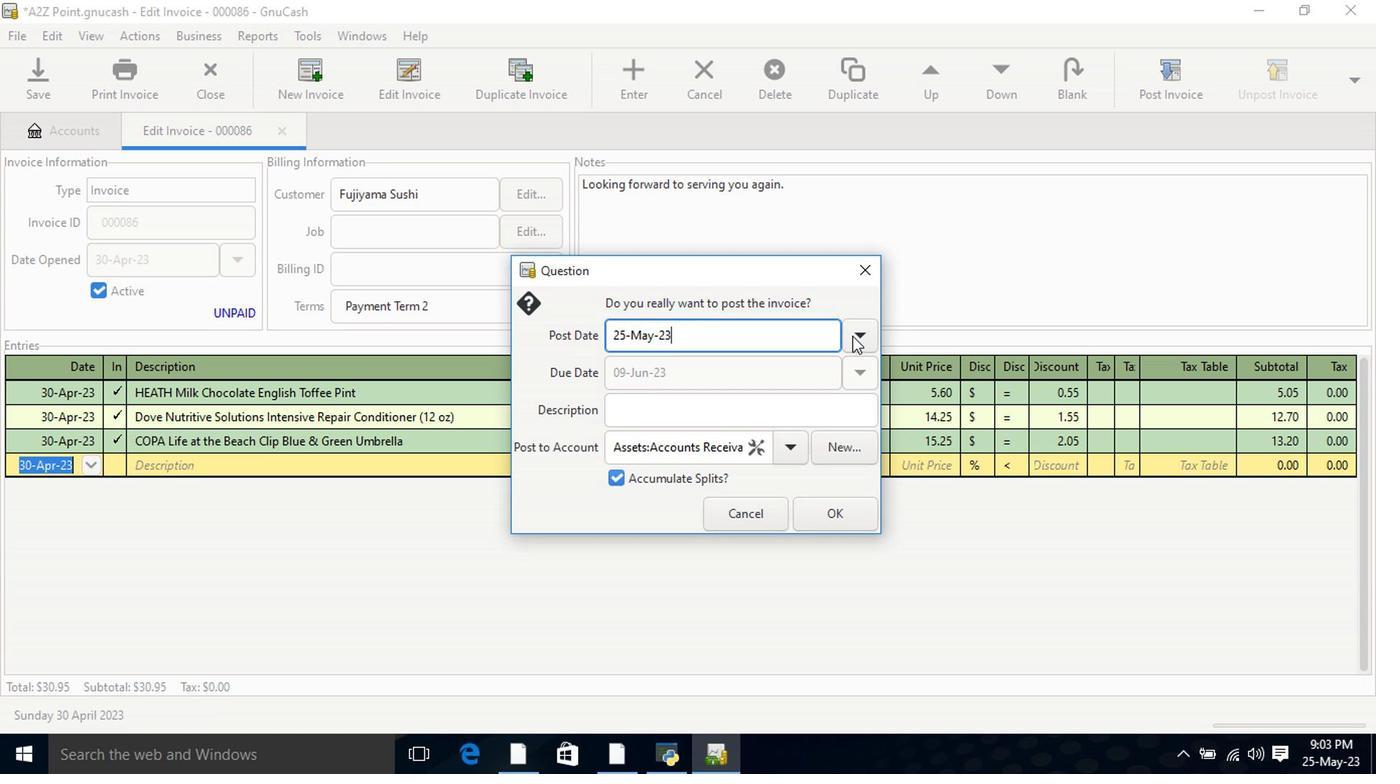 
Action: Mouse moved to (701, 370)
Screenshot: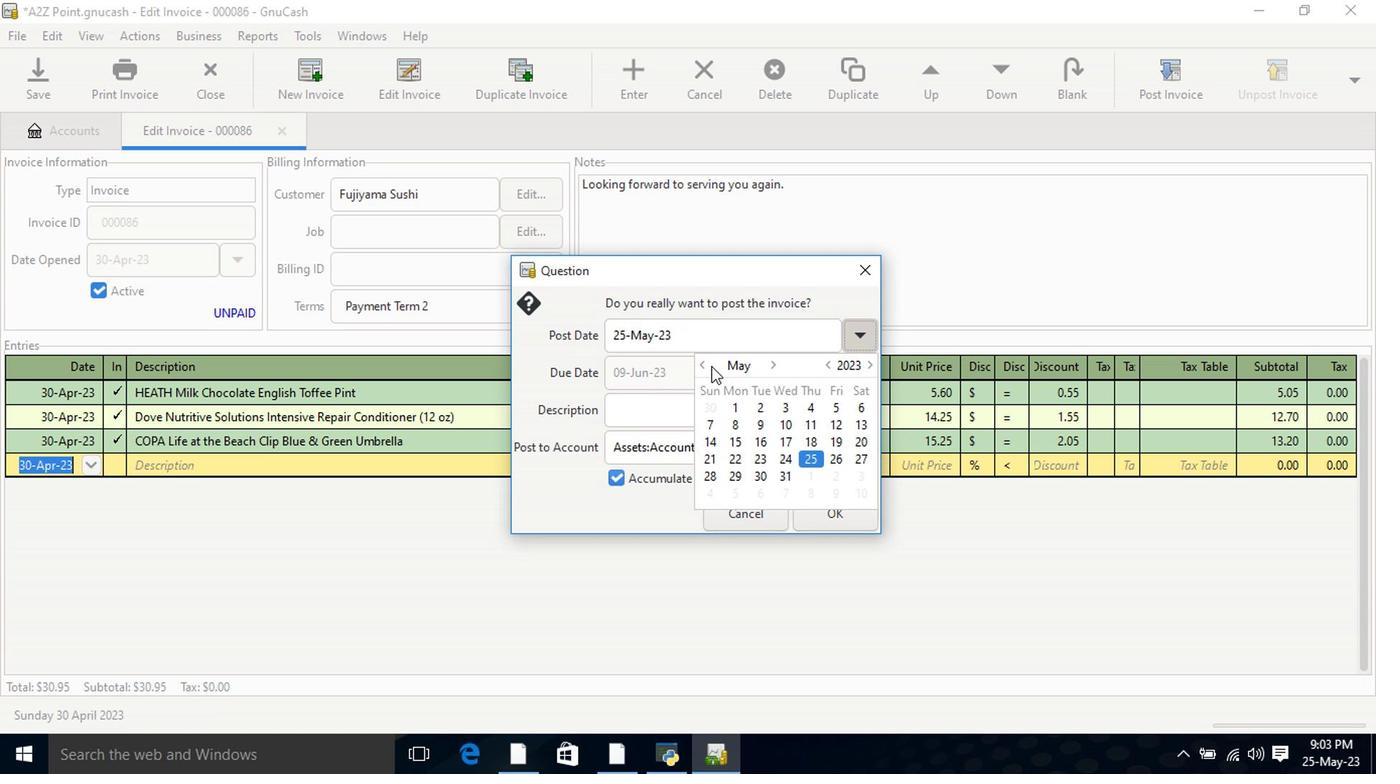 
Action: Mouse pressed left at (701, 370)
Screenshot: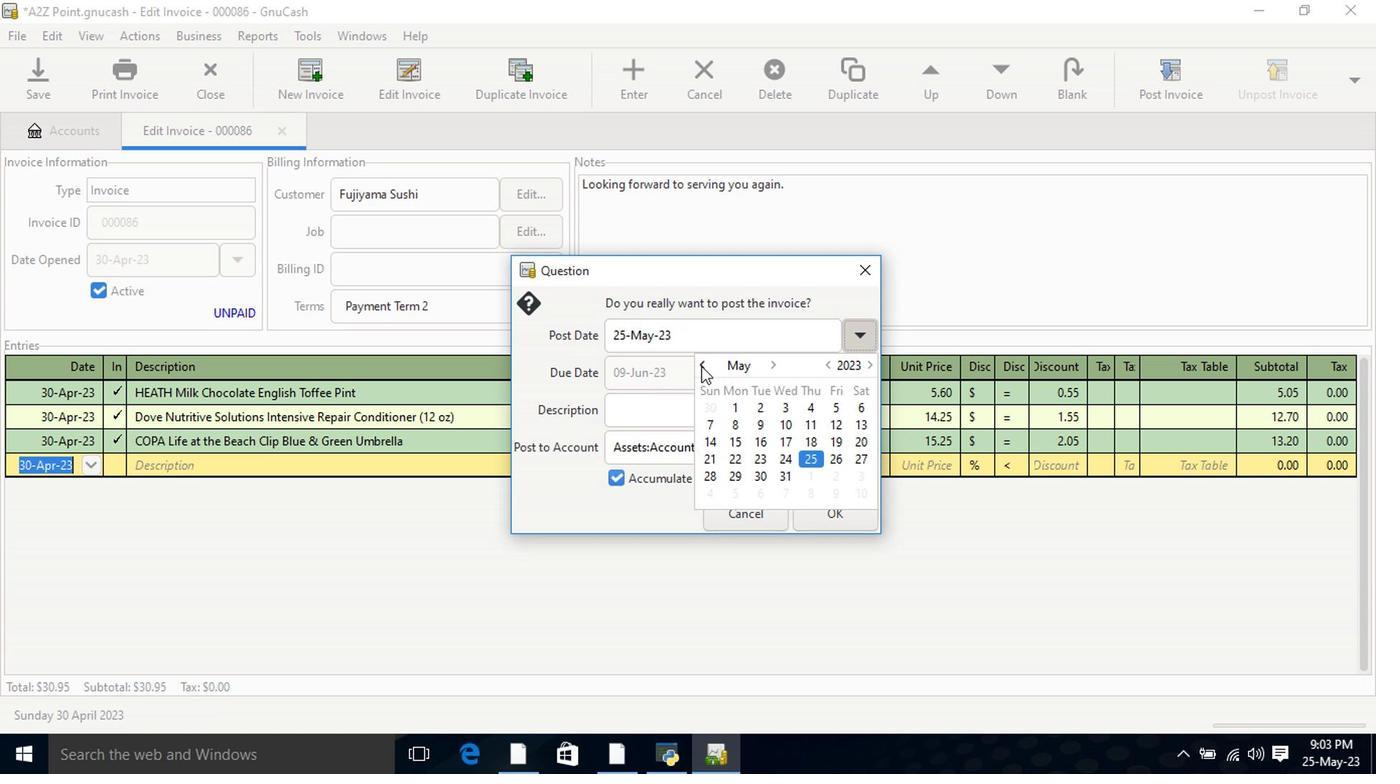 
Action: Mouse moved to (713, 498)
Screenshot: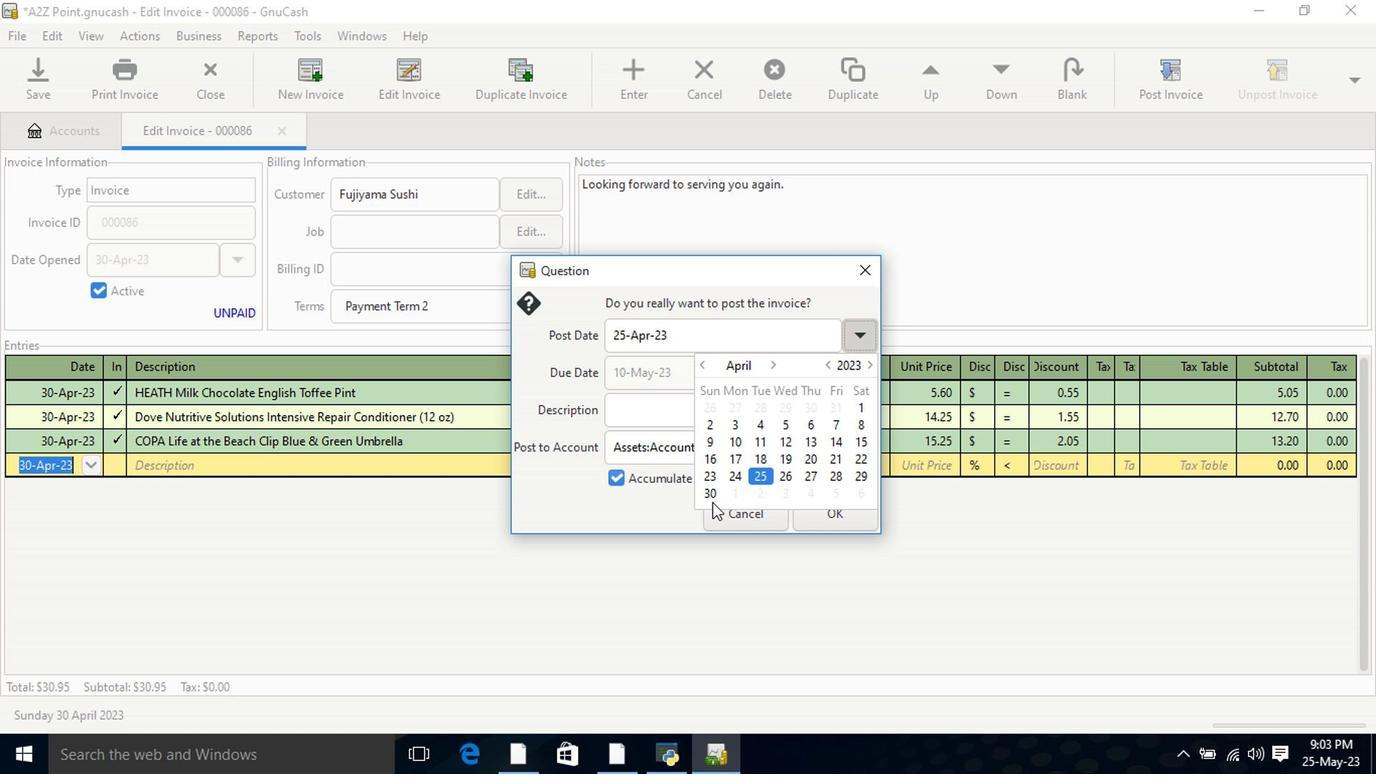 
Action: Mouse pressed left at (713, 498)
Screenshot: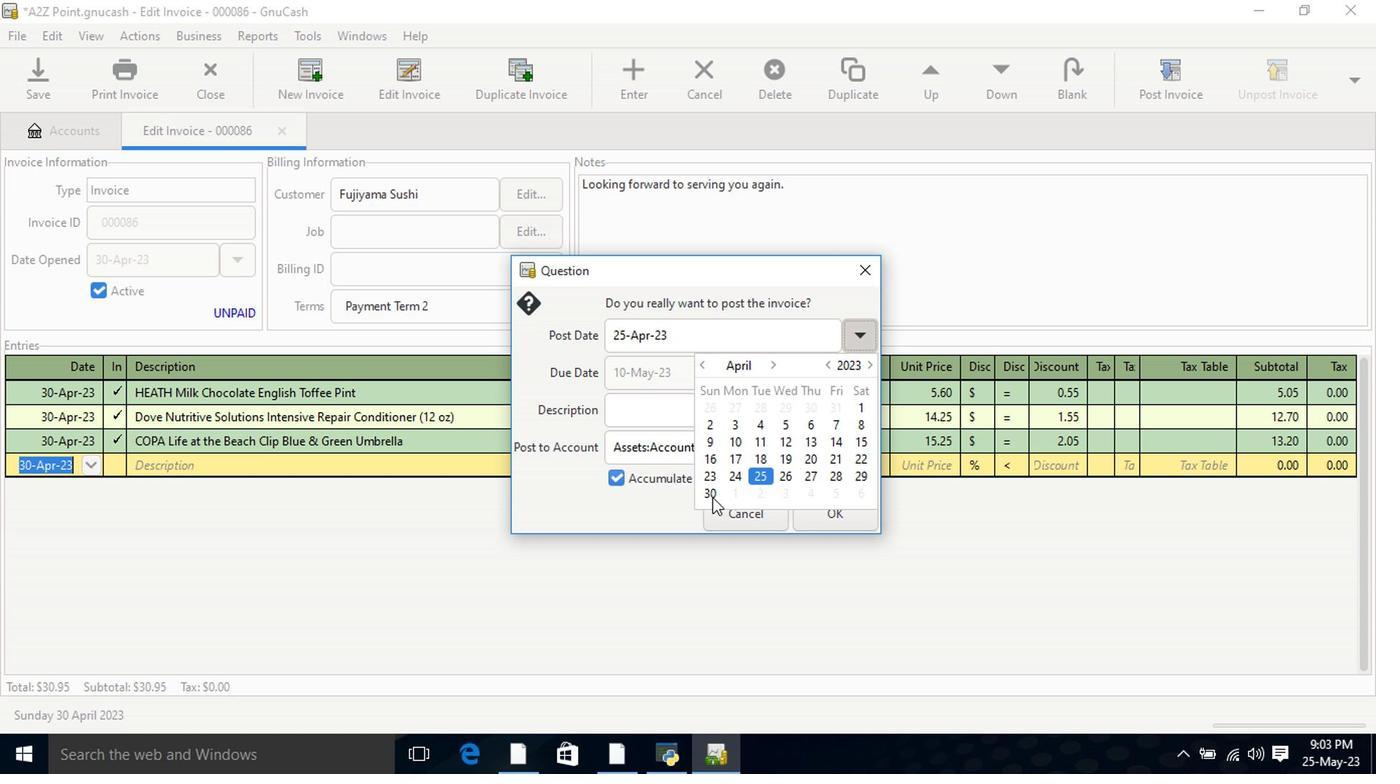 
Action: Mouse pressed left at (713, 498)
Screenshot: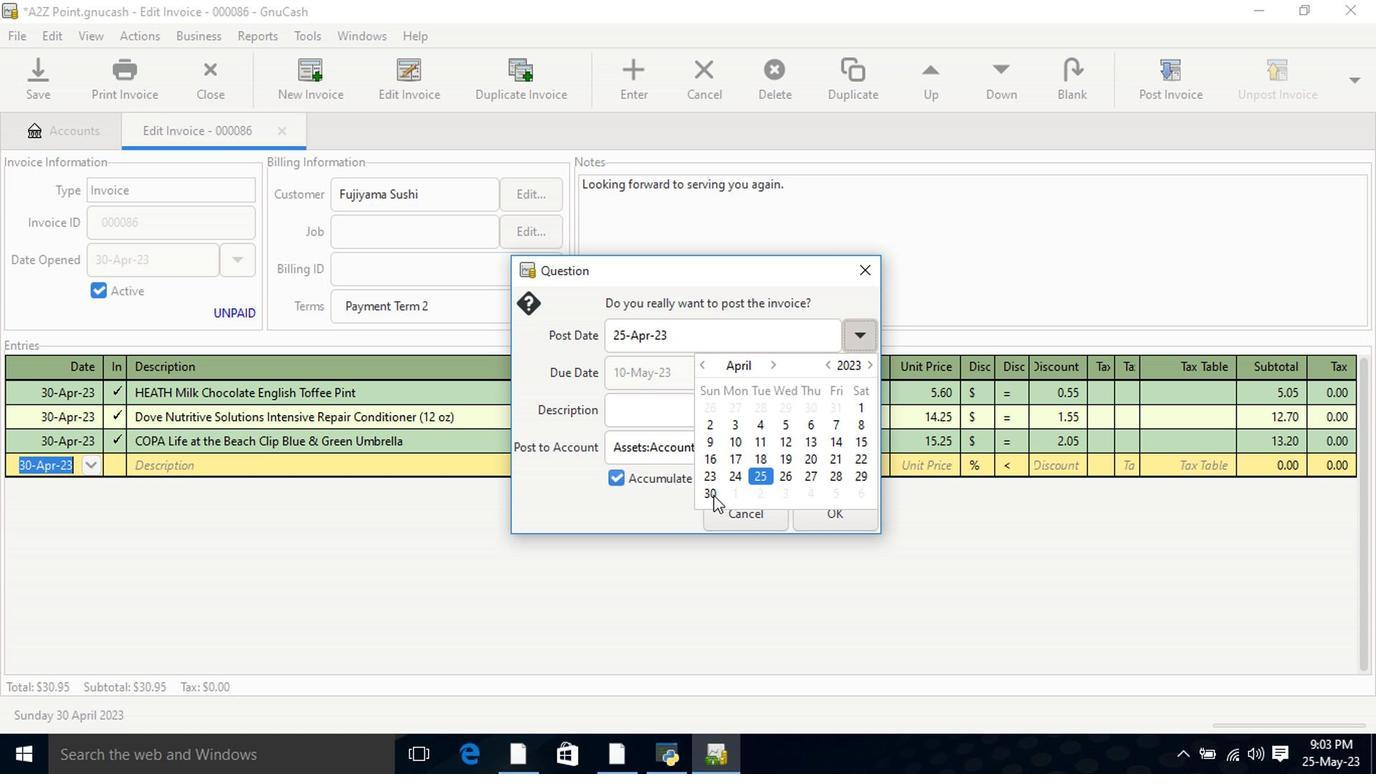 
Action: Mouse moved to (835, 518)
Screenshot: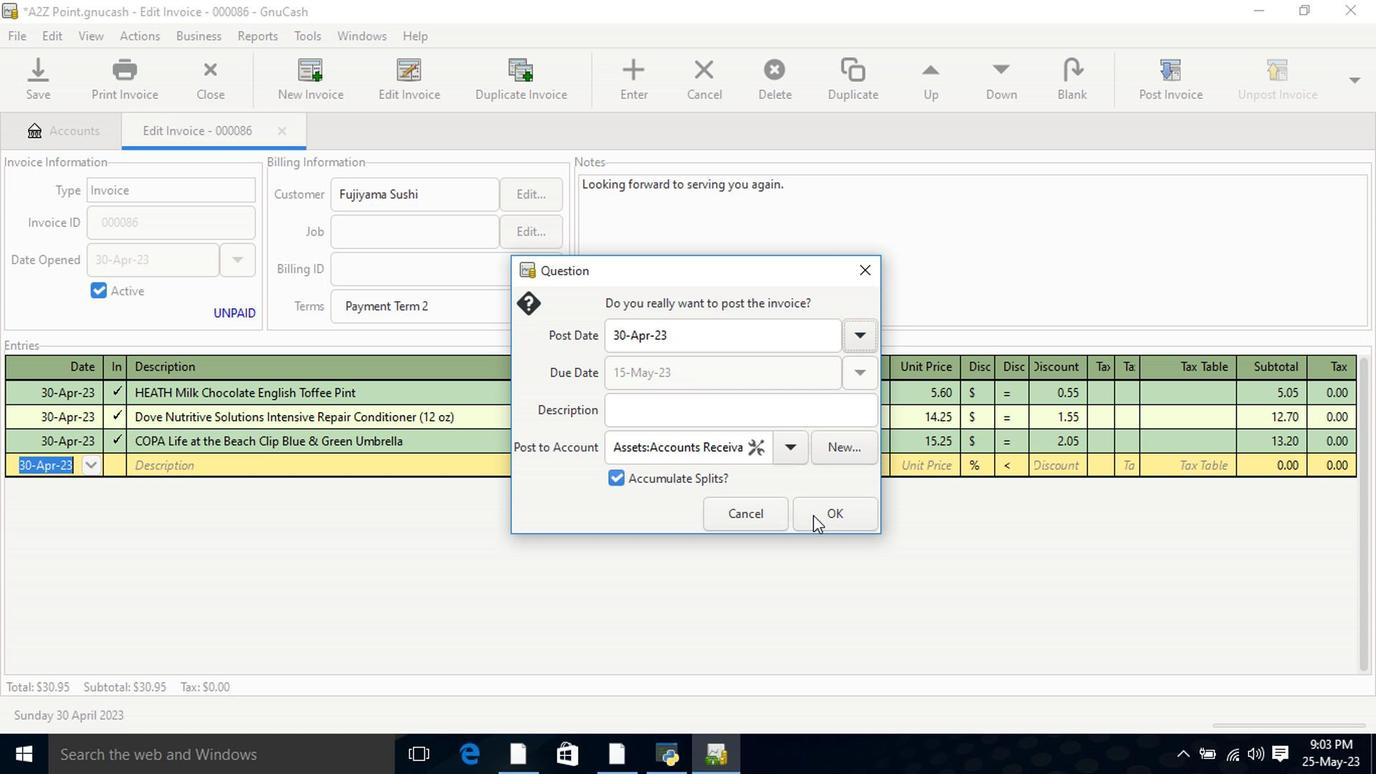 
Action: Mouse pressed left at (835, 518)
Screenshot: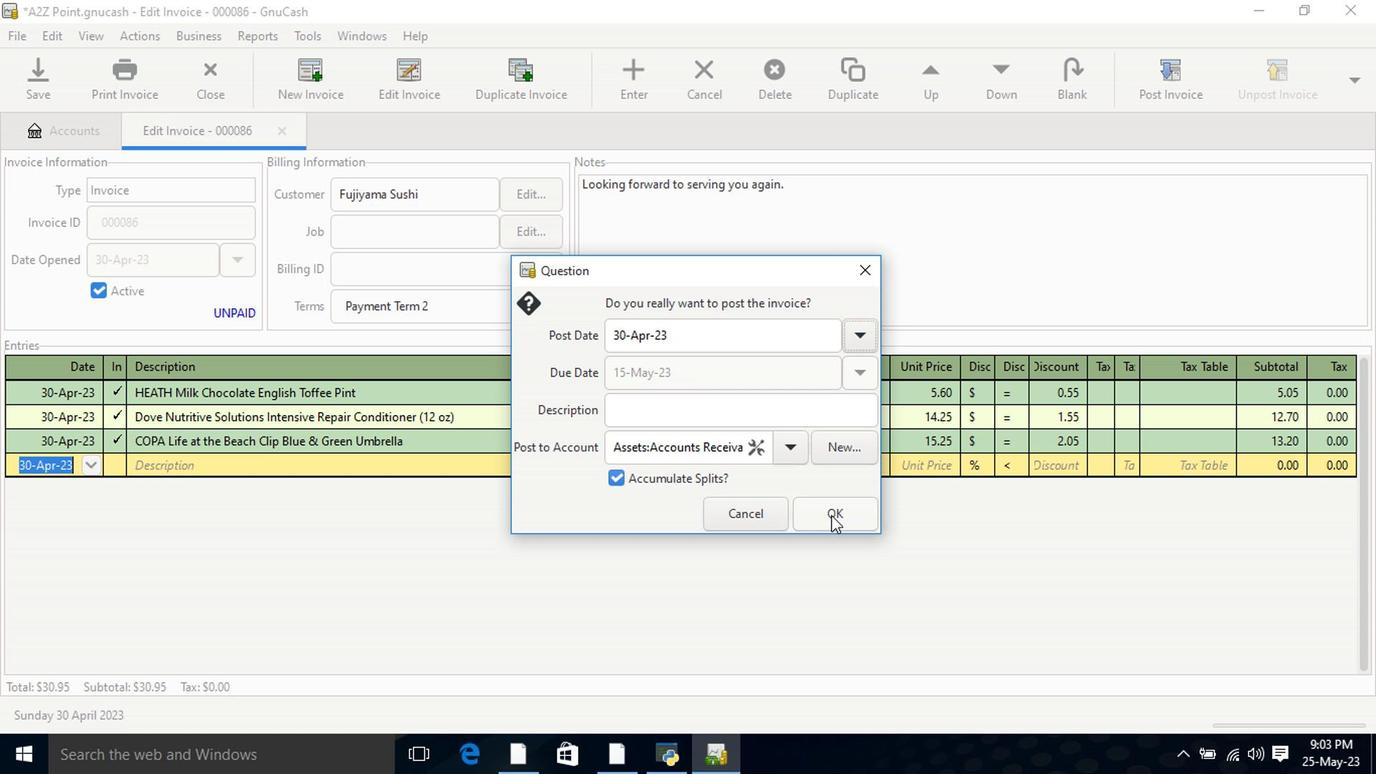 
Action: Mouse moved to (1286, 88)
Screenshot: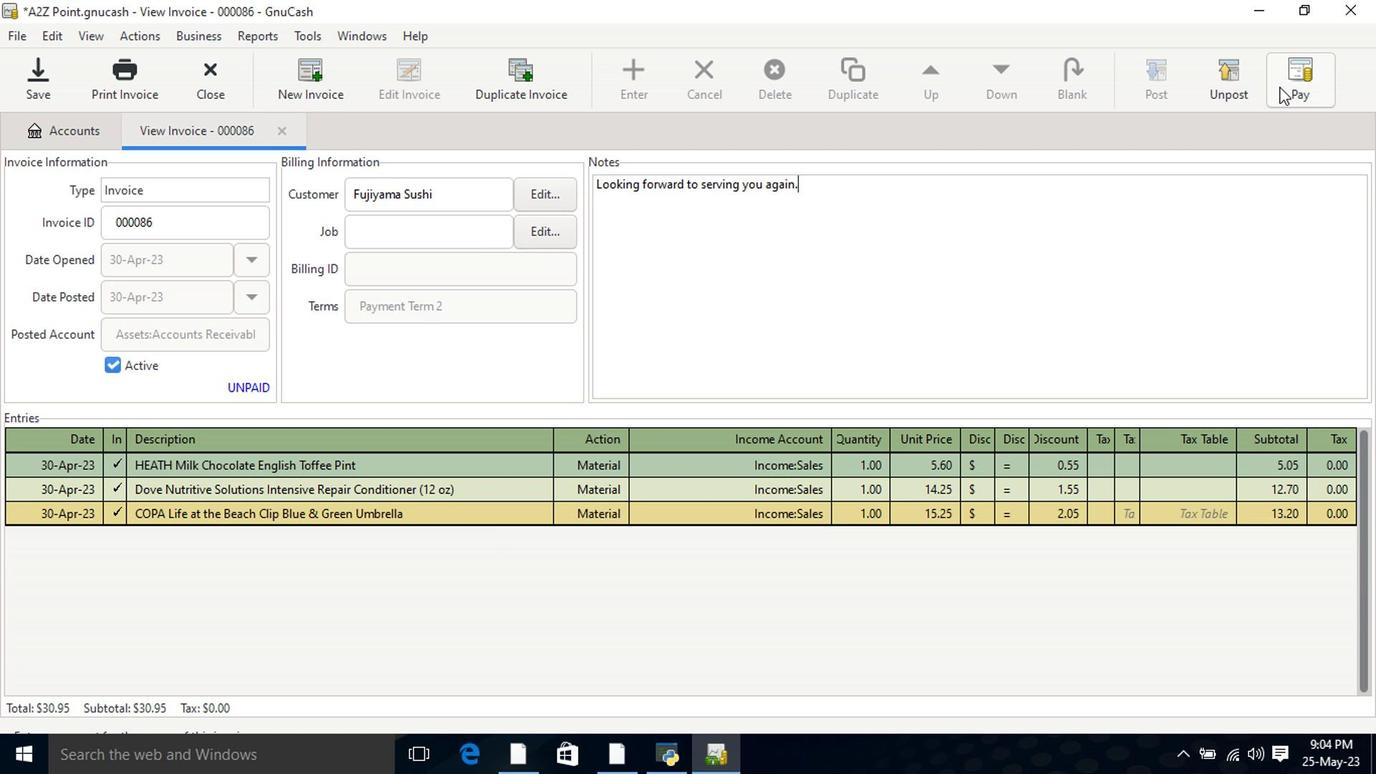 
Action: Mouse pressed left at (1286, 88)
Screenshot: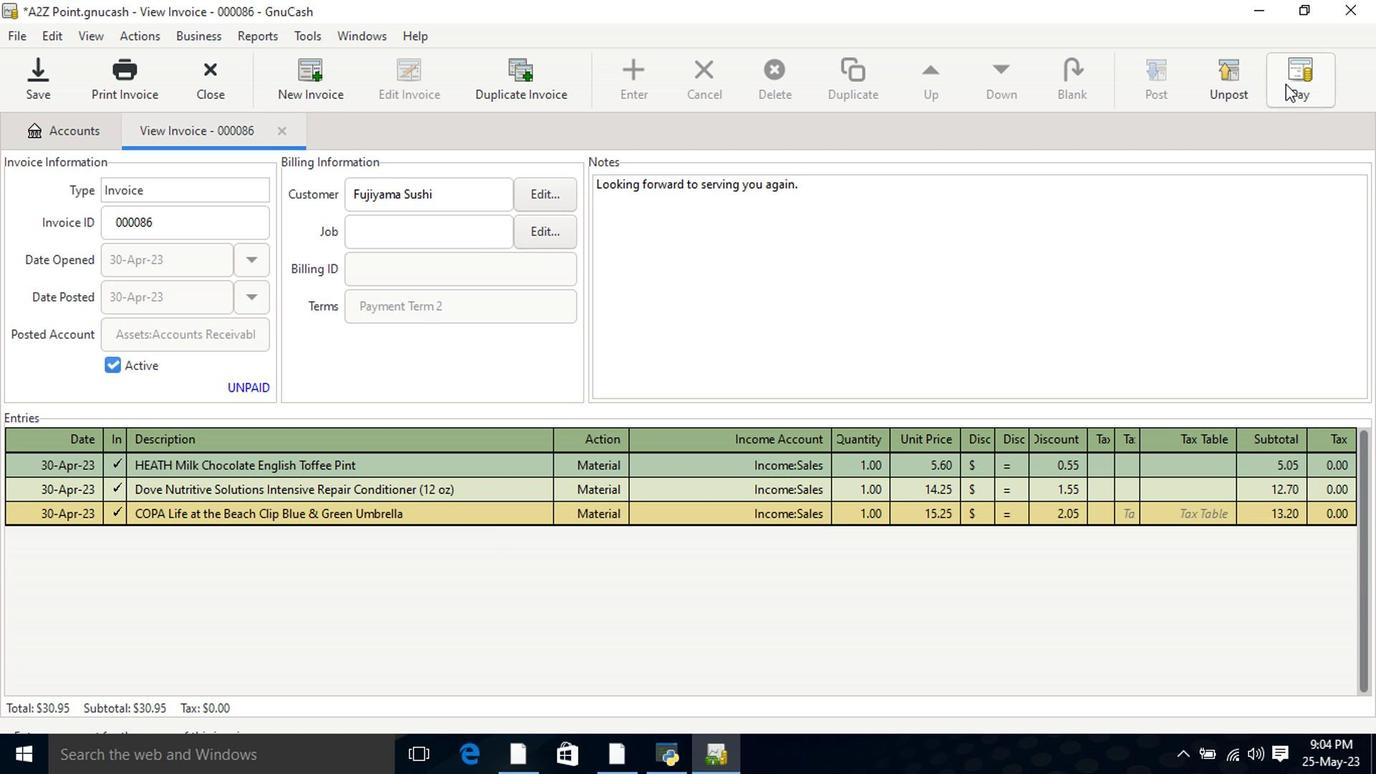 
Action: Mouse moved to (624, 403)
Screenshot: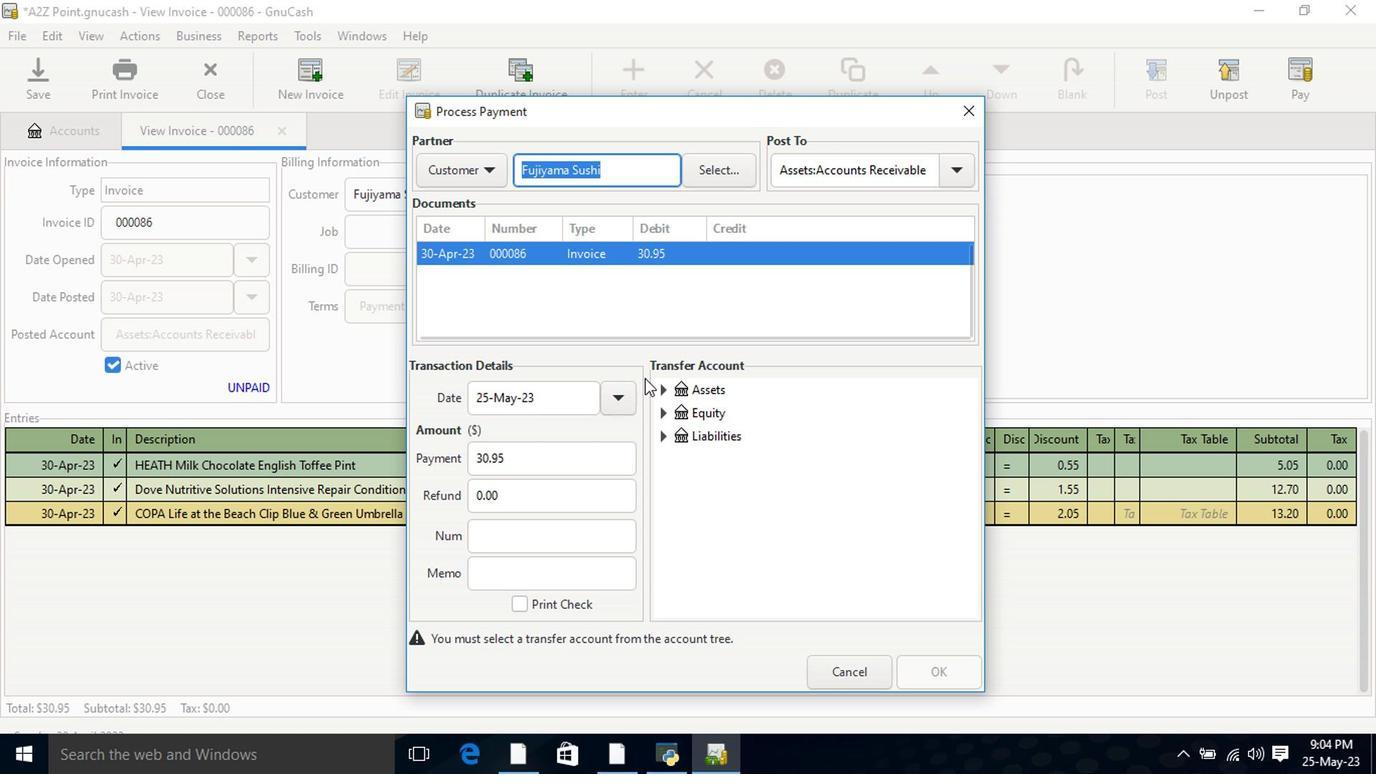 
Action: Mouse pressed left at (624, 403)
Screenshot: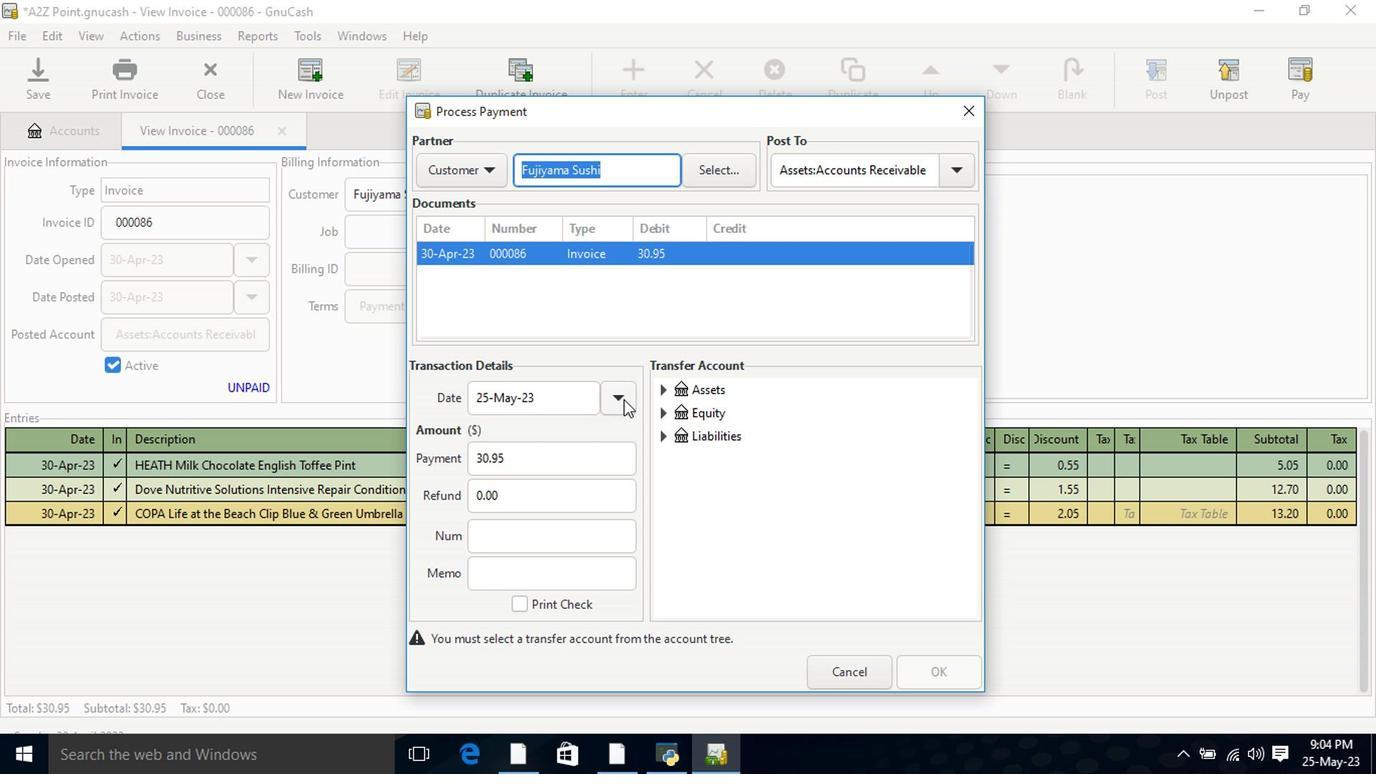 
Action: Mouse moved to (491, 506)
Screenshot: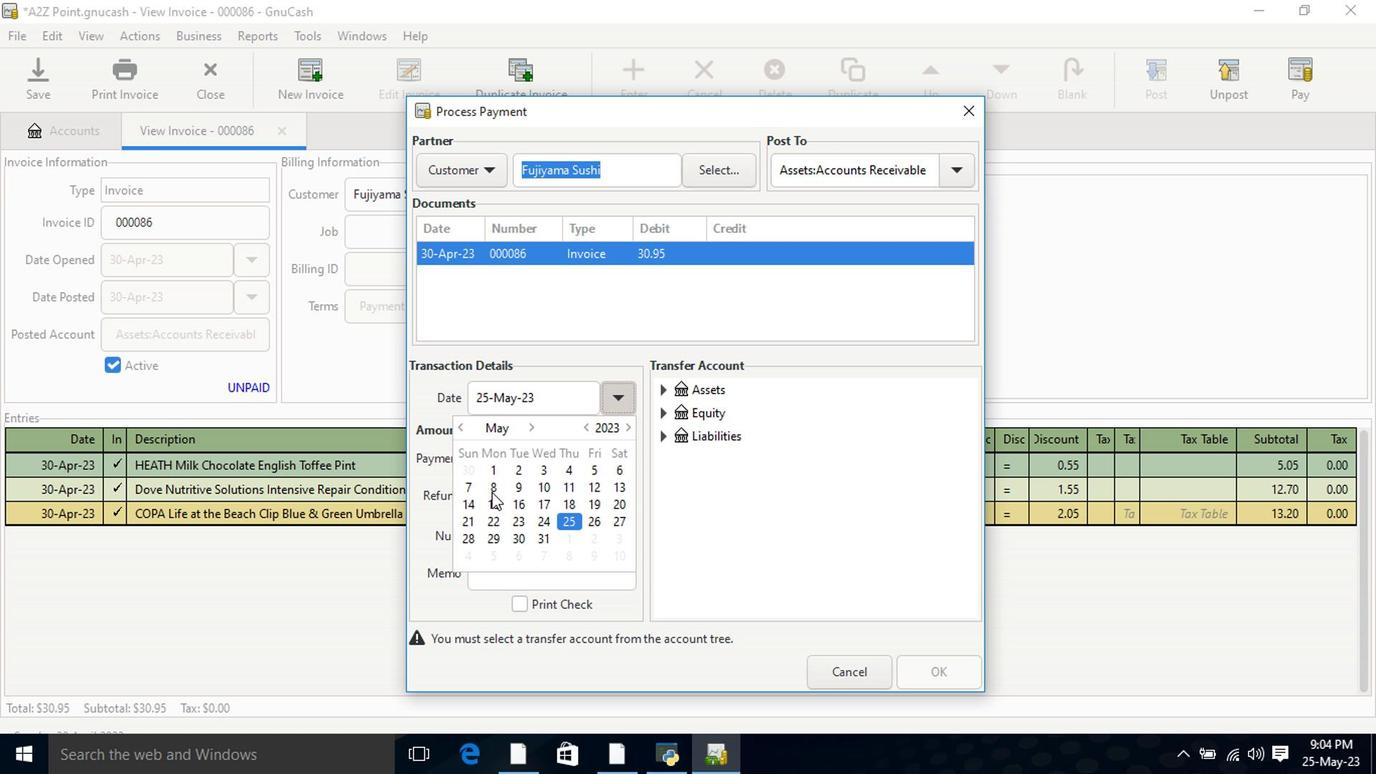 
Action: Mouse pressed left at (491, 506)
Screenshot: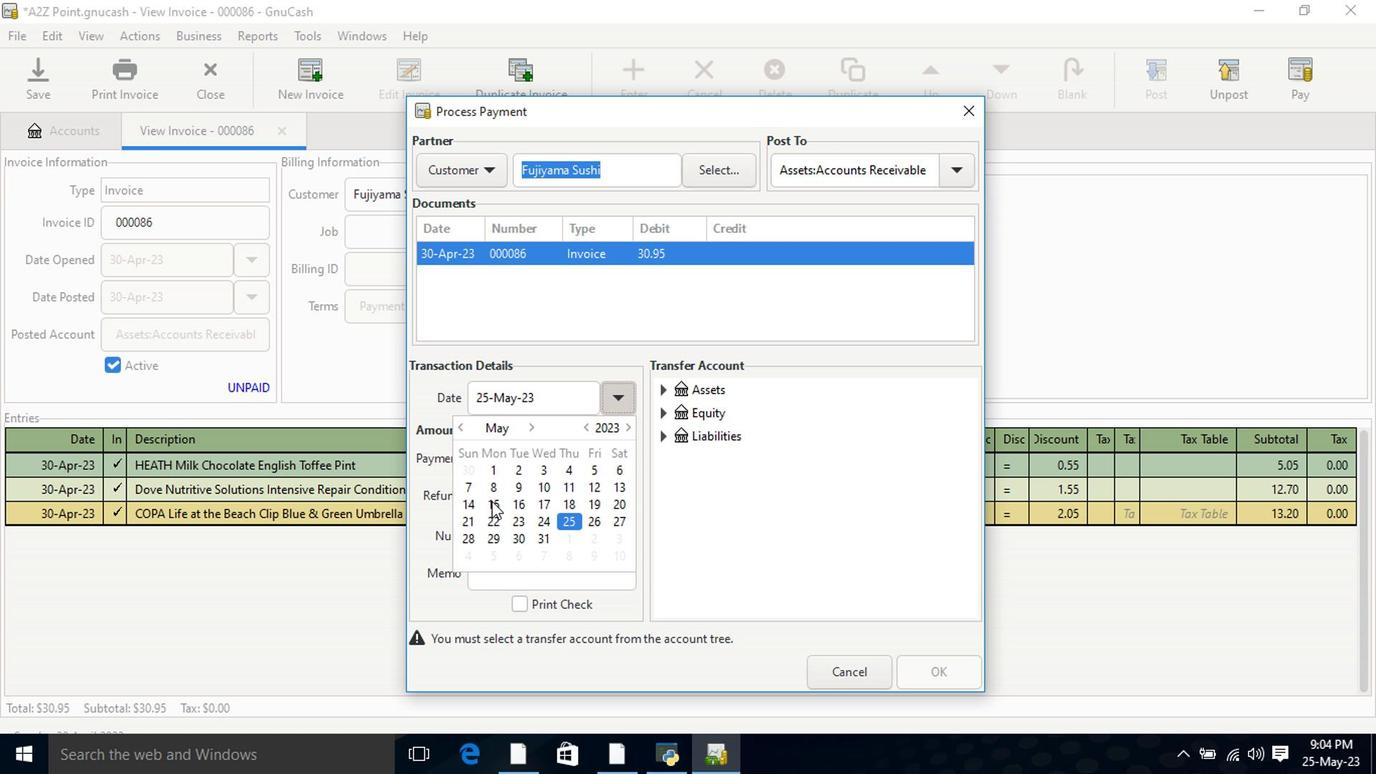 
Action: Mouse pressed left at (491, 506)
Screenshot: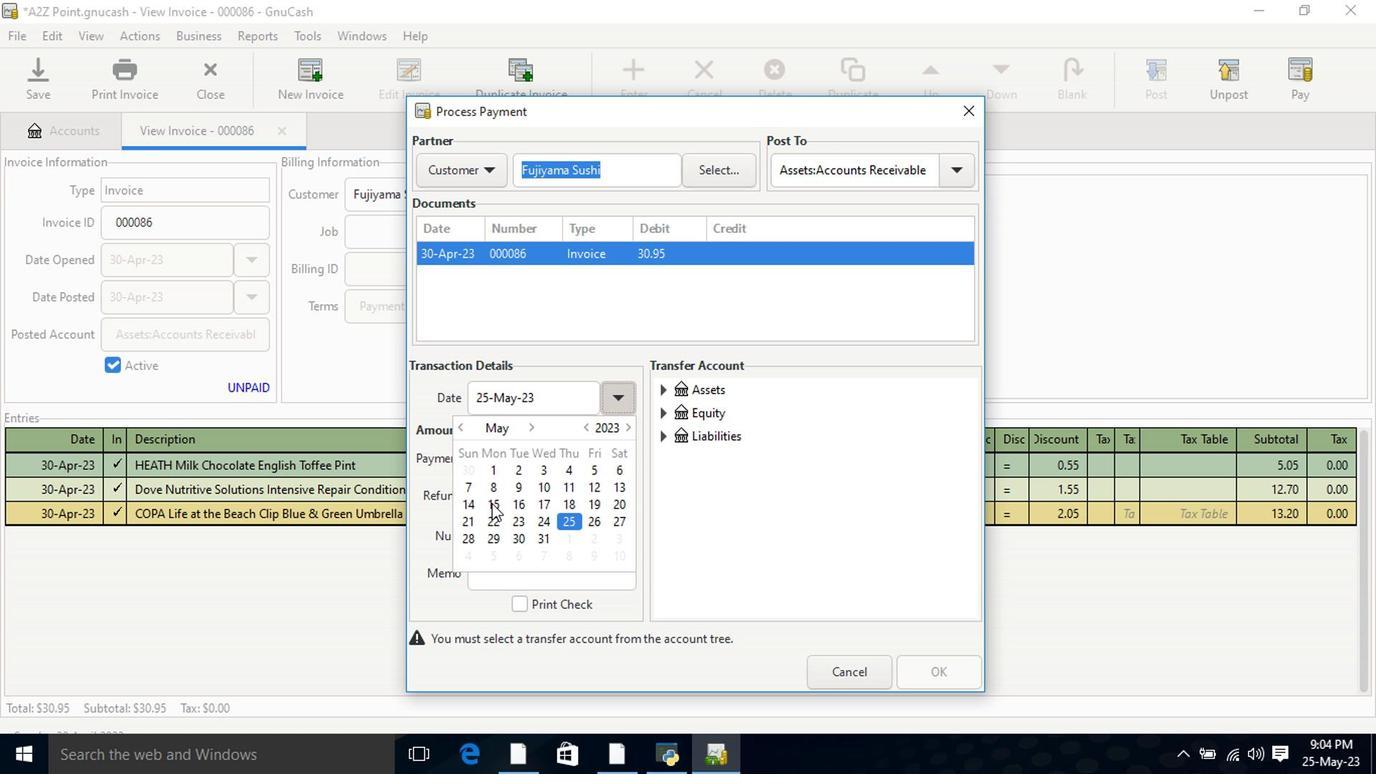 
Action: Mouse moved to (662, 396)
Screenshot: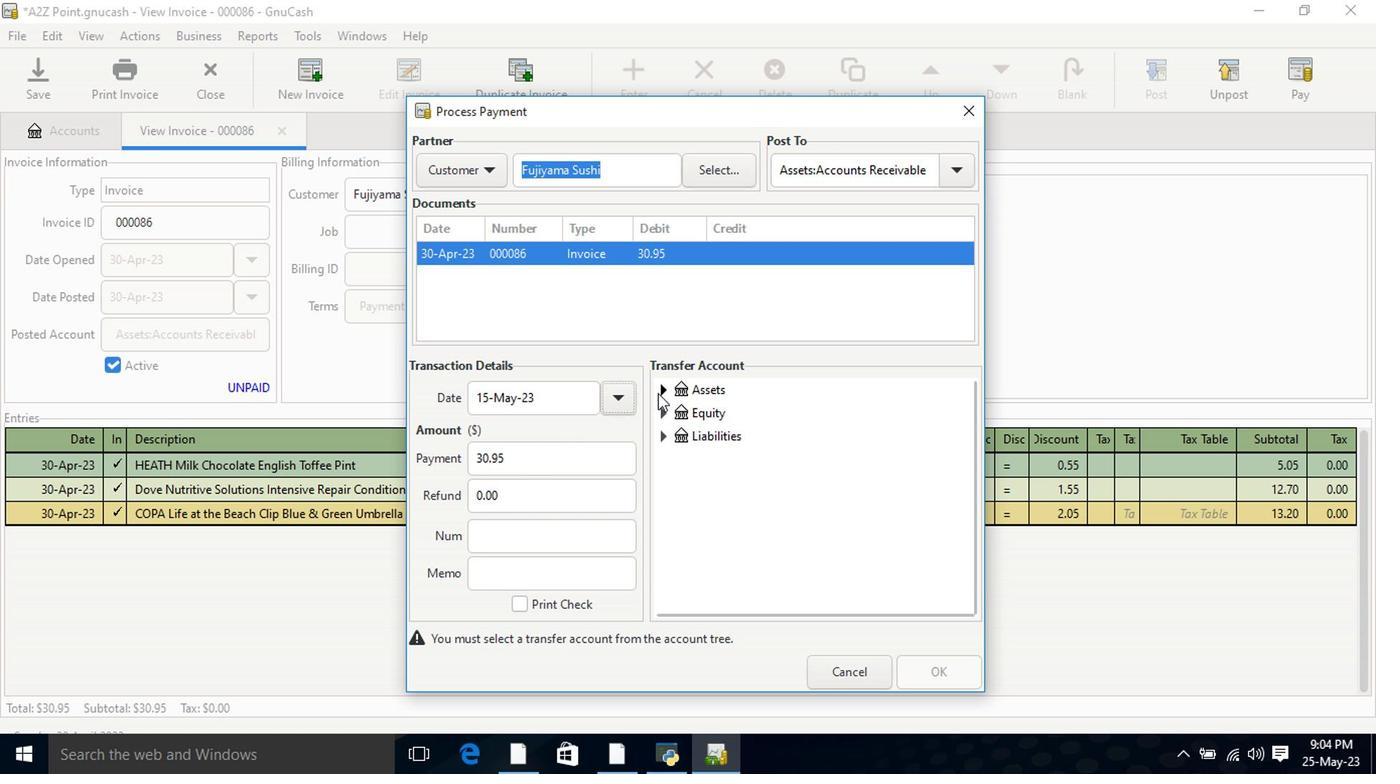 
Action: Mouse pressed left at (662, 396)
Screenshot: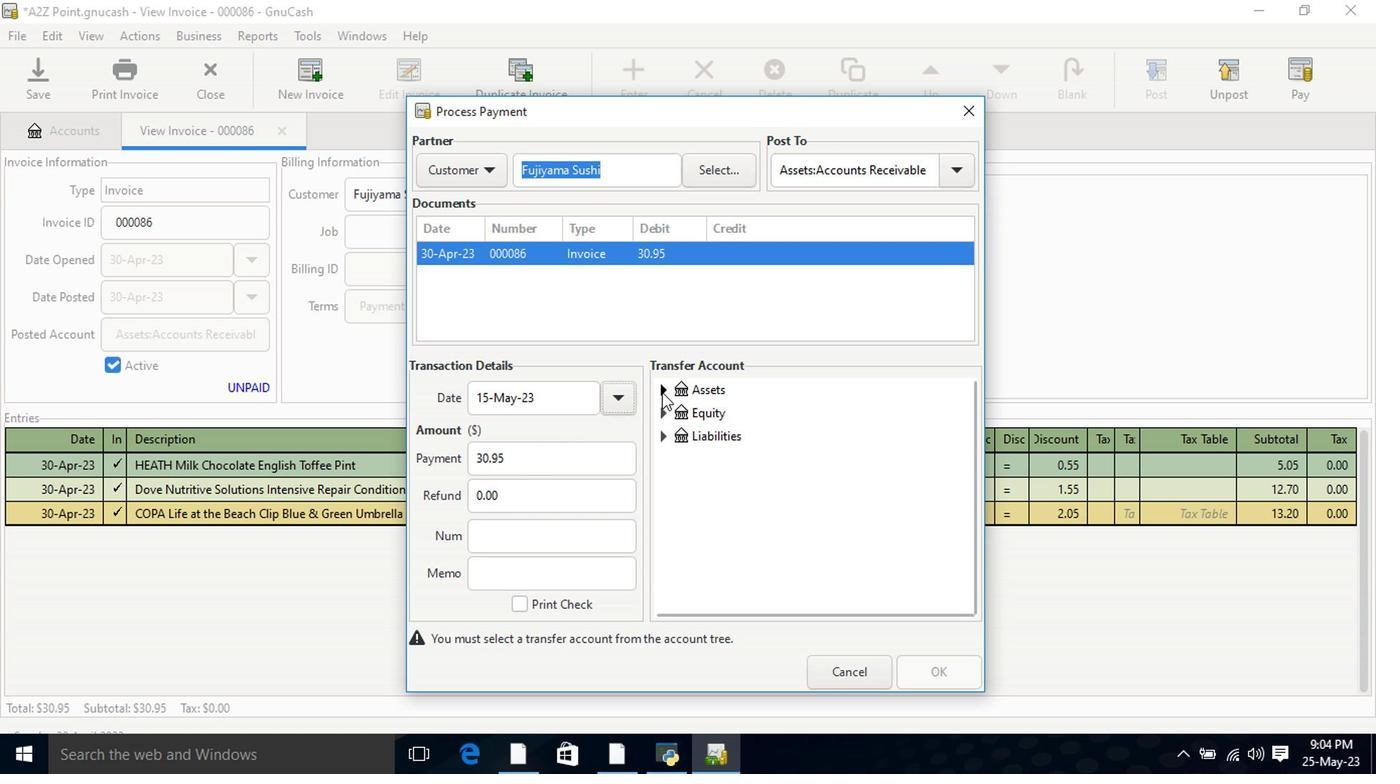 
Action: Mouse moved to (686, 418)
Screenshot: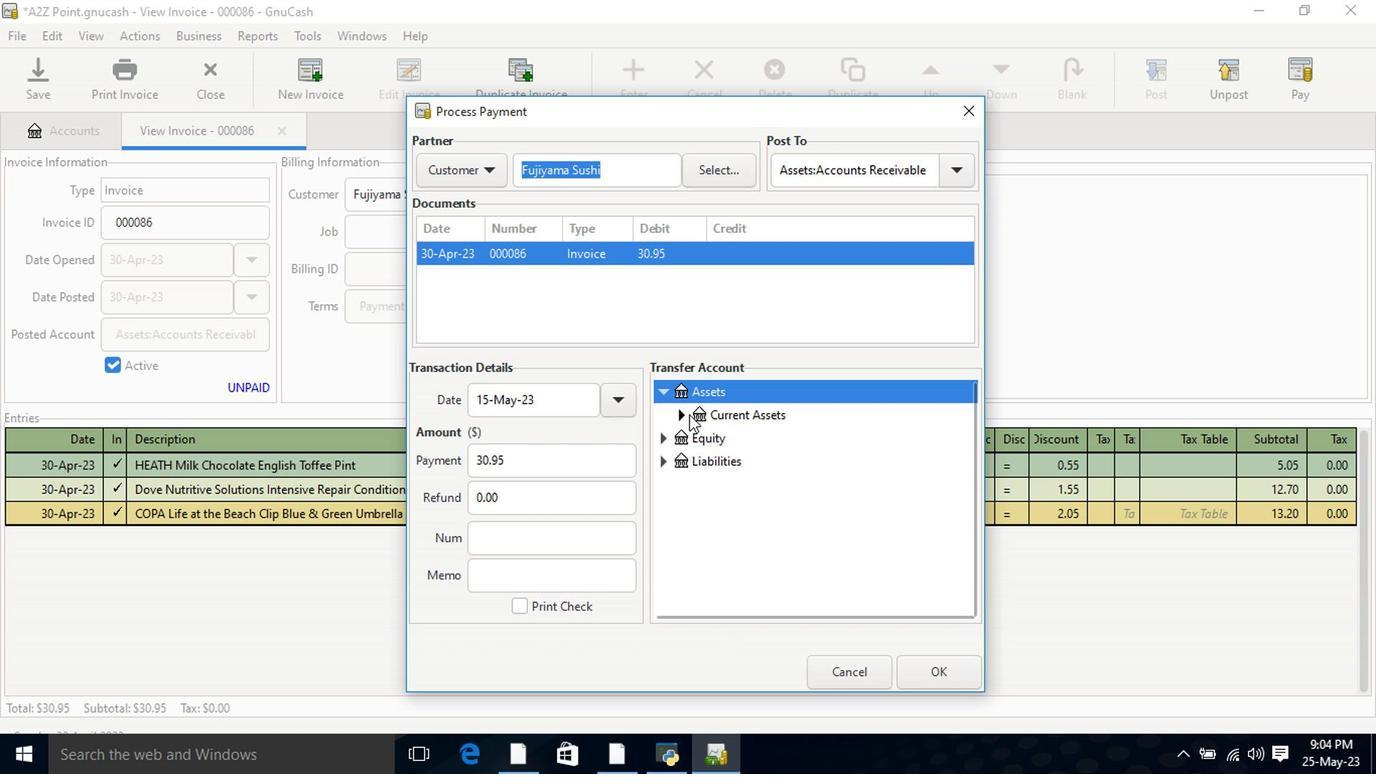 
Action: Mouse pressed left at (686, 418)
Screenshot: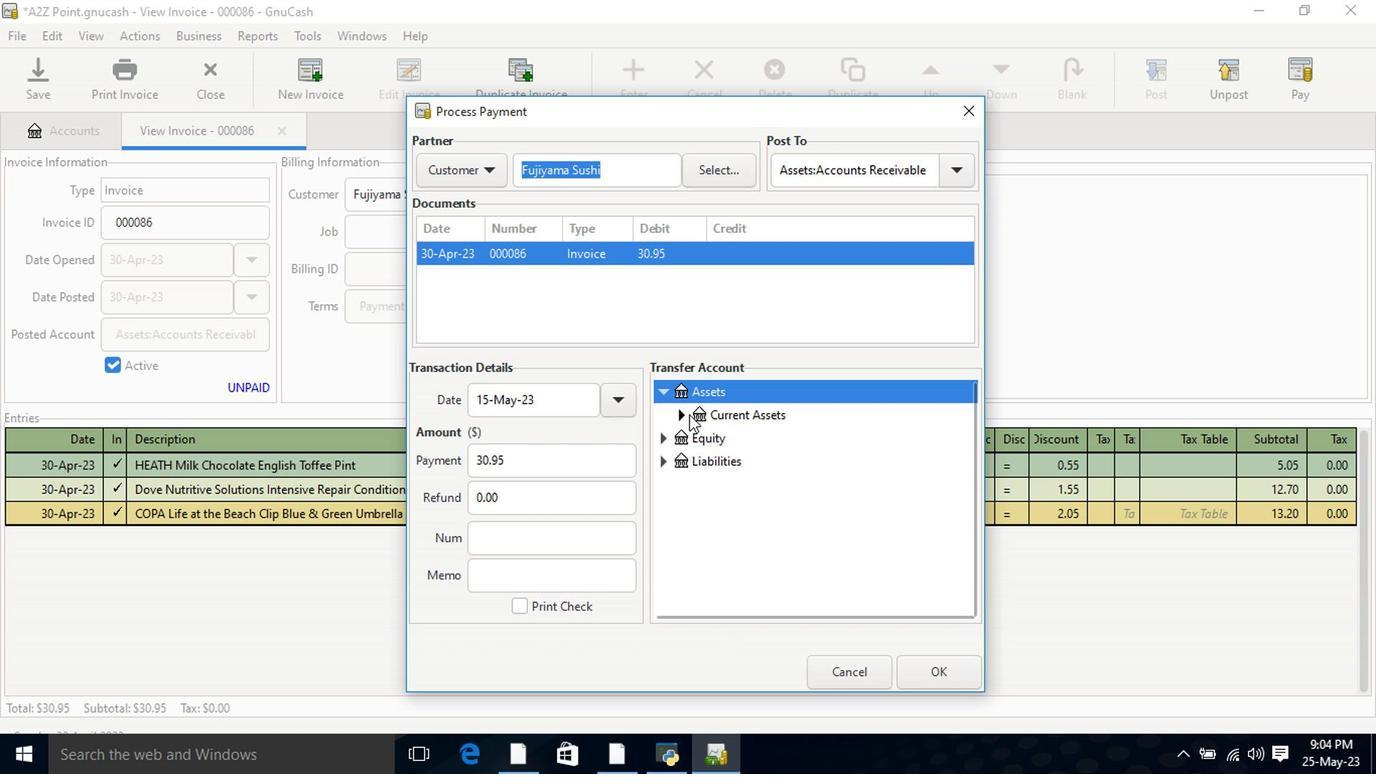 
Action: Mouse moved to (729, 441)
Screenshot: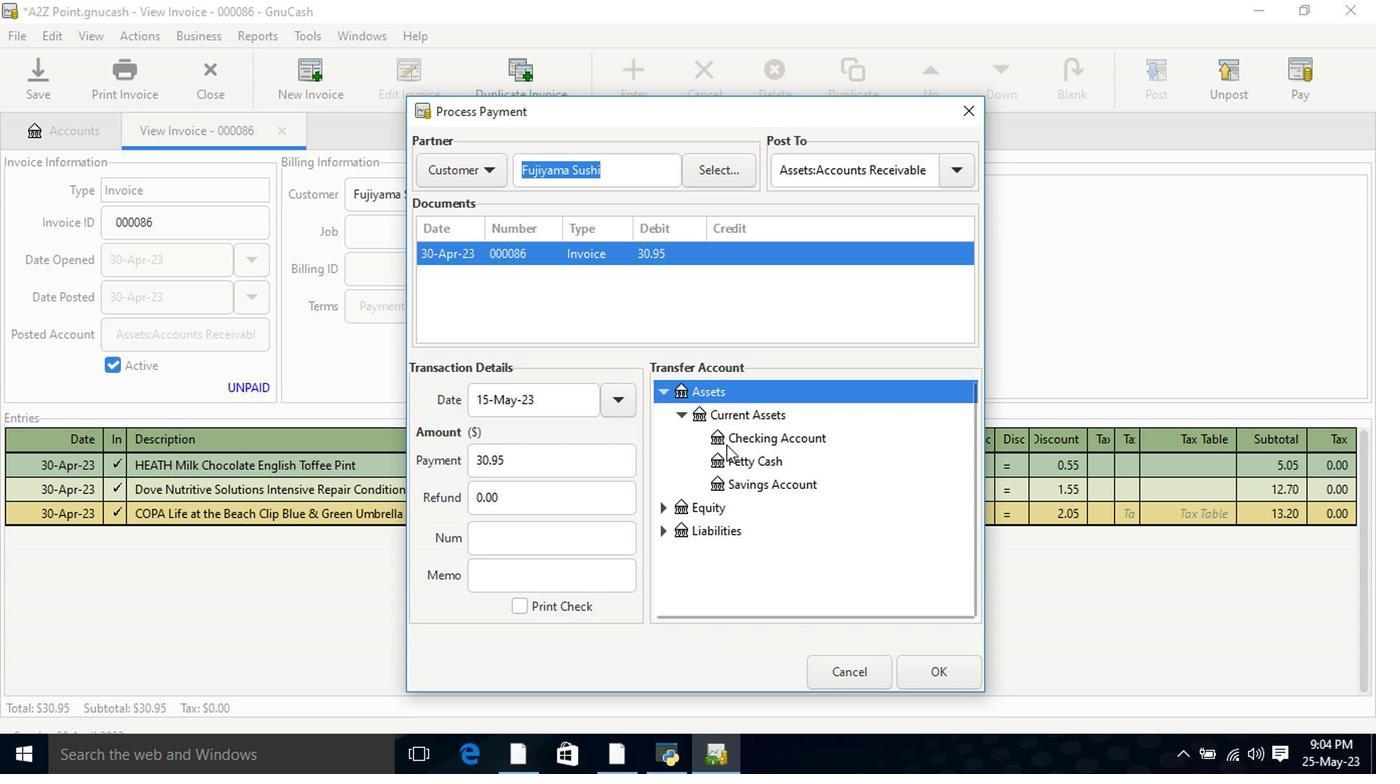 
Action: Mouse pressed left at (729, 441)
Screenshot: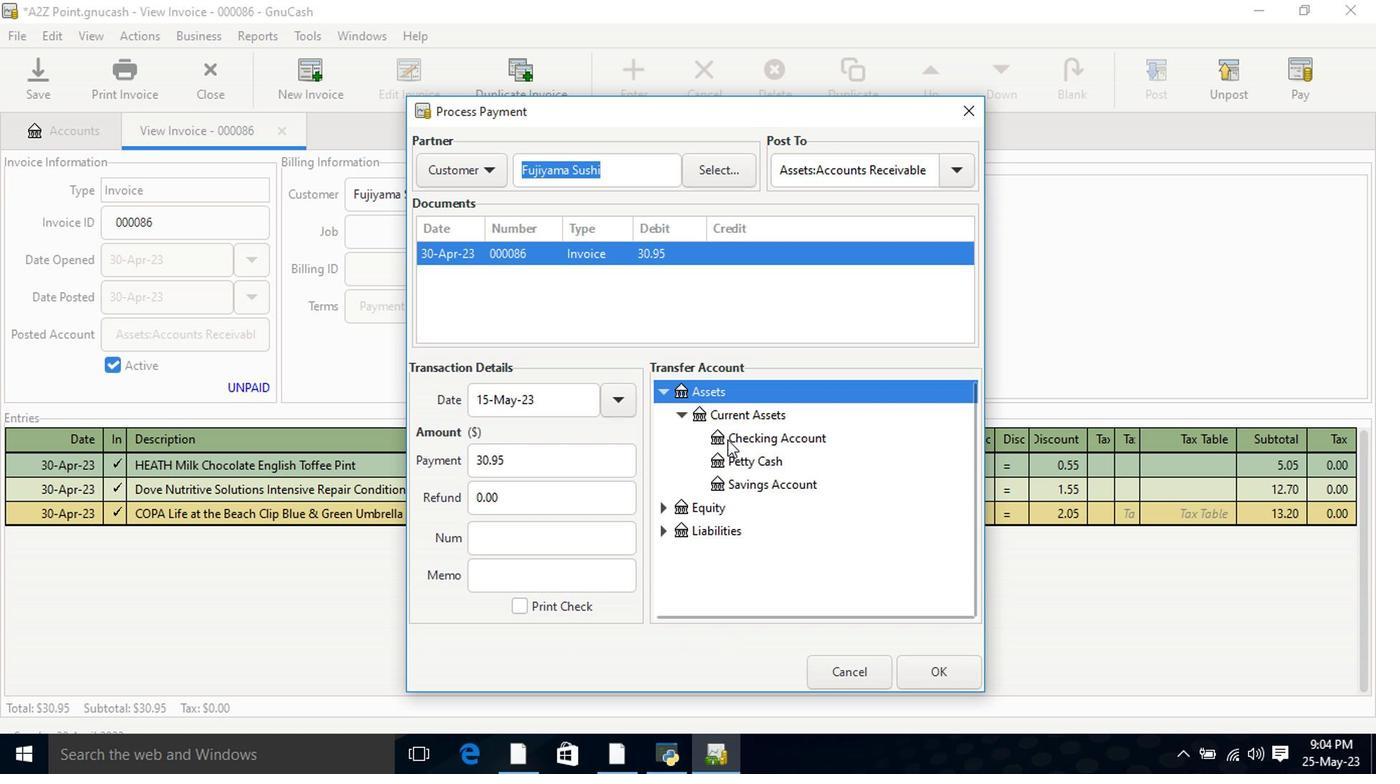 
Action: Mouse moved to (928, 680)
Screenshot: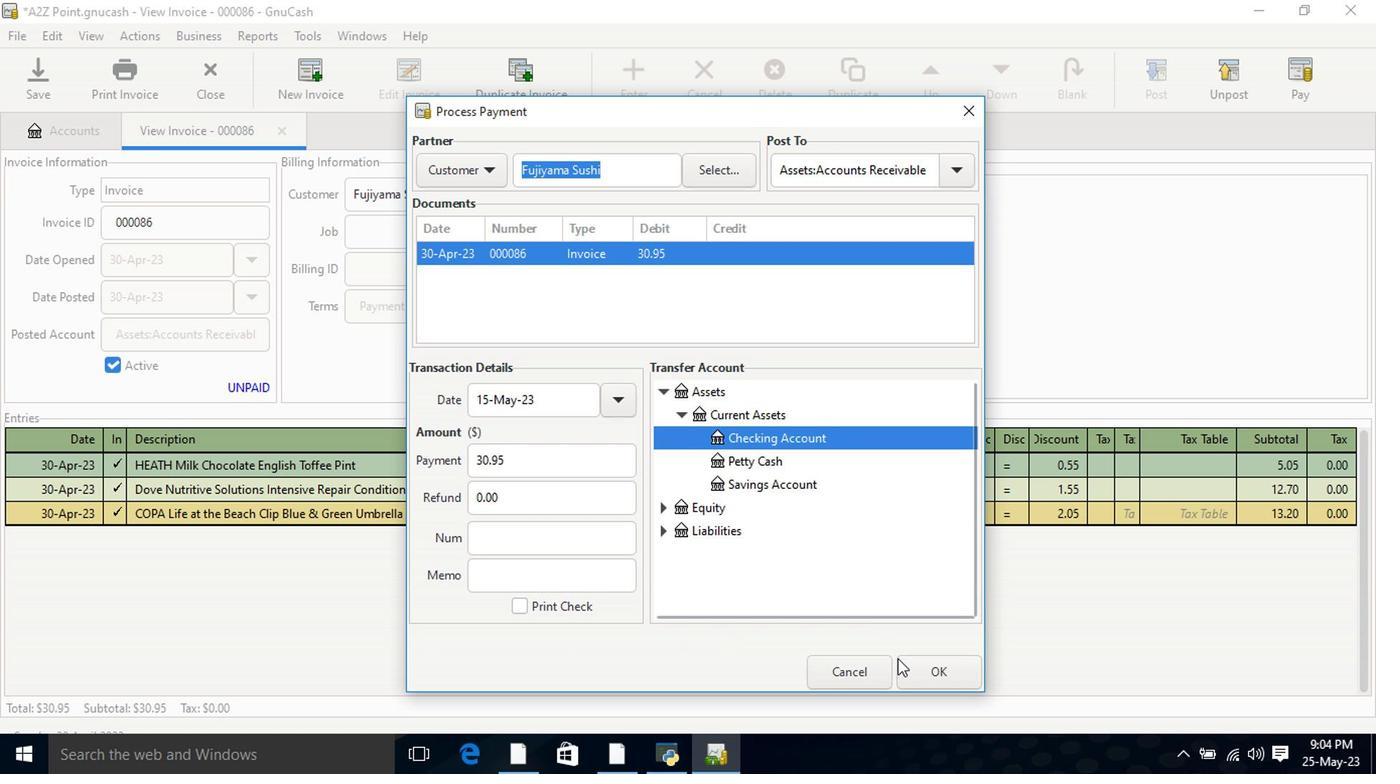 
Action: Mouse pressed left at (929, 680)
Screenshot: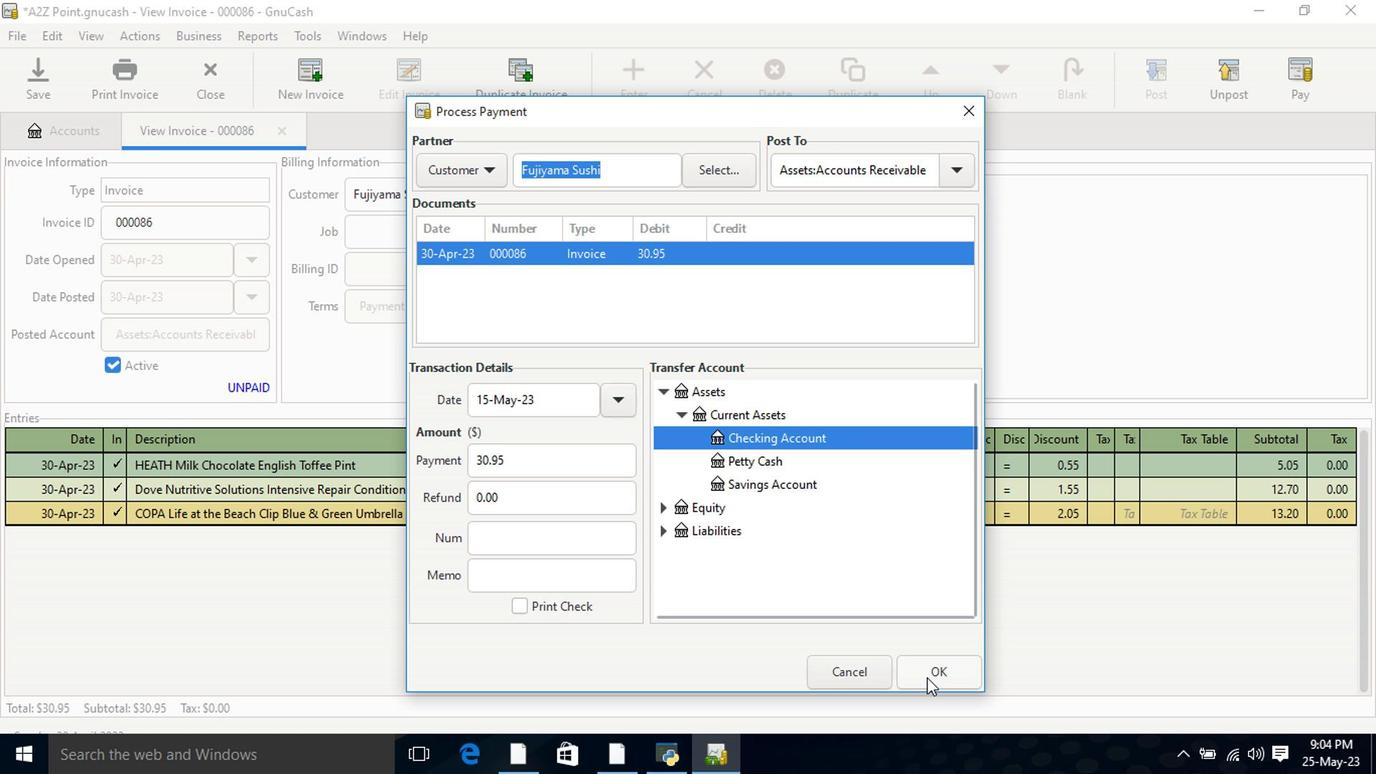 
Action: Mouse moved to (127, 88)
Screenshot: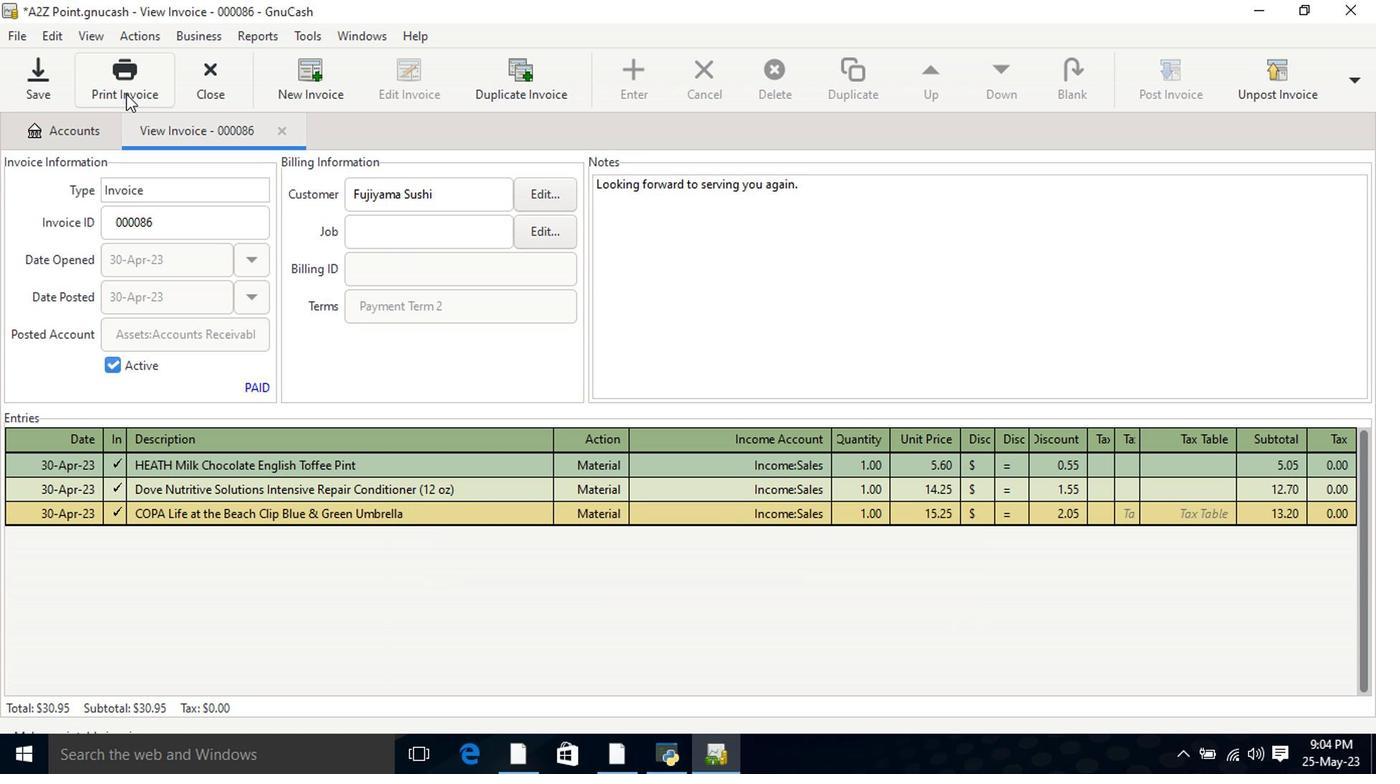 
Action: Mouse pressed left at (127, 88)
Screenshot: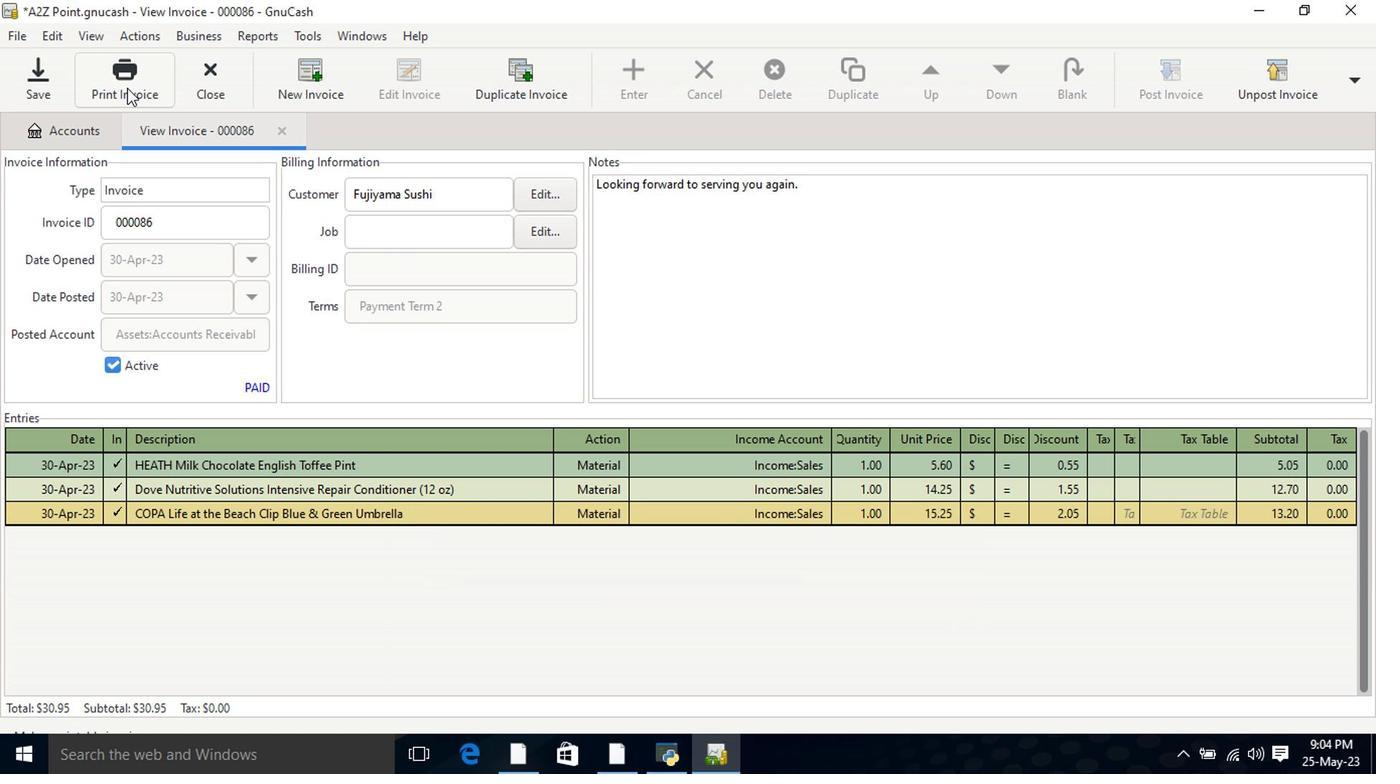 
Action: Mouse moved to (501, 90)
Screenshot: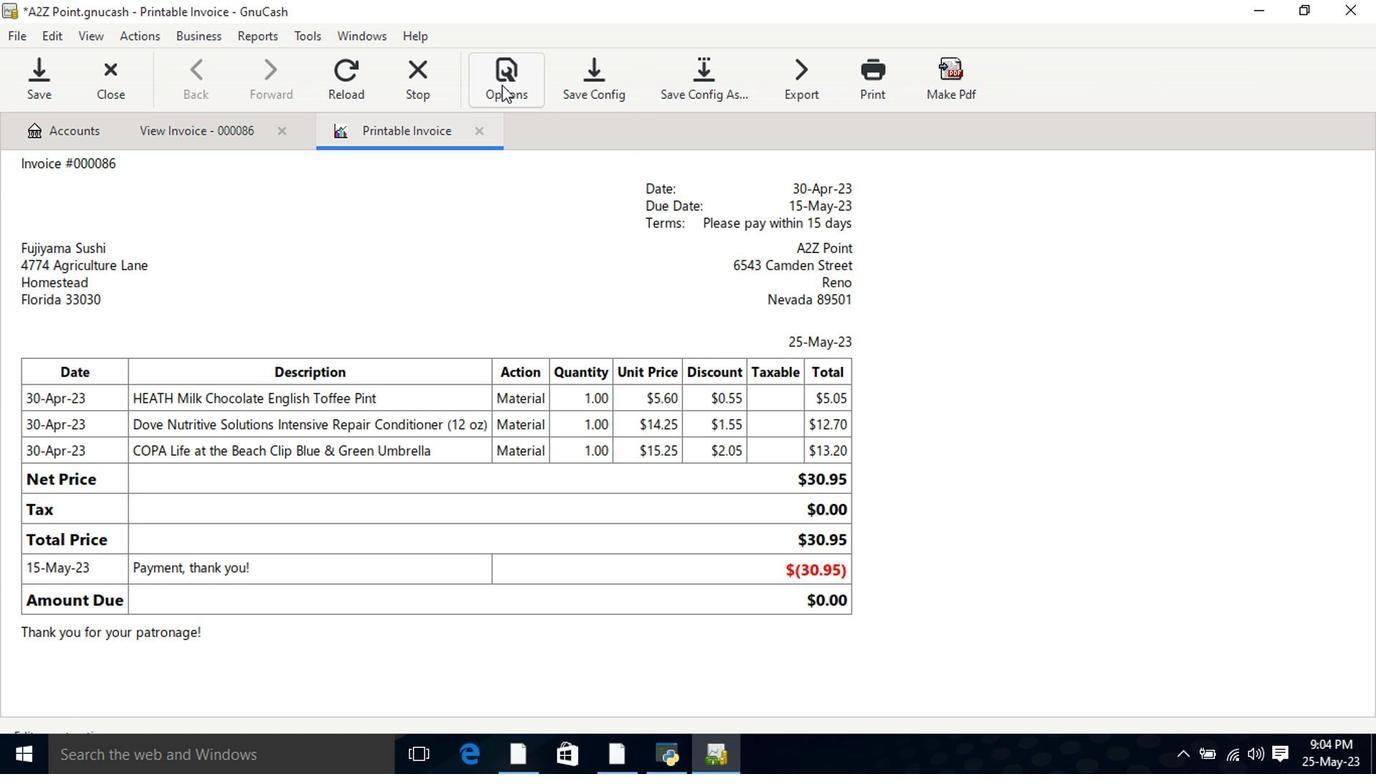 
Action: Mouse pressed left at (501, 90)
Screenshot: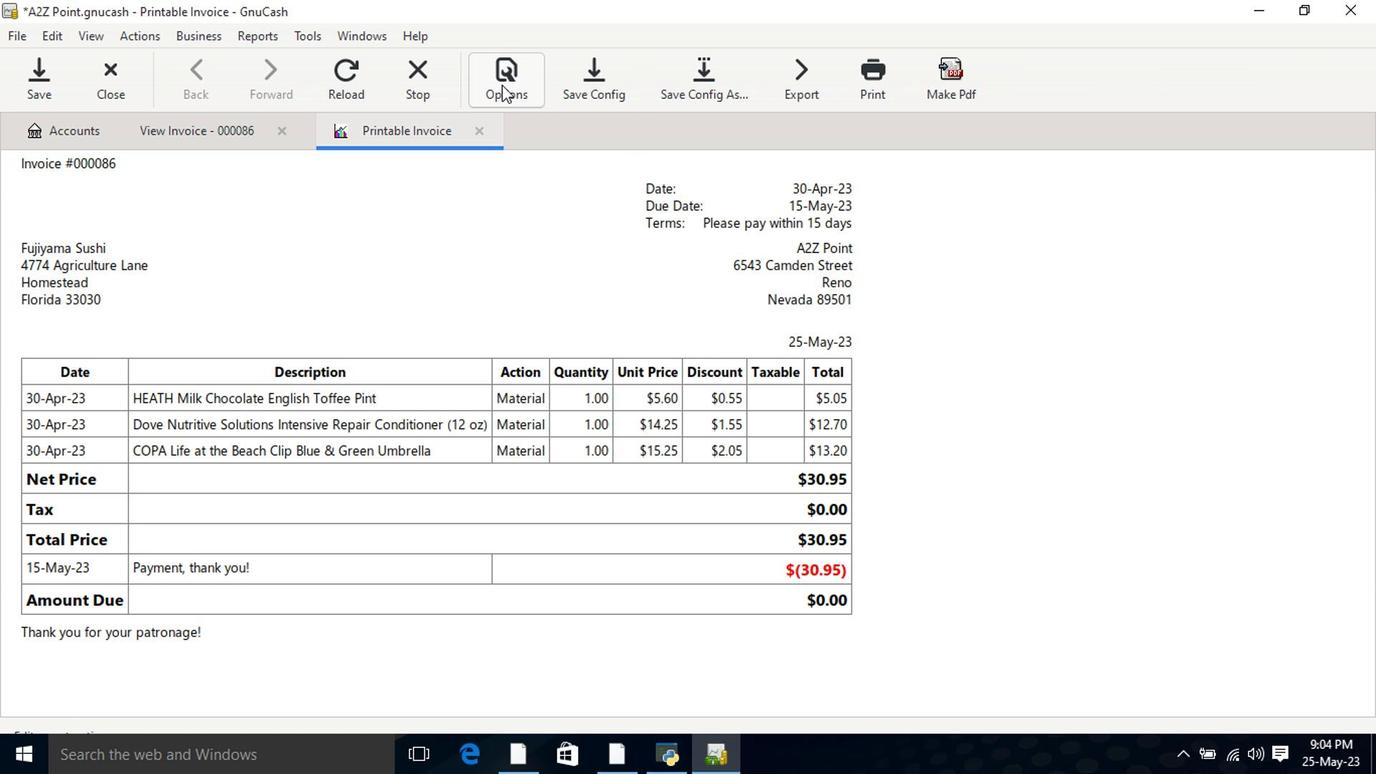 
Action: Mouse moved to (450, 177)
Screenshot: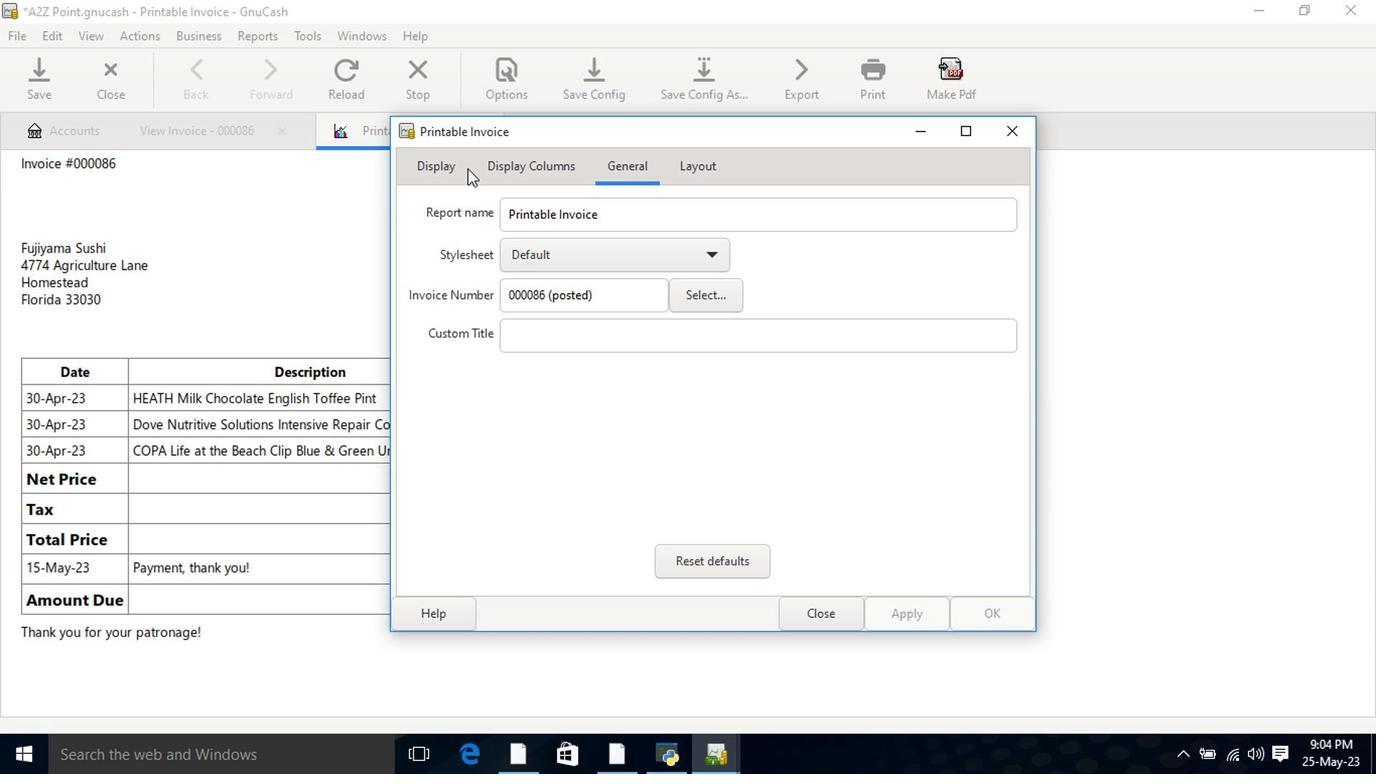 
Action: Mouse pressed left at (451, 173)
Screenshot: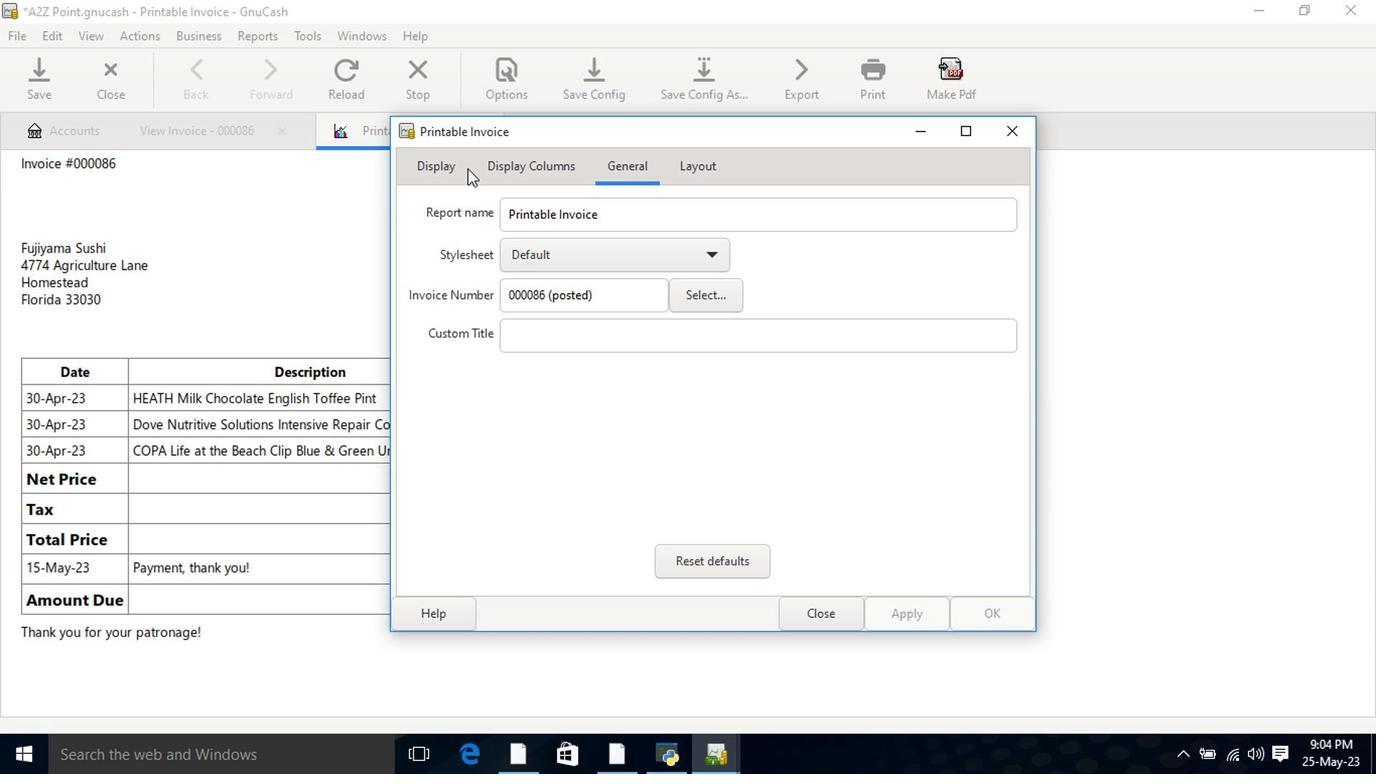 
Action: Mouse moved to (554, 399)
Screenshot: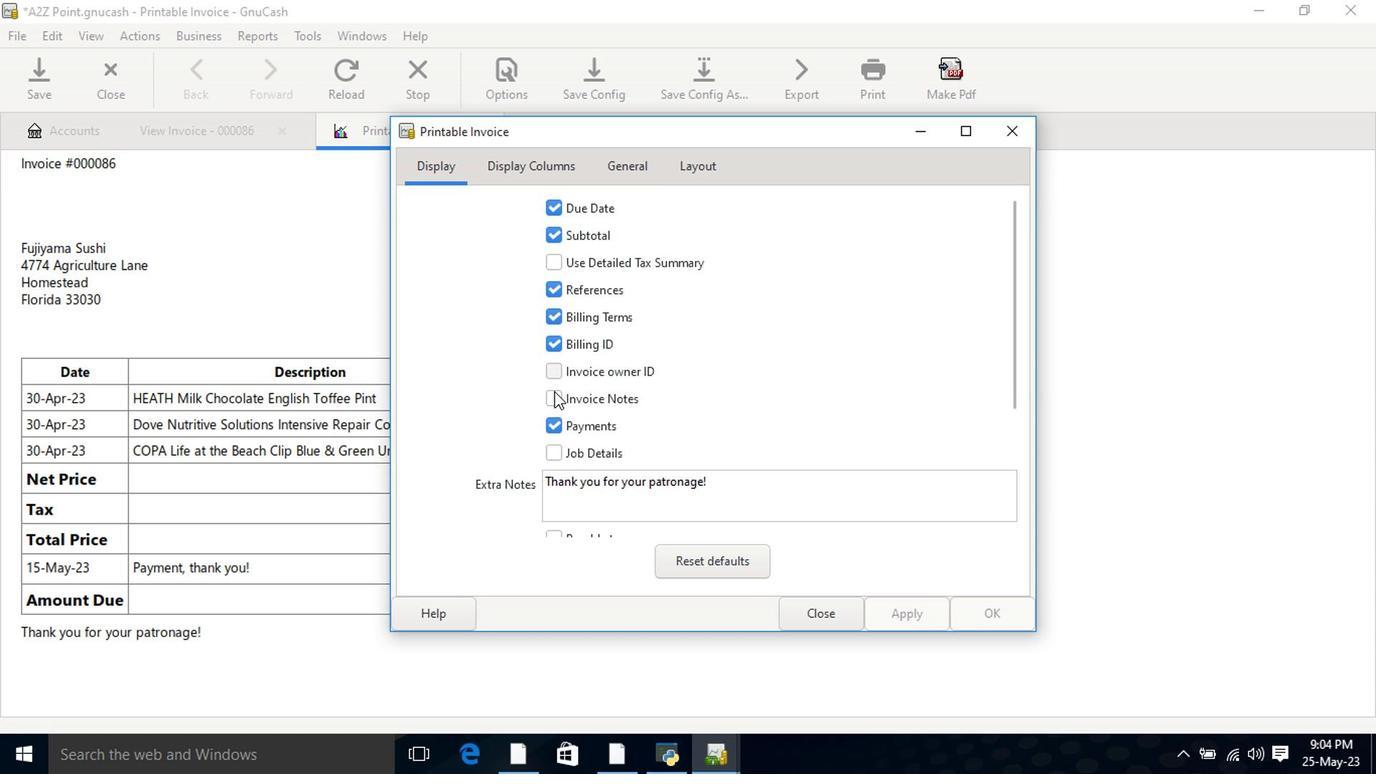 
Action: Mouse pressed left at (554, 399)
Screenshot: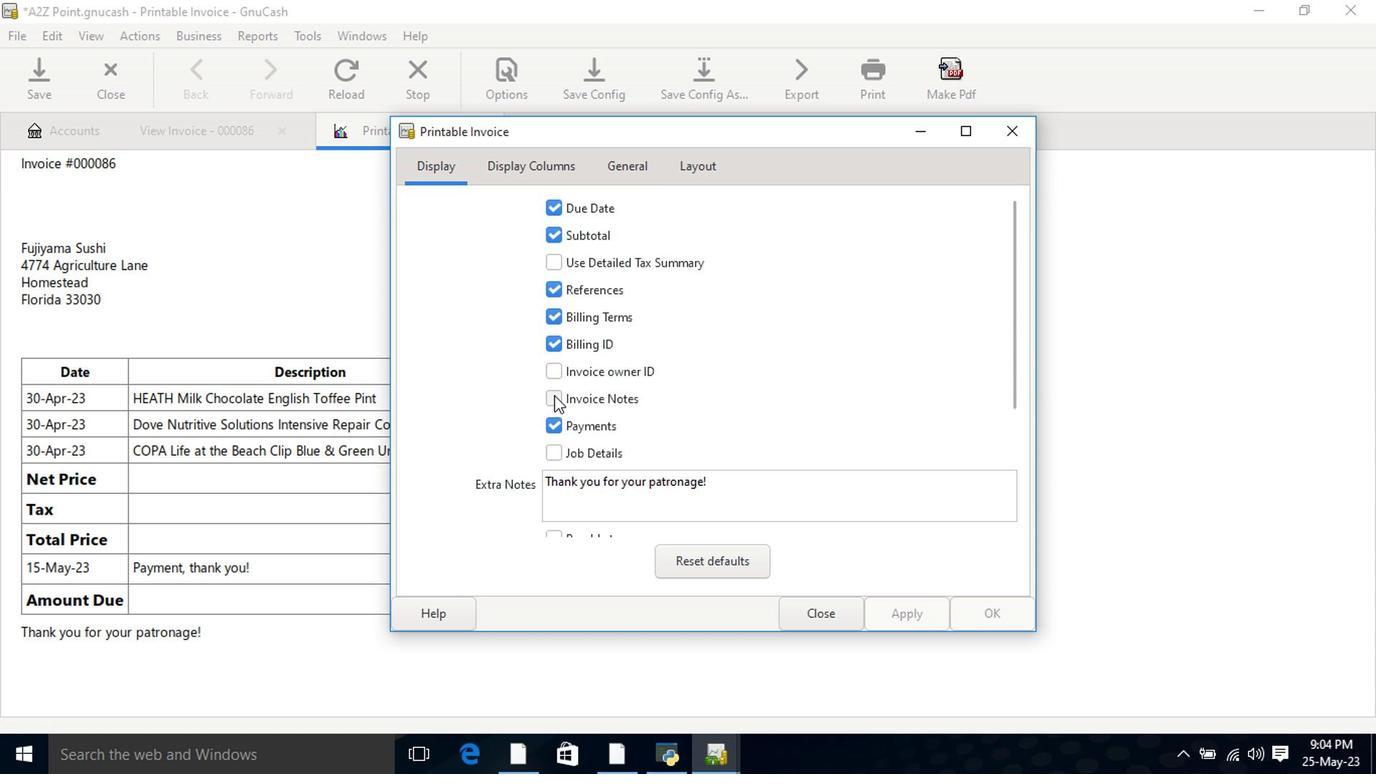 
Action: Mouse moved to (894, 615)
Screenshot: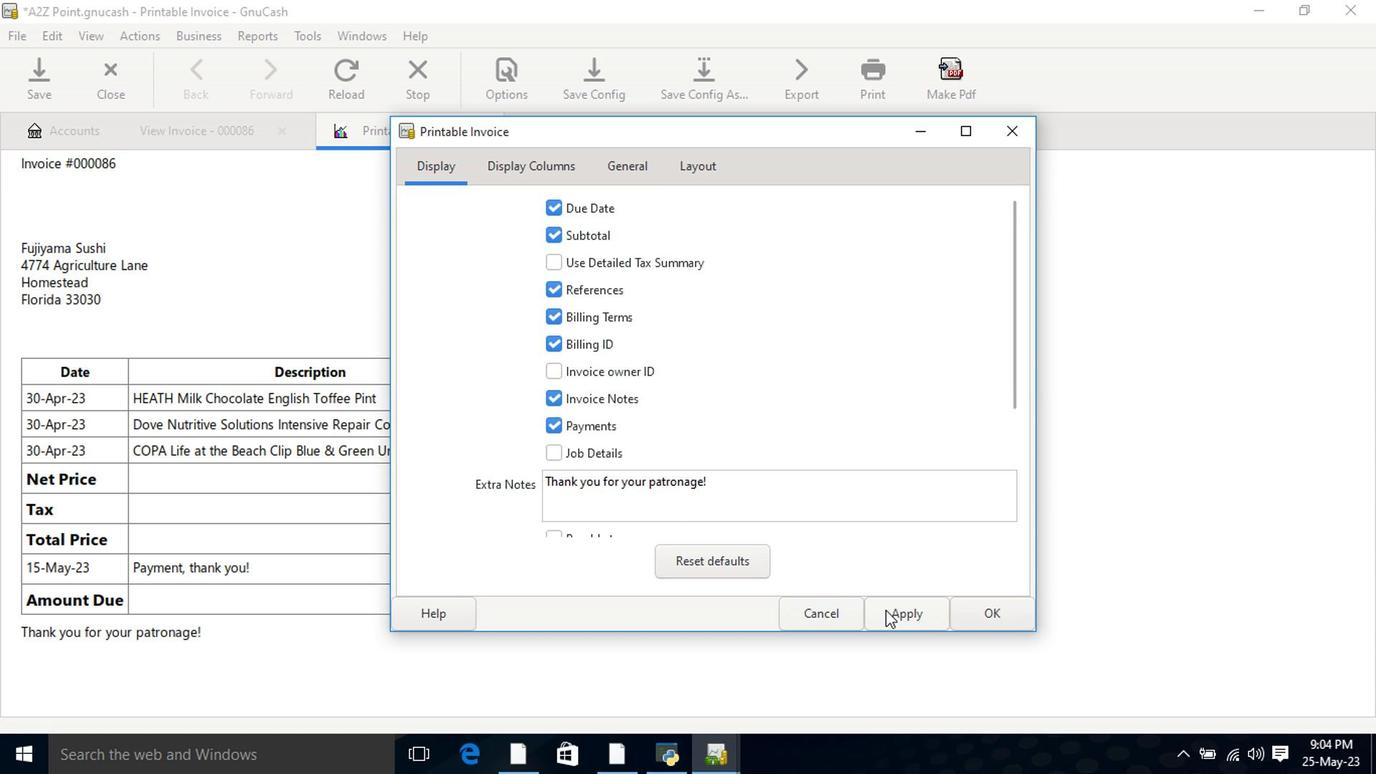 
Action: Mouse pressed left at (894, 615)
Screenshot: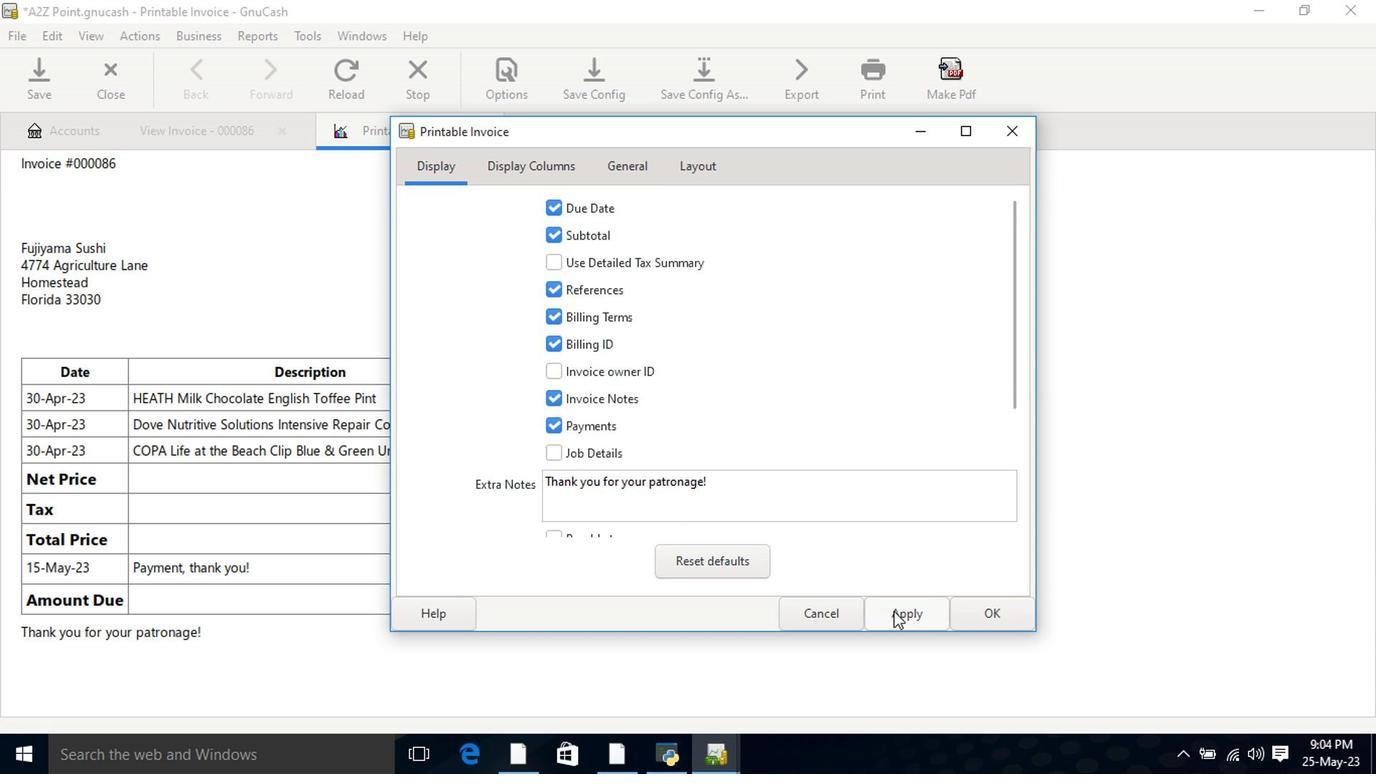 
Action: Mouse moved to (834, 620)
Screenshot: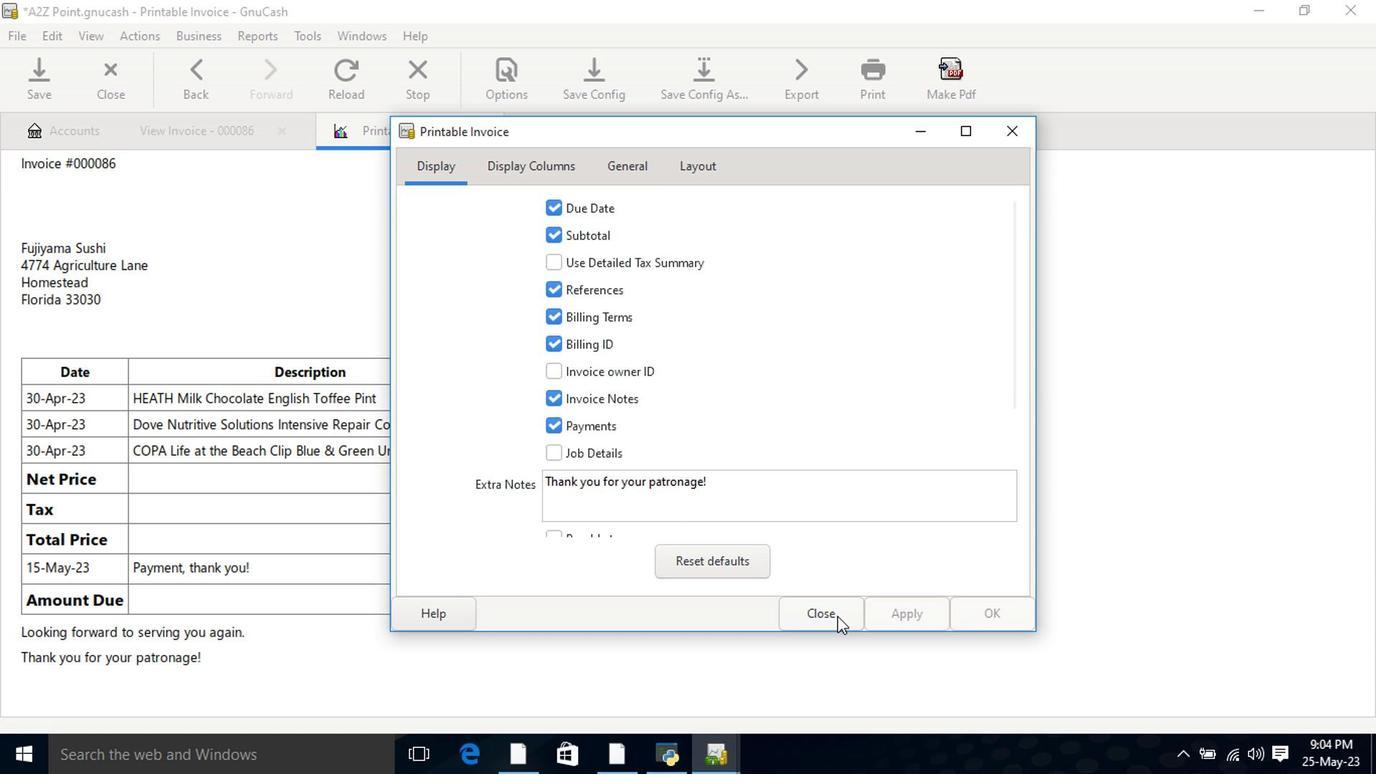 
Action: Mouse pressed left at (834, 620)
Screenshot: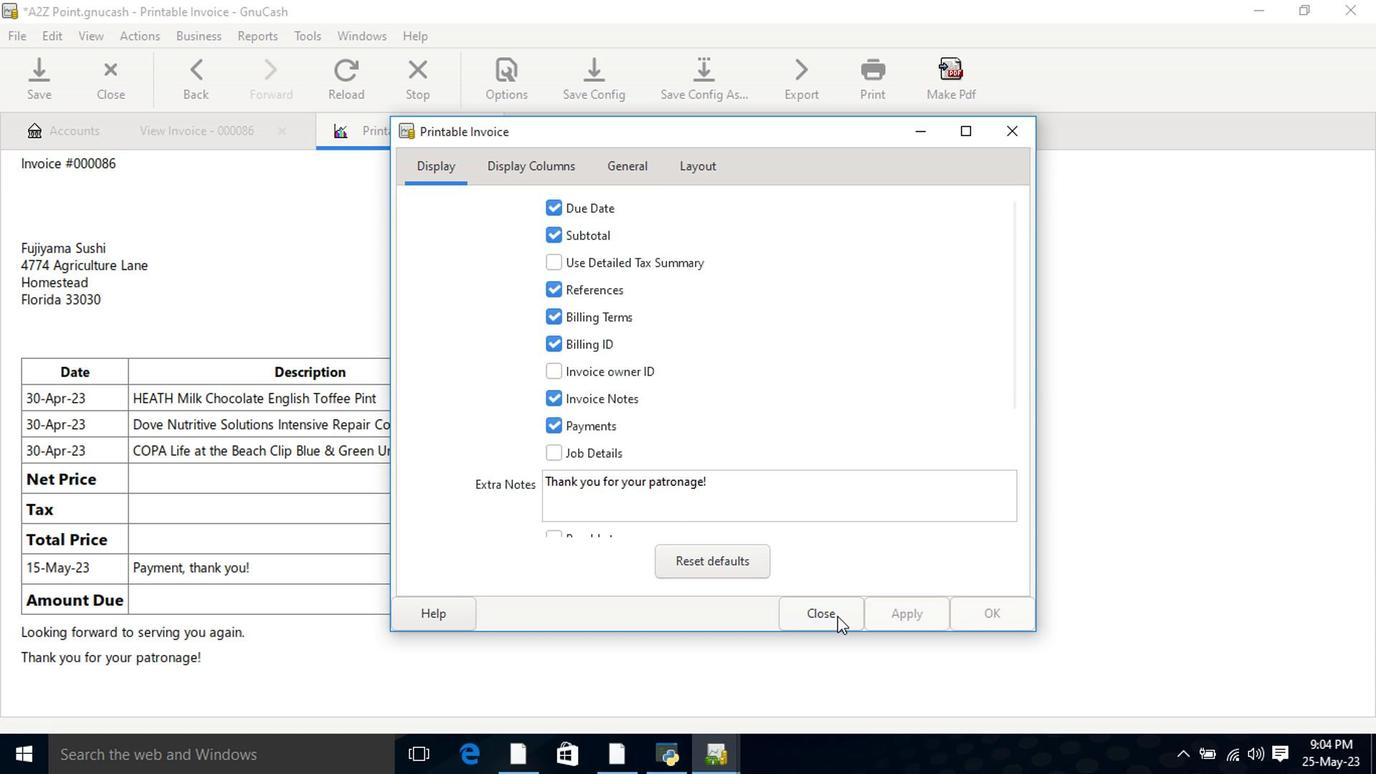 
Action: Mouse moved to (834, 620)
Screenshot: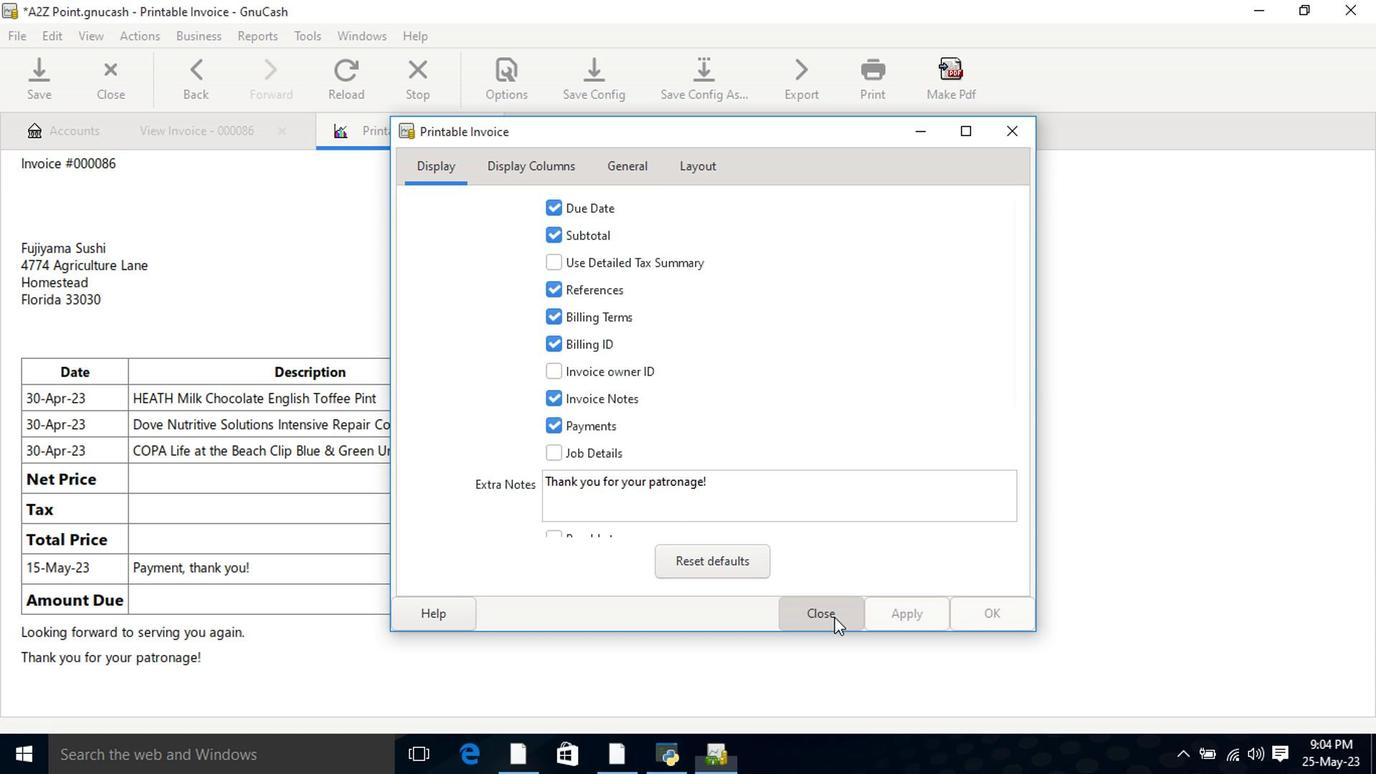 
